 Task: In the  document mountains.txt ,align picture to the 'center'. Insert word art below the picture and give heading  'Mountains in Light Blue'change the shape height to  7.2 in
Action: Mouse moved to (238, 336)
Screenshot: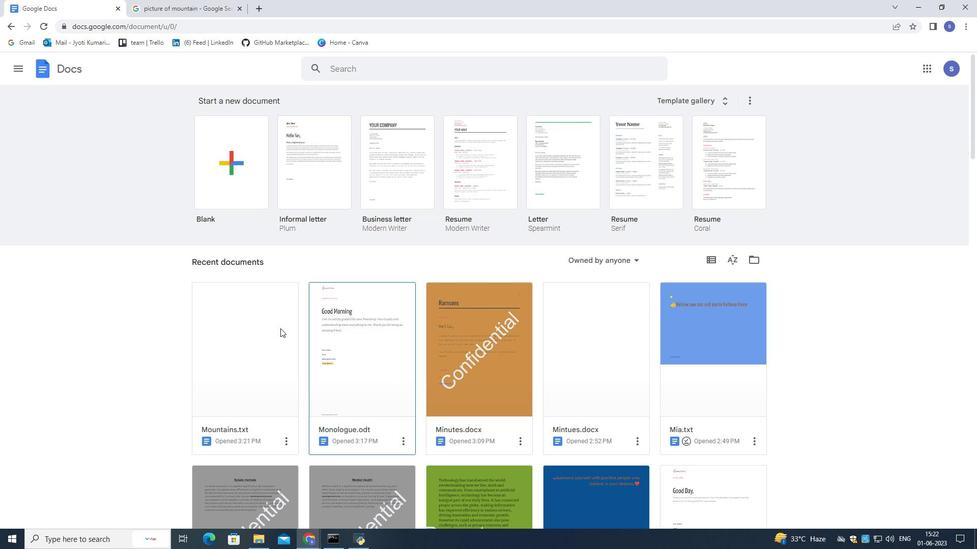 
Action: Mouse pressed left at (238, 336)
Screenshot: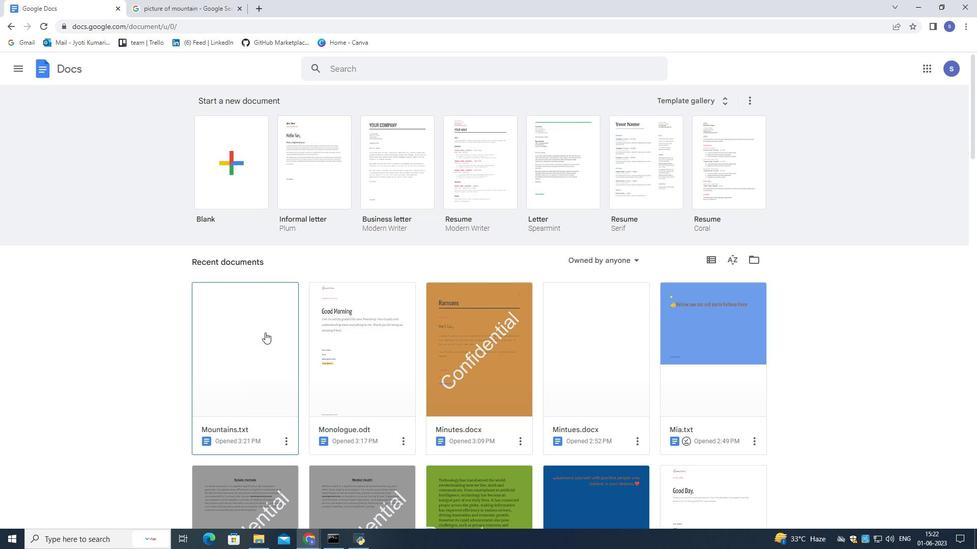 
Action: Mouse moved to (219, 325)
Screenshot: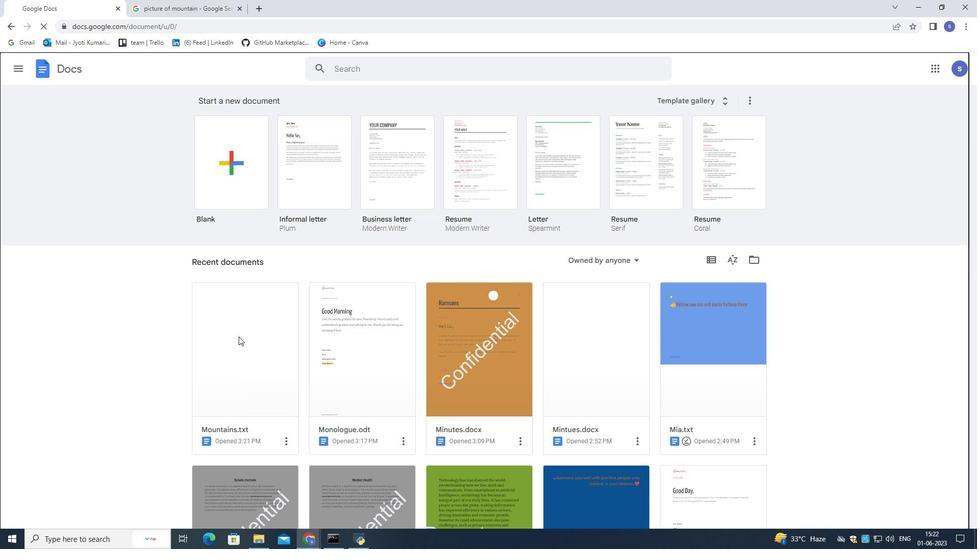
Action: Mouse pressed left at (238, 337)
Screenshot: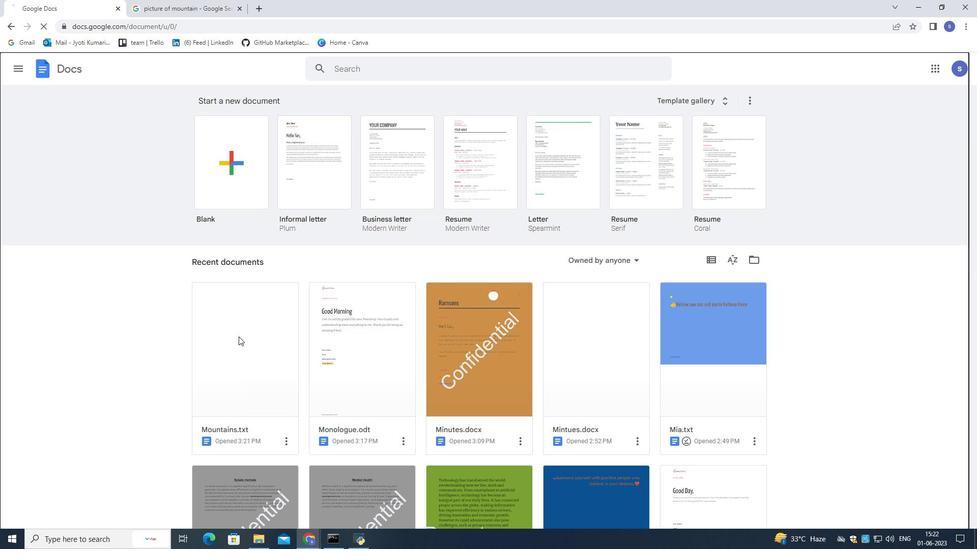 
Action: Mouse moved to (402, 326)
Screenshot: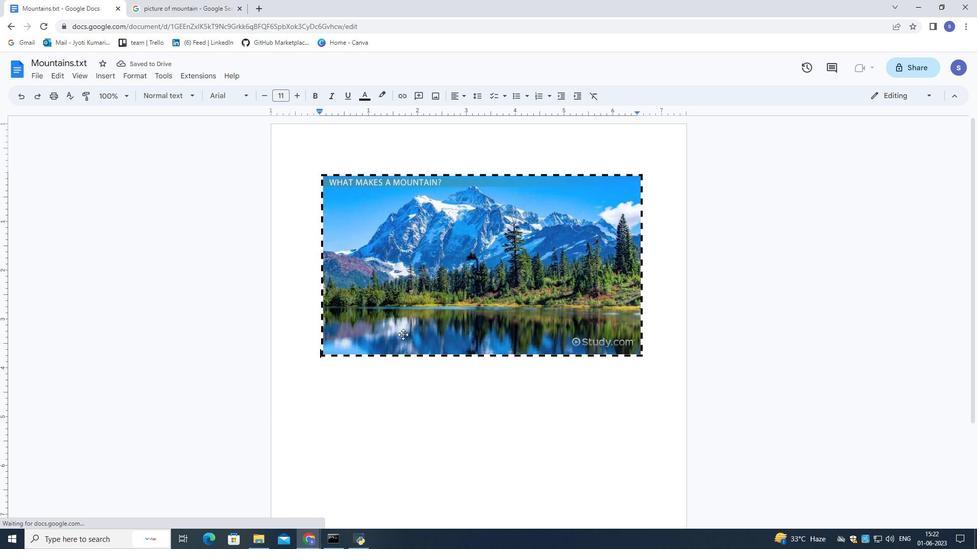 
Action: Mouse pressed left at (402, 326)
Screenshot: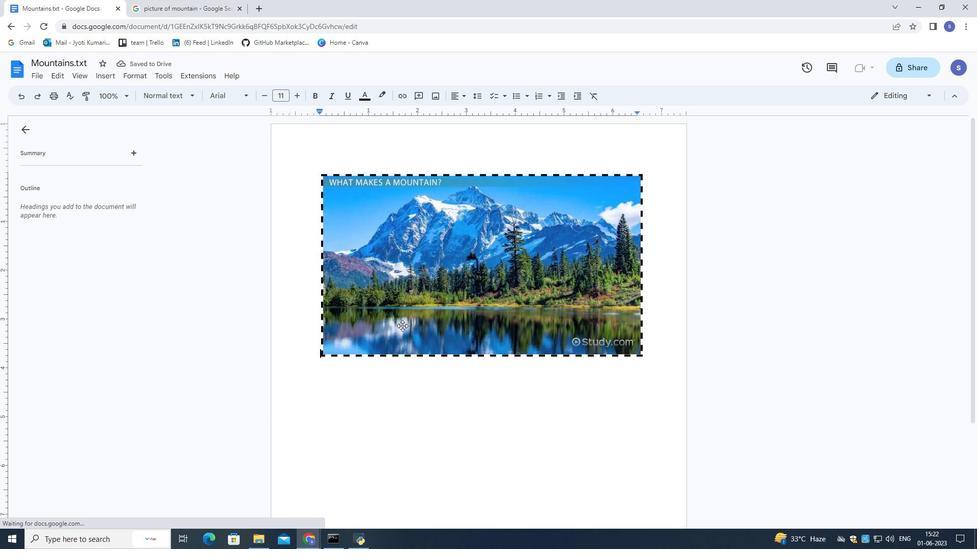 
Action: Mouse moved to (209, 94)
Screenshot: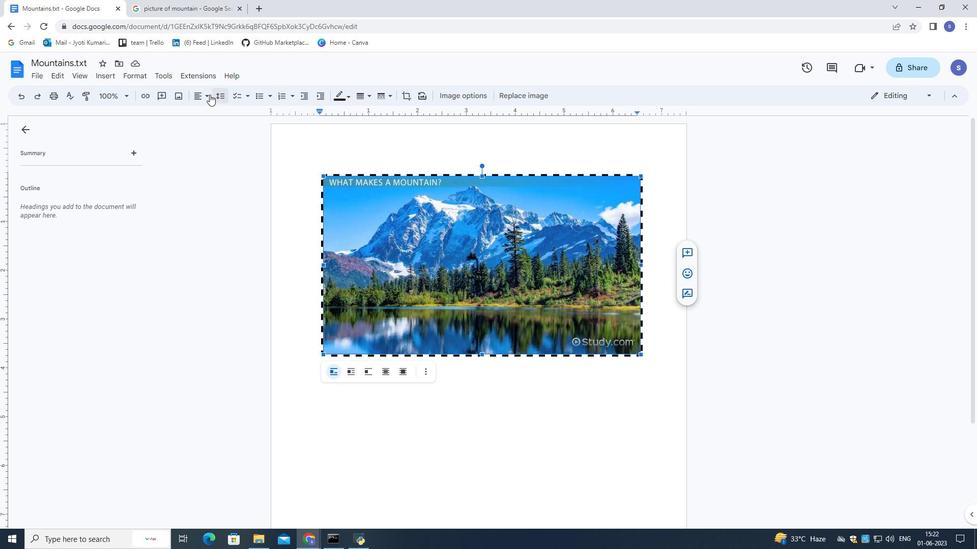 
Action: Mouse pressed left at (209, 94)
Screenshot: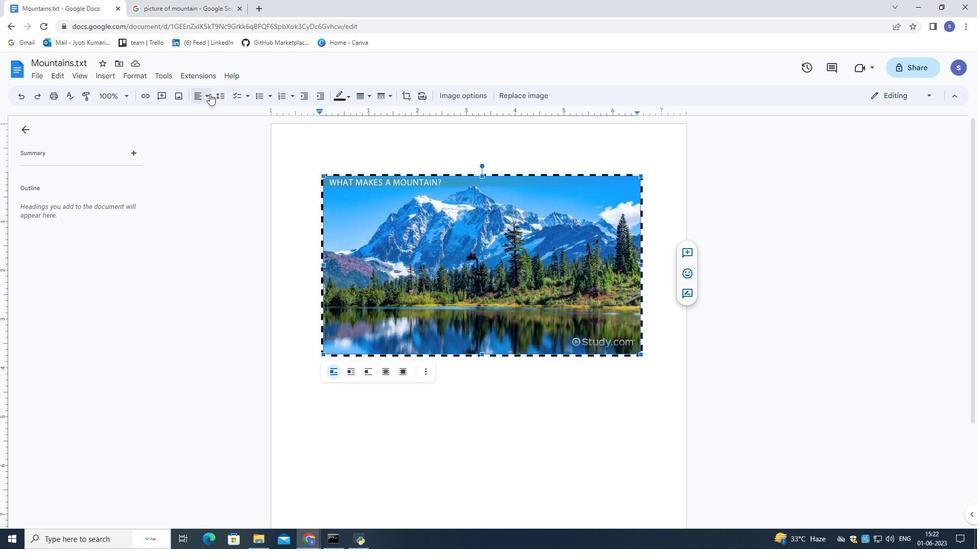 
Action: Mouse moved to (220, 115)
Screenshot: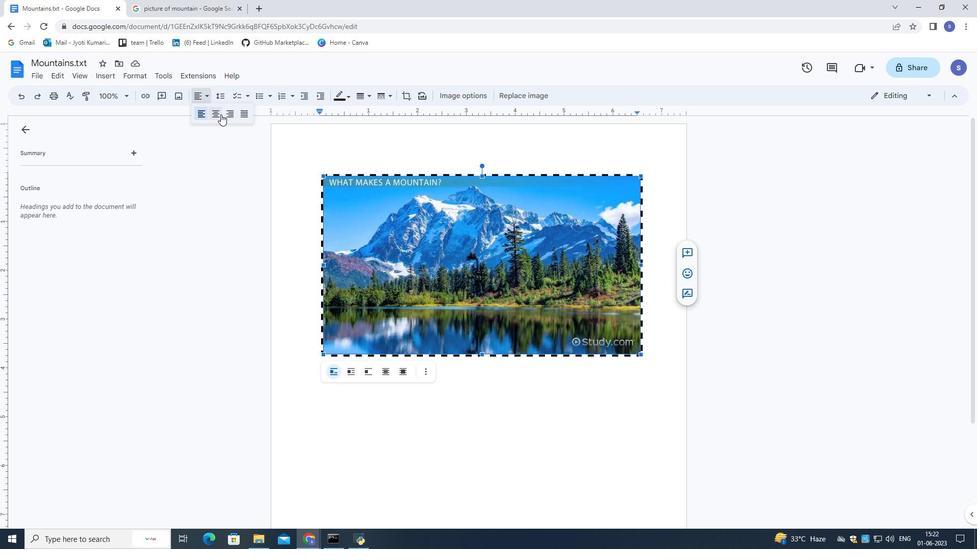 
Action: Mouse pressed left at (220, 115)
Screenshot: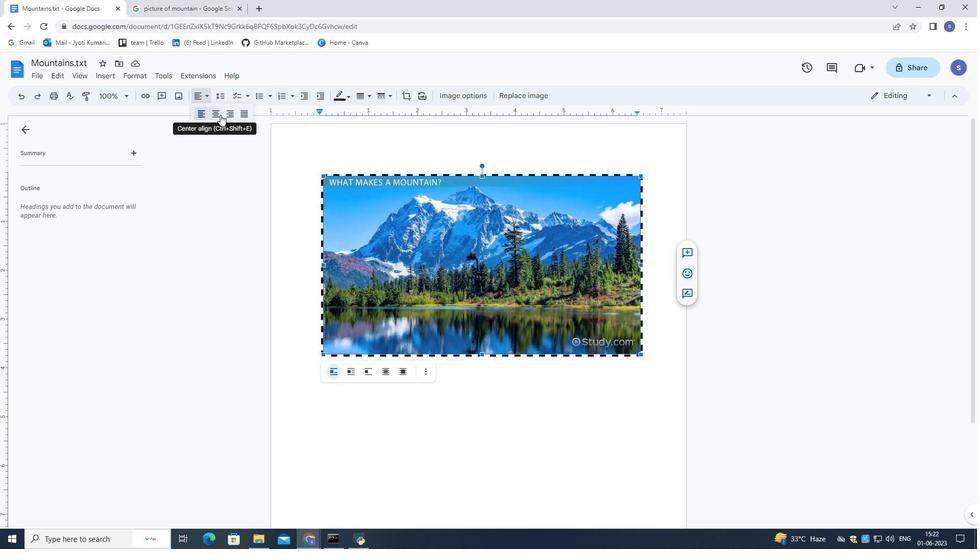 
Action: Mouse moved to (285, 134)
Screenshot: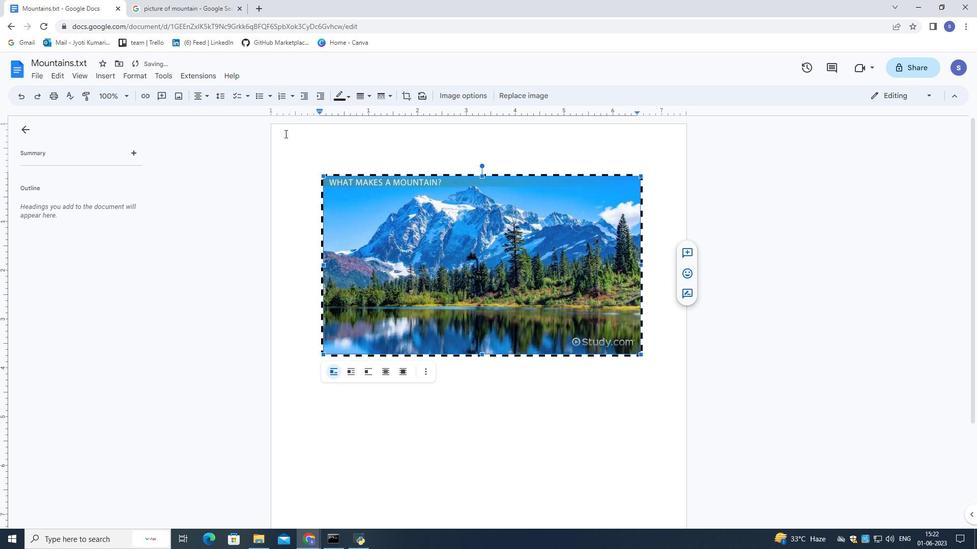 
Action: Mouse pressed left at (285, 134)
Screenshot: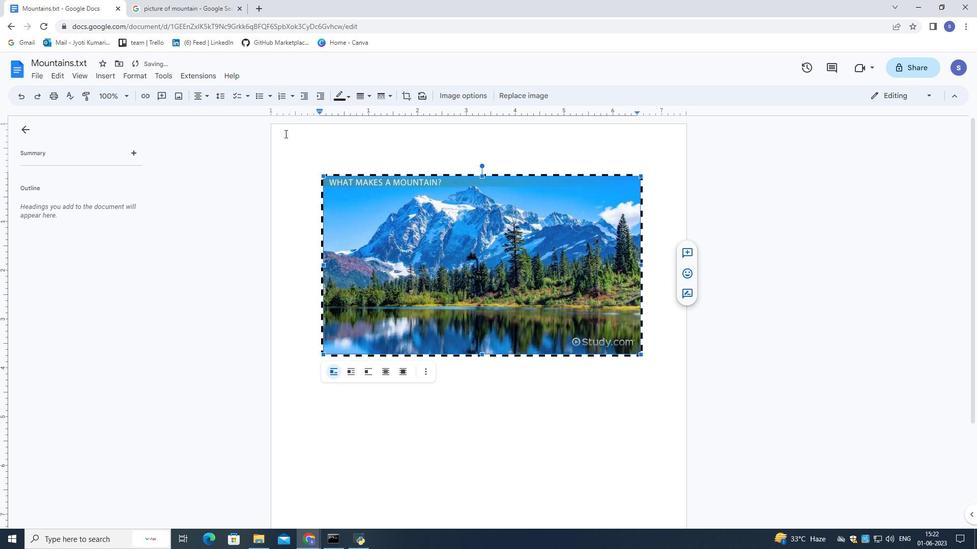 
Action: Mouse moved to (659, 330)
Screenshot: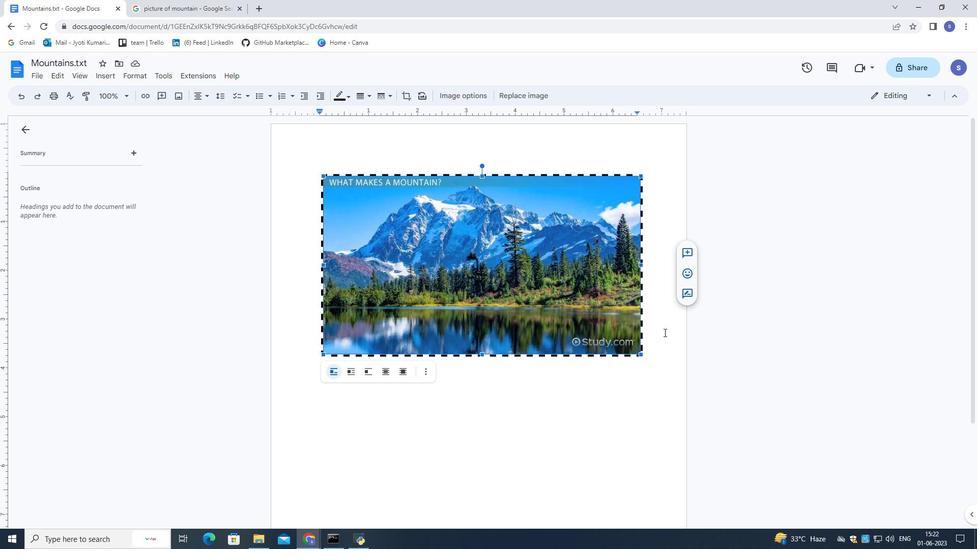 
Action: Mouse pressed left at (659, 330)
Screenshot: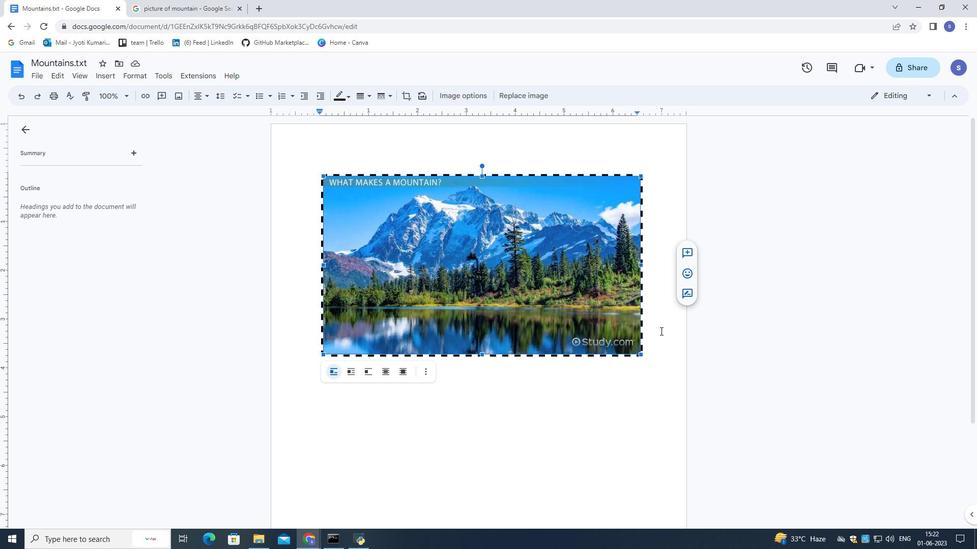 
Action: Mouse moved to (657, 330)
Screenshot: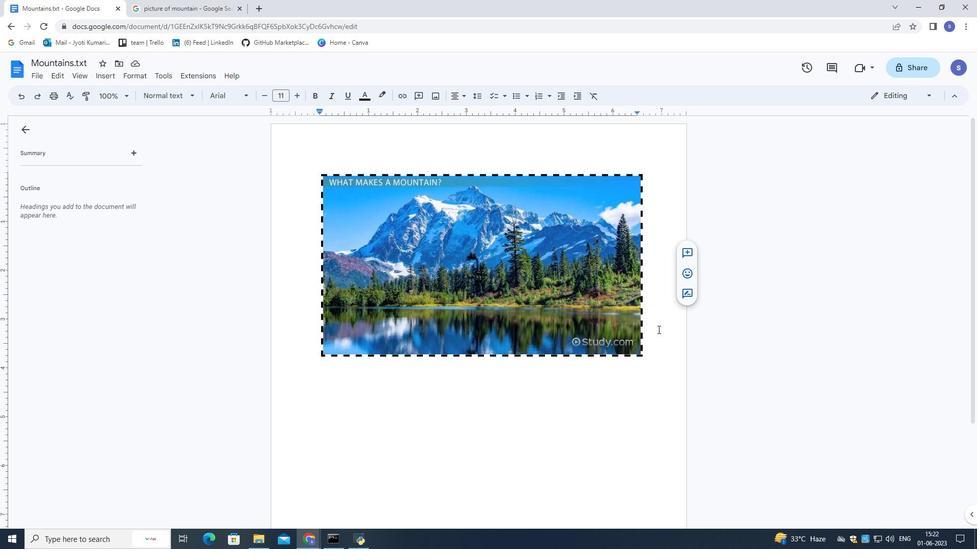 
Action: Key pressed <Key.enter><Key.enter>
Screenshot: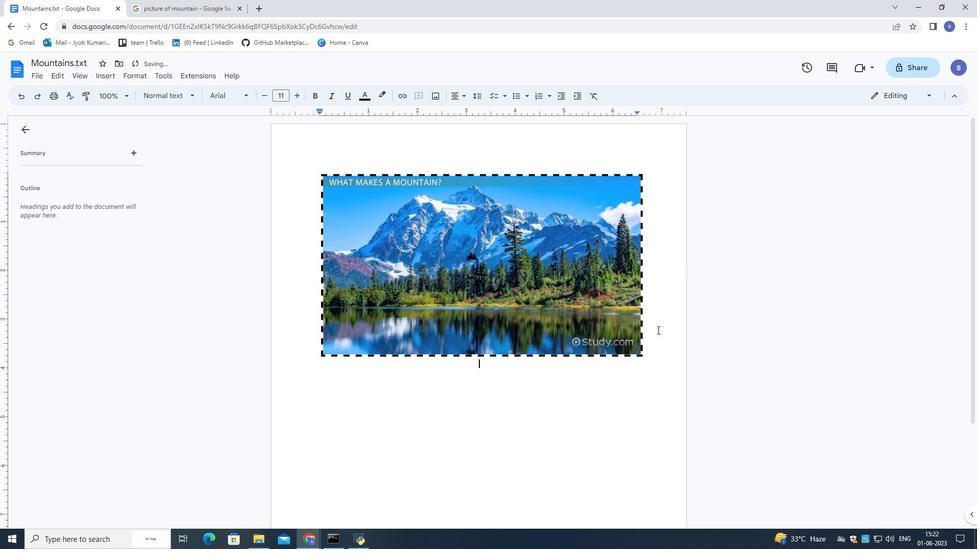 
Action: Mouse moved to (104, 77)
Screenshot: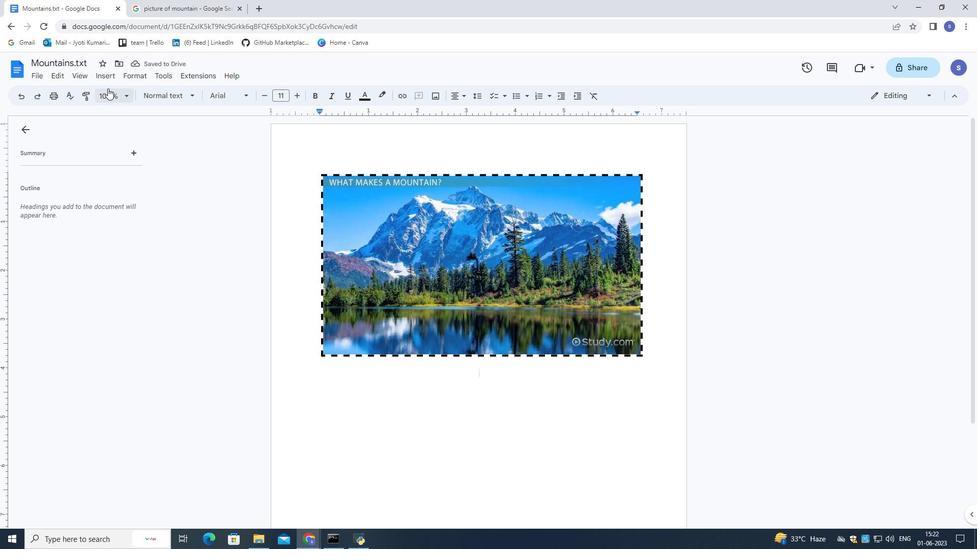
Action: Mouse pressed left at (104, 77)
Screenshot: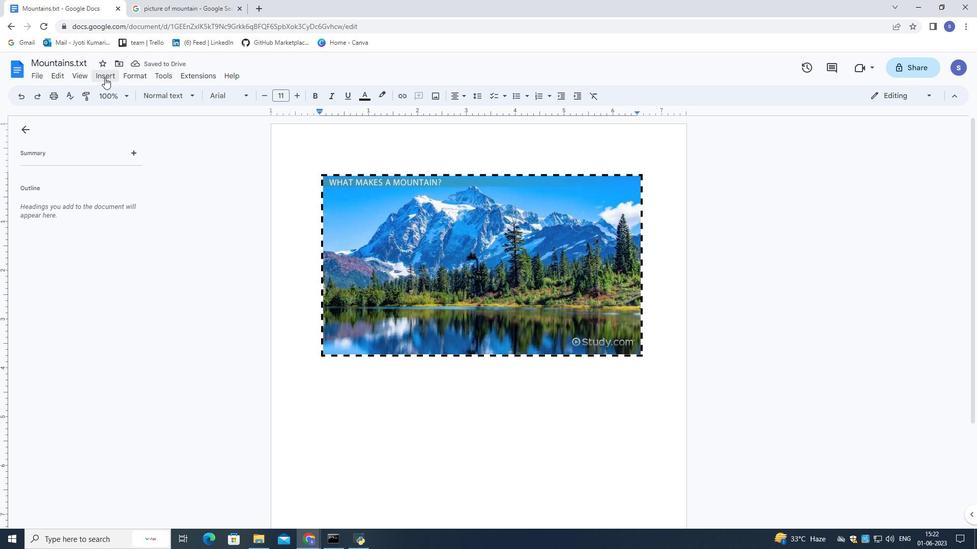 
Action: Mouse moved to (321, 130)
Screenshot: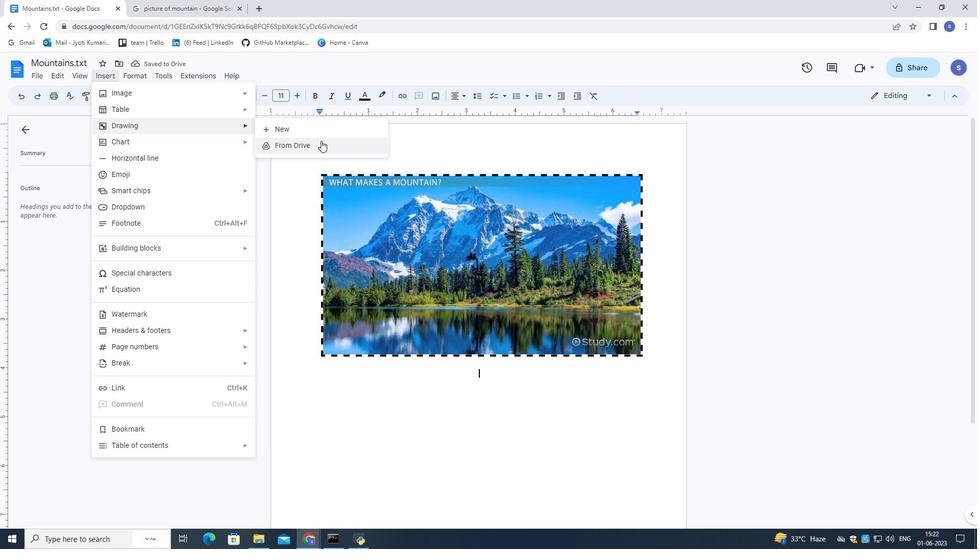 
Action: Mouse pressed left at (321, 130)
Screenshot: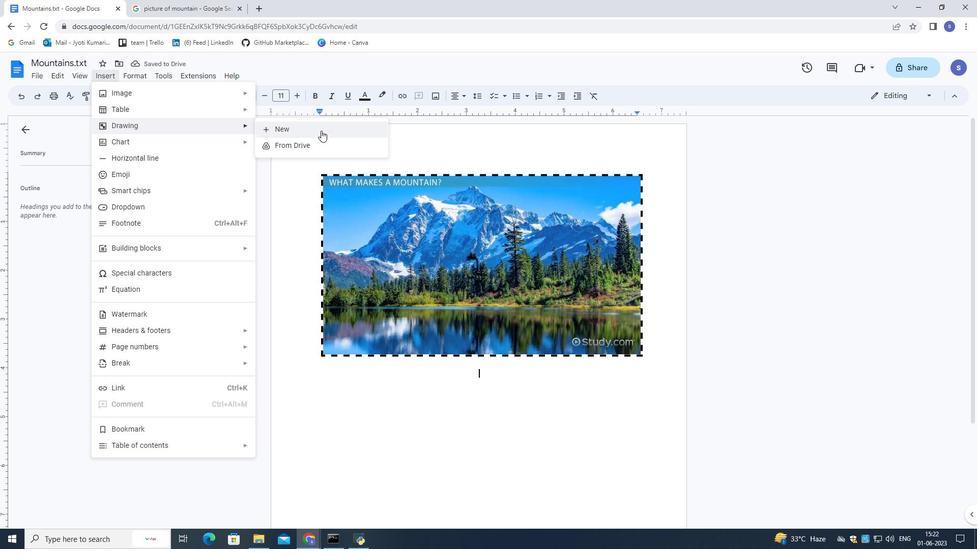
Action: Mouse moved to (260, 114)
Screenshot: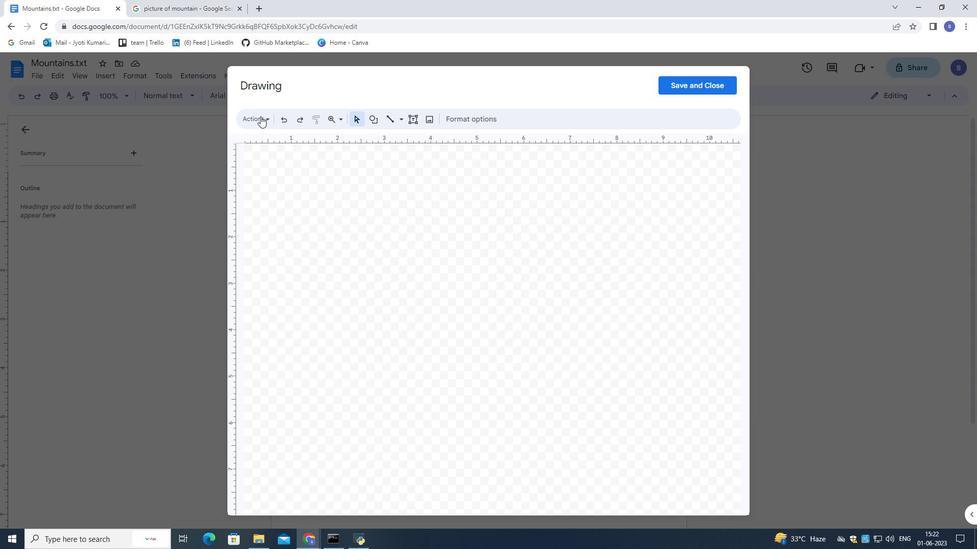 
Action: Mouse pressed left at (260, 114)
Screenshot: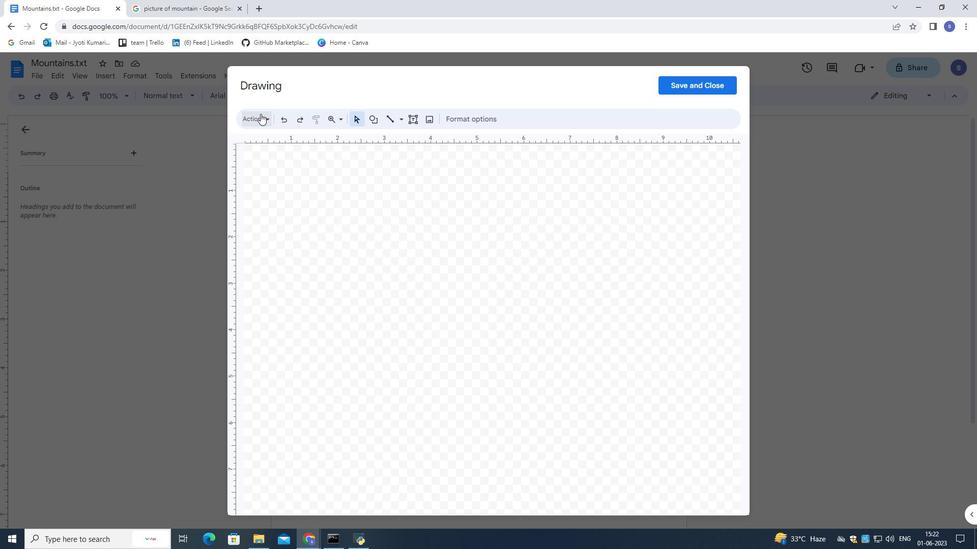 
Action: Mouse moved to (273, 185)
Screenshot: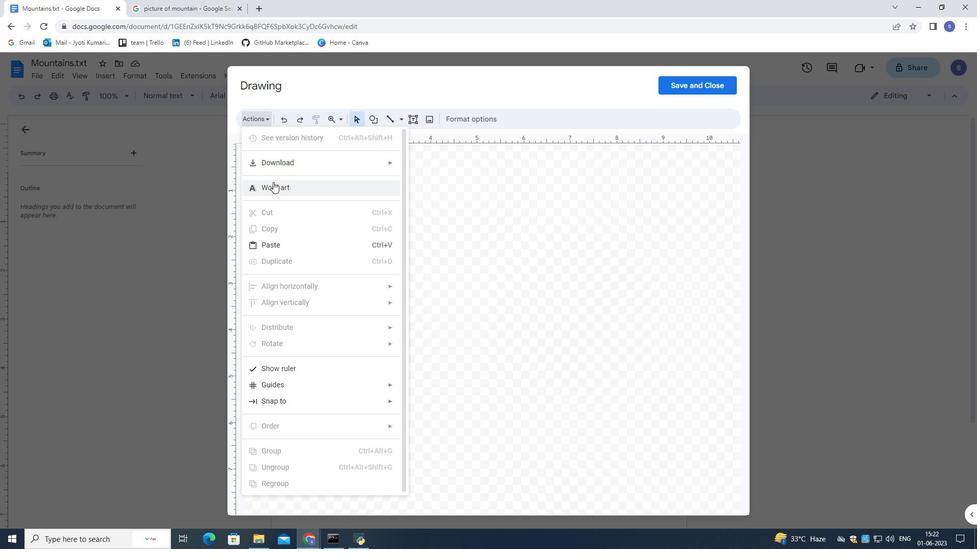 
Action: Mouse pressed left at (273, 185)
Screenshot: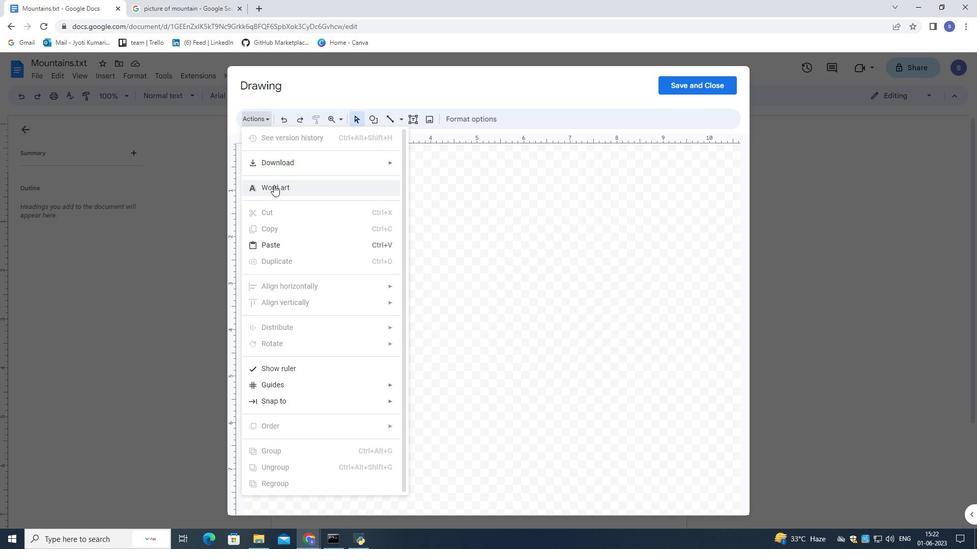 
Action: Key pressed <Key.shift>Mountains<Key.space>in<Key.space><Key.shift><Key.shift><Key.shift><Key.shift><Key.shift><Key.shift><Key.shift><Key.shift><Key.shift>Light<Key.space><Key.shift>Blue<Key.space><Key.enter>
Screenshot: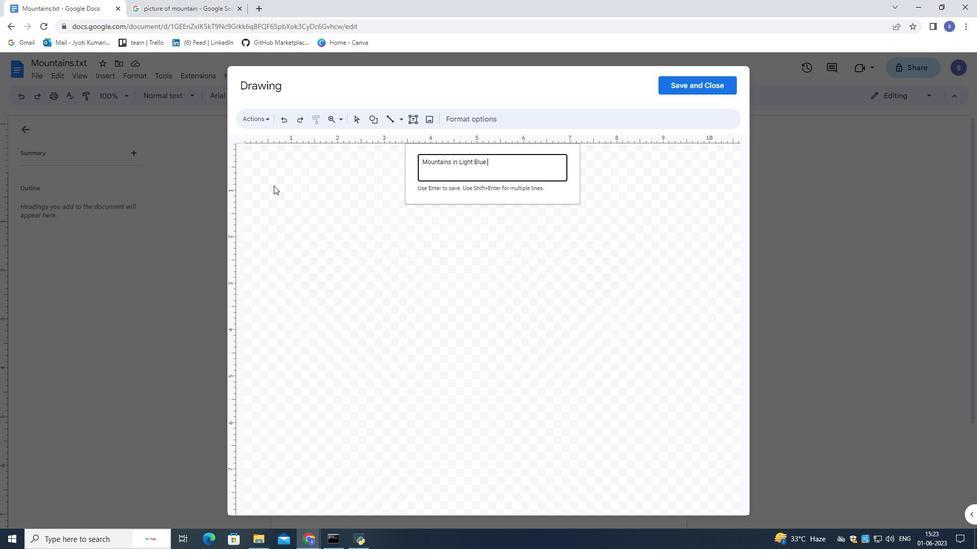 
Action: Mouse moved to (677, 78)
Screenshot: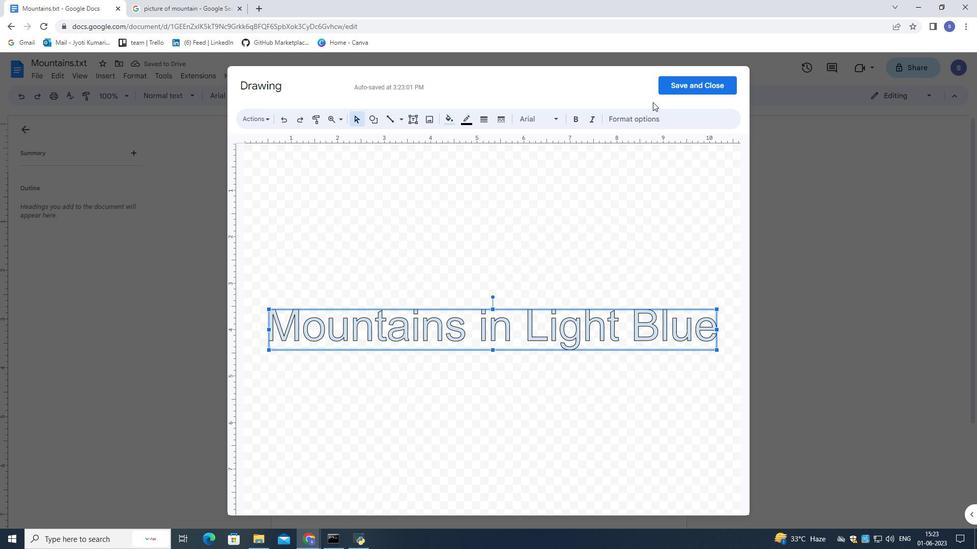
Action: Mouse pressed left at (677, 78)
Screenshot: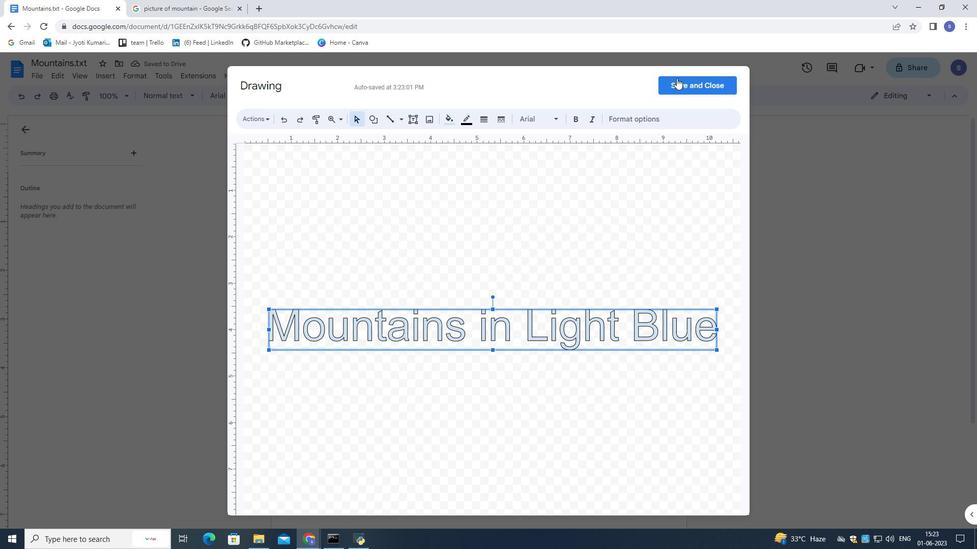 
Action: Mouse moved to (562, 387)
Screenshot: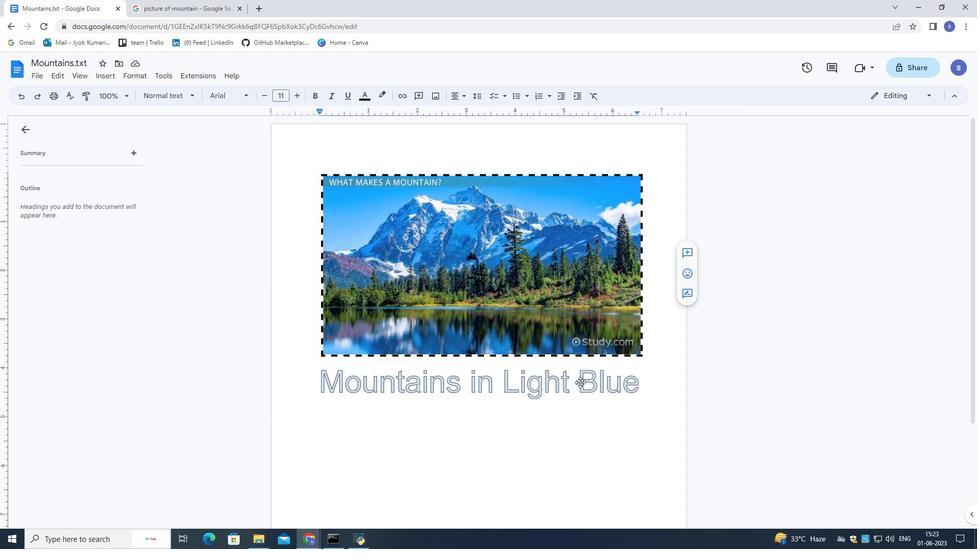 
Action: Mouse pressed left at (562, 387)
Screenshot: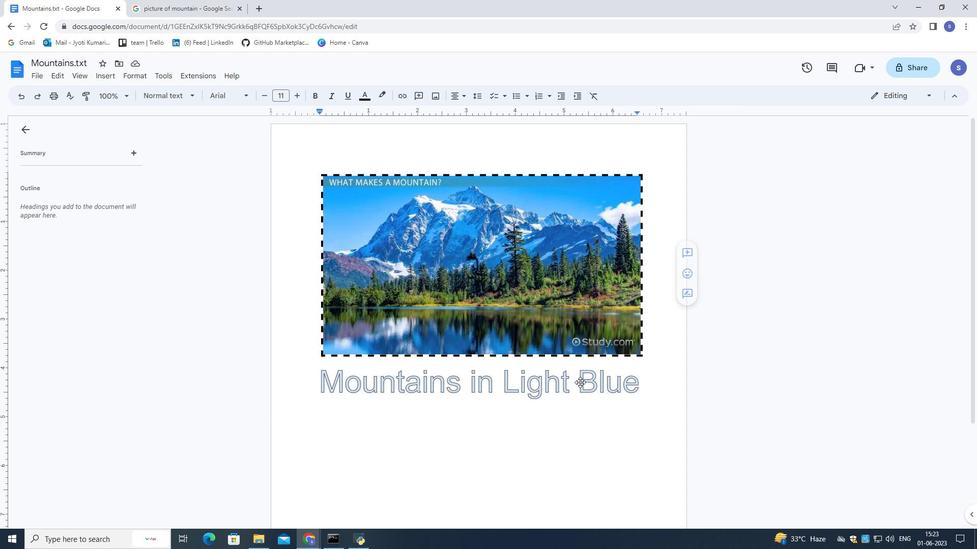 
Action: Mouse pressed left at (562, 387)
Screenshot: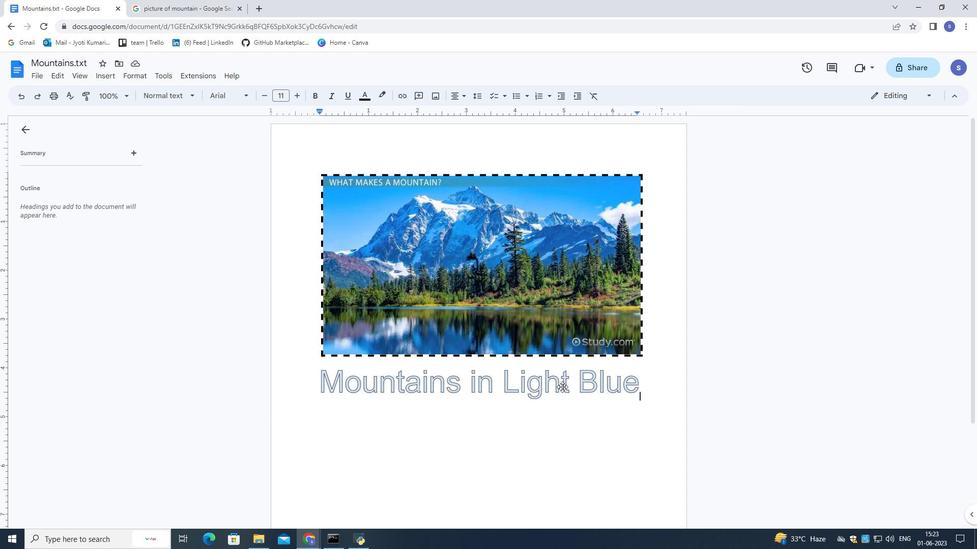 
Action: Mouse moved to (723, 84)
Screenshot: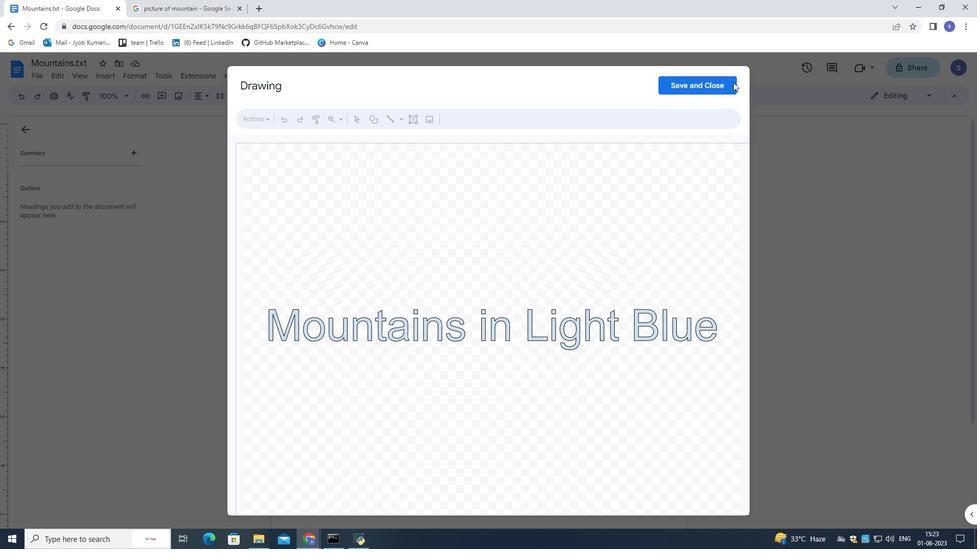 
Action: Mouse pressed left at (723, 84)
Screenshot: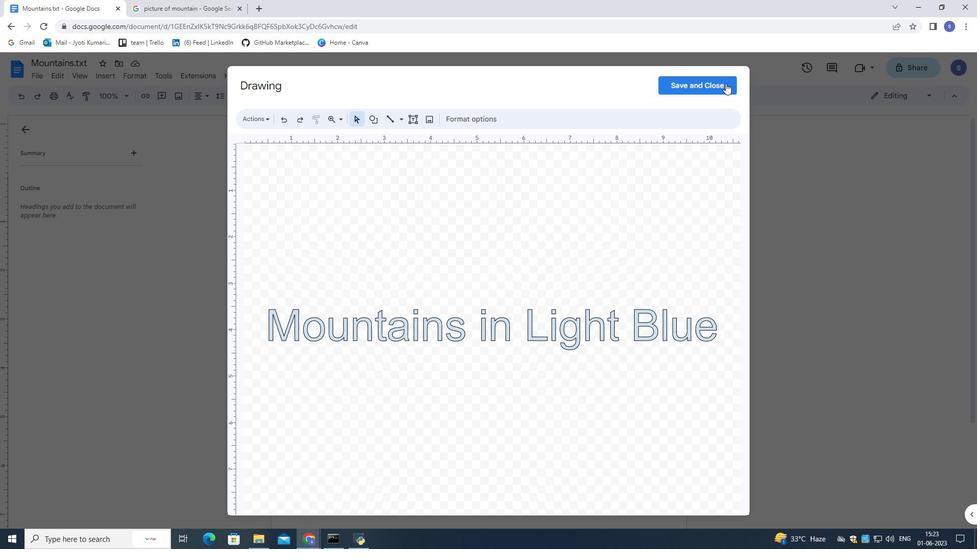 
Action: Mouse moved to (466, 413)
Screenshot: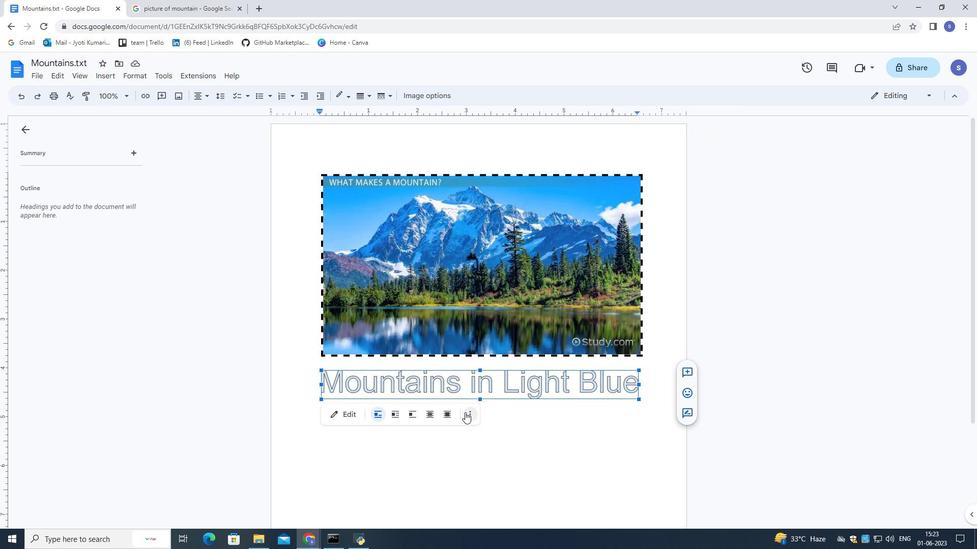 
Action: Mouse pressed left at (466, 413)
Screenshot: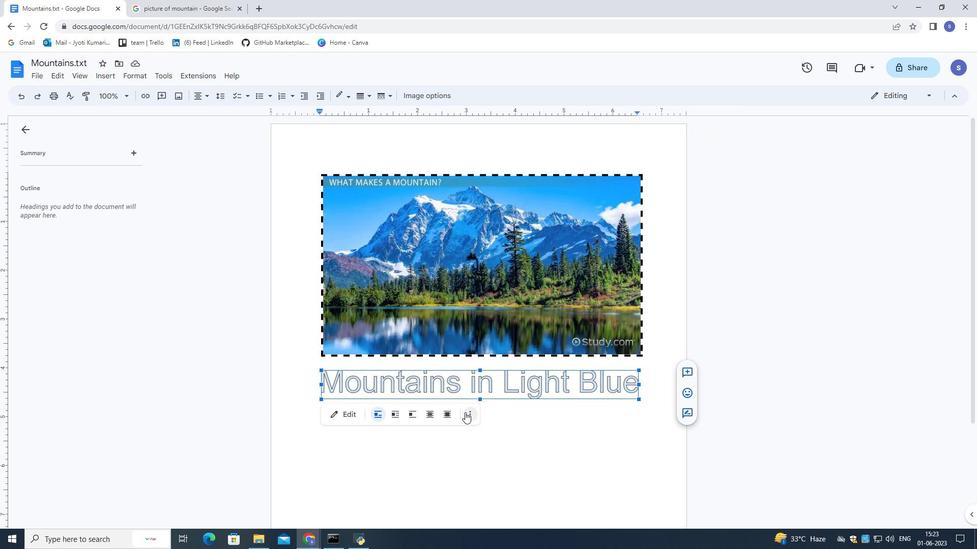 
Action: Mouse moved to (481, 429)
Screenshot: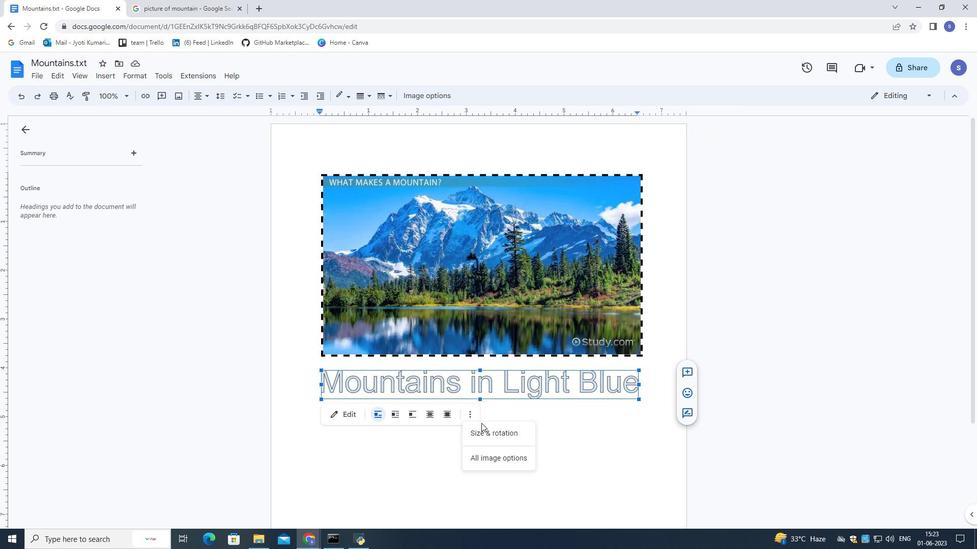 
Action: Mouse pressed left at (481, 429)
Screenshot: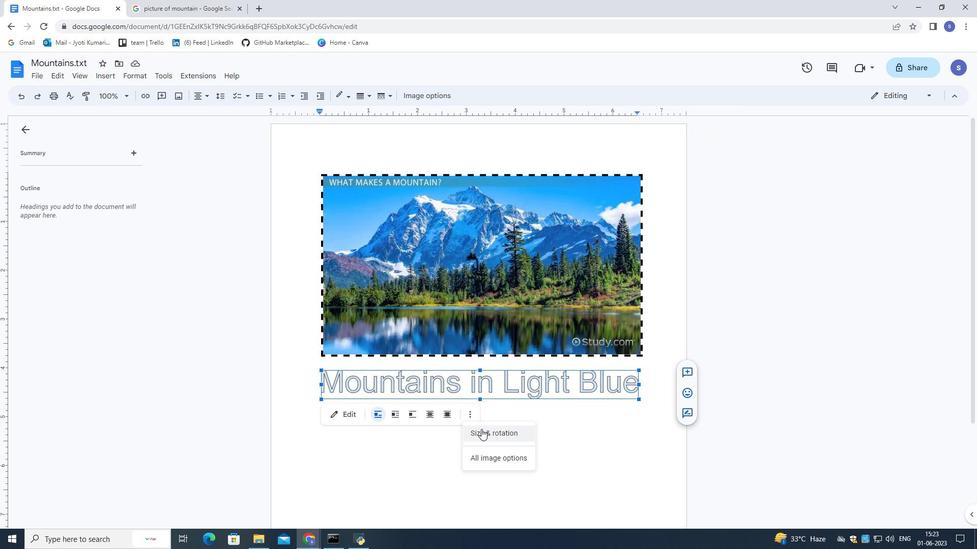 
Action: Mouse moved to (436, 334)
Screenshot: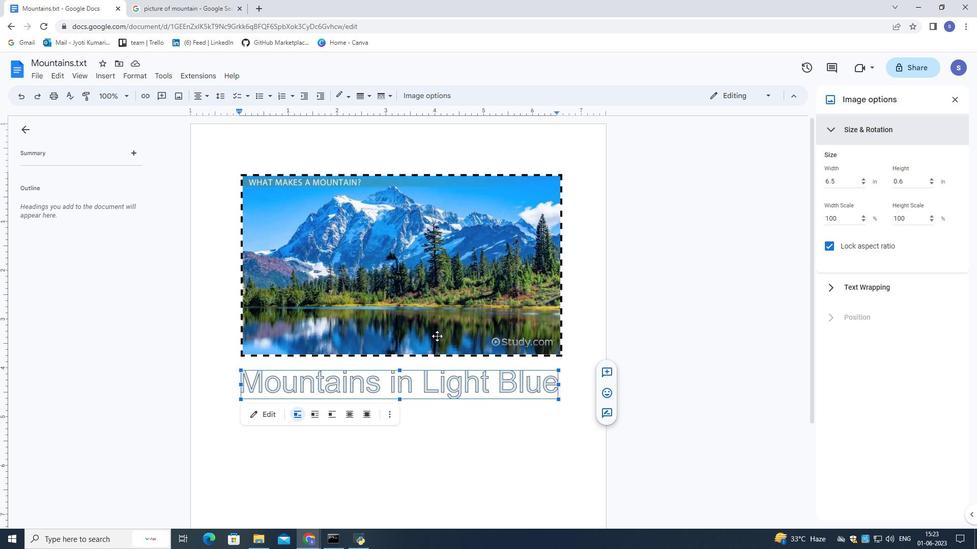 
Action: Mouse pressed left at (436, 334)
Screenshot: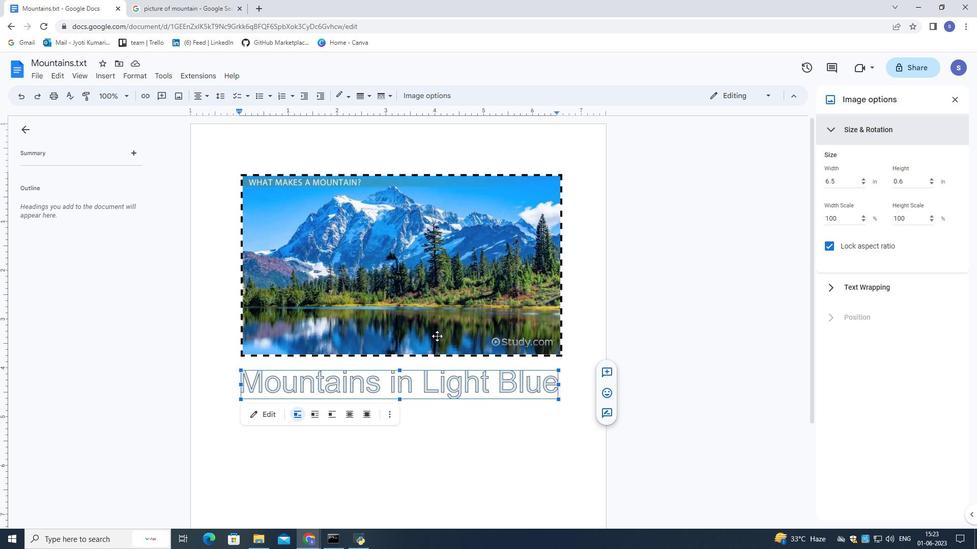 
Action: Mouse pressed left at (436, 334)
Screenshot: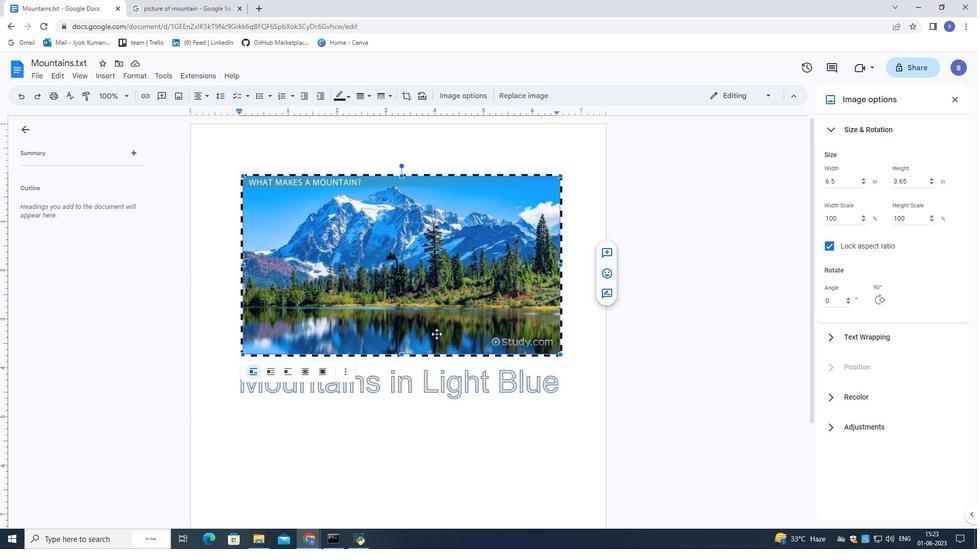 
Action: Mouse moved to (341, 372)
Screenshot: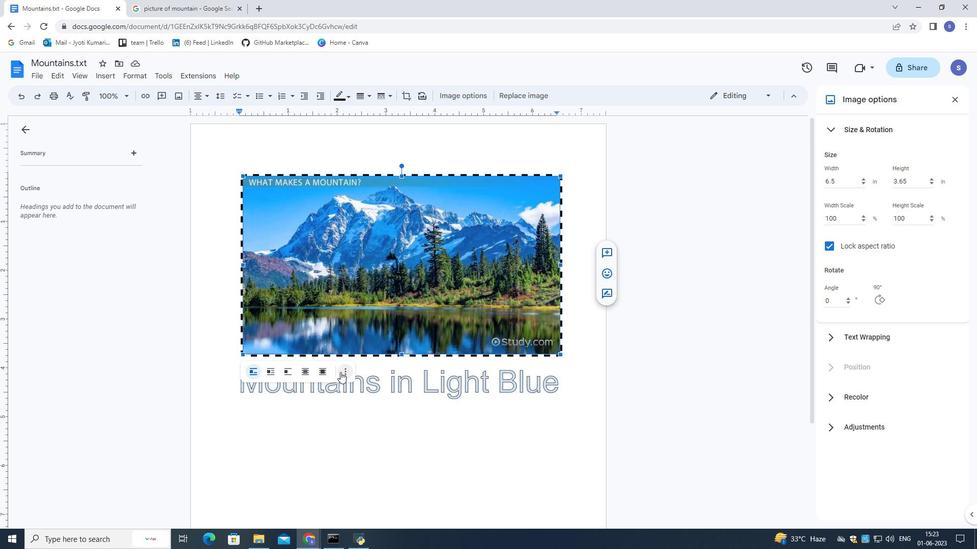 
Action: Mouse pressed left at (341, 372)
Screenshot: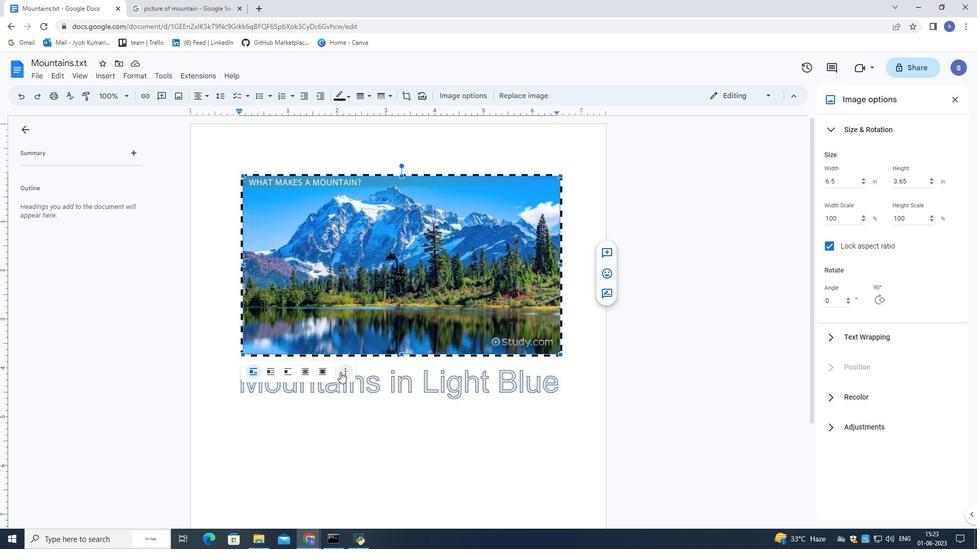 
Action: Mouse moved to (360, 391)
Screenshot: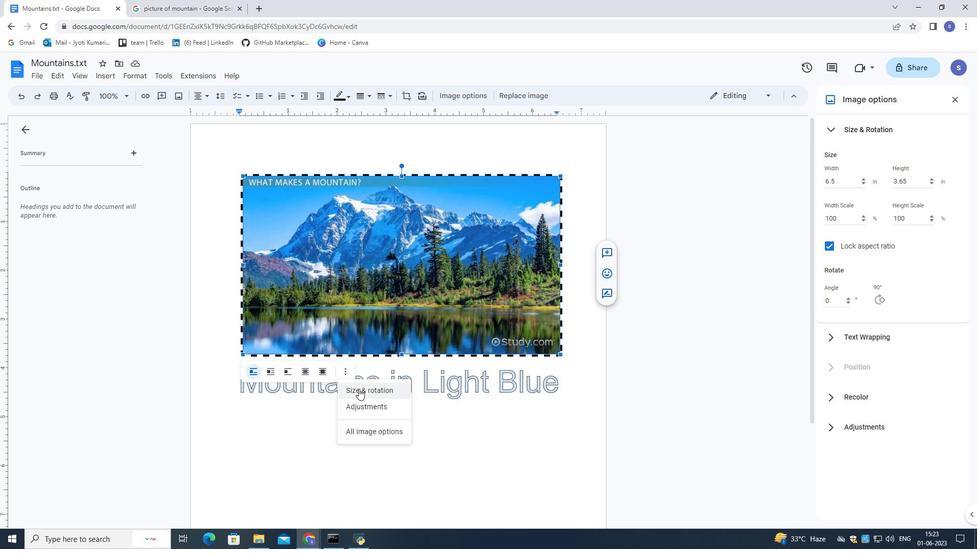 
Action: Mouse pressed left at (360, 391)
Screenshot: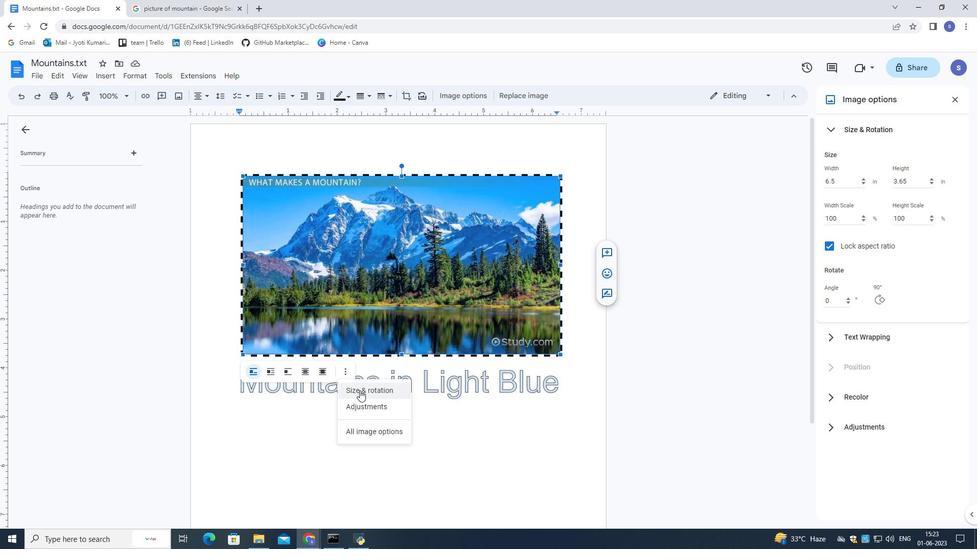 
Action: Mouse moved to (933, 178)
Screenshot: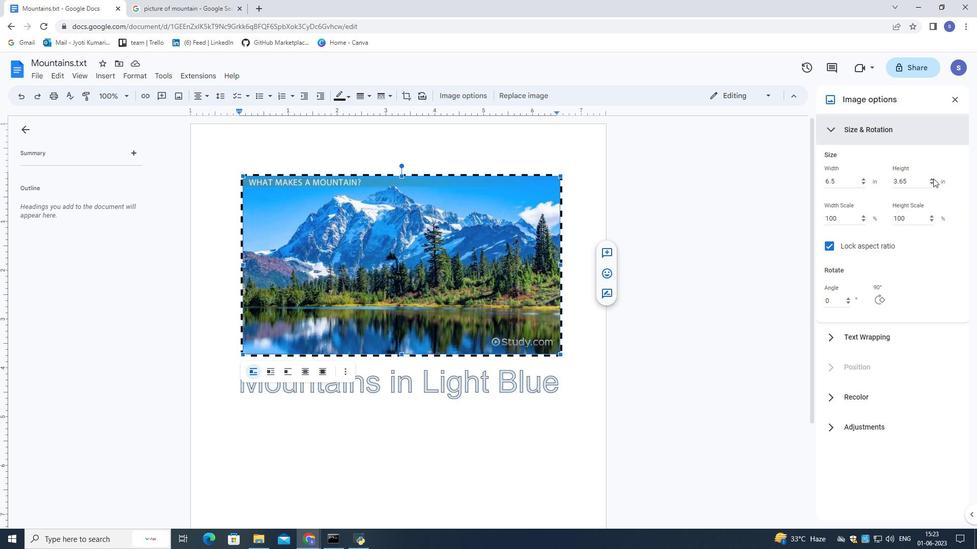 
Action: Mouse pressed left at (933, 178)
Screenshot: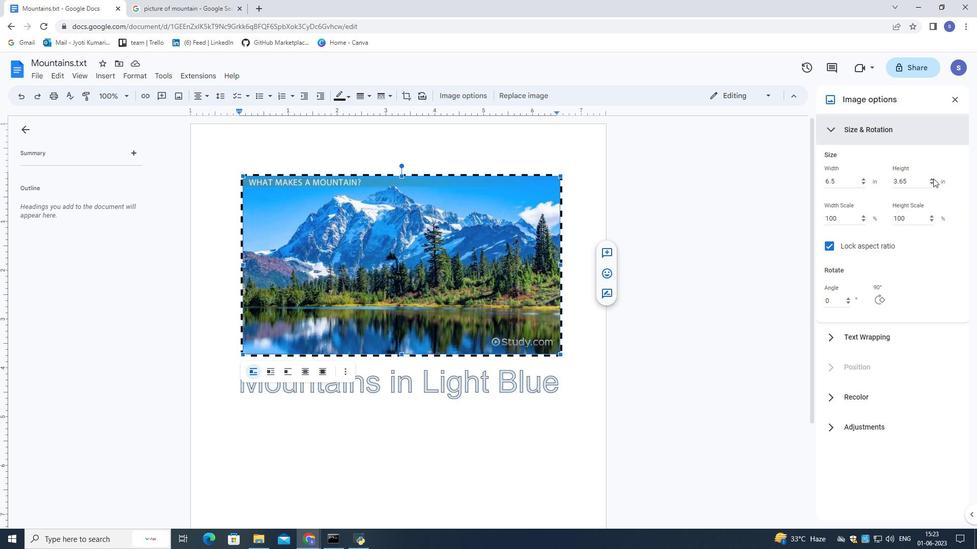 
Action: Mouse pressed left at (933, 178)
Screenshot: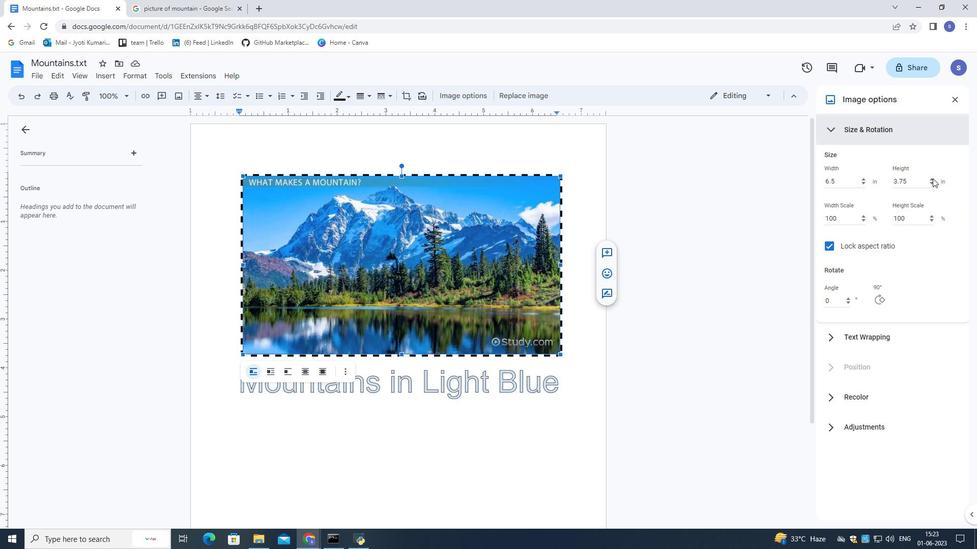 
Action: Mouse pressed left at (933, 178)
Screenshot: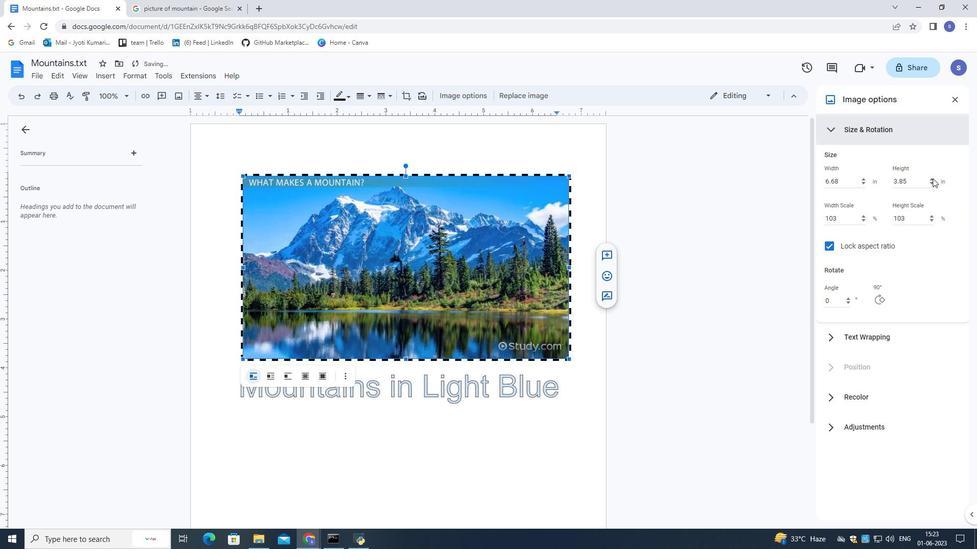 
Action: Mouse pressed left at (933, 178)
Screenshot: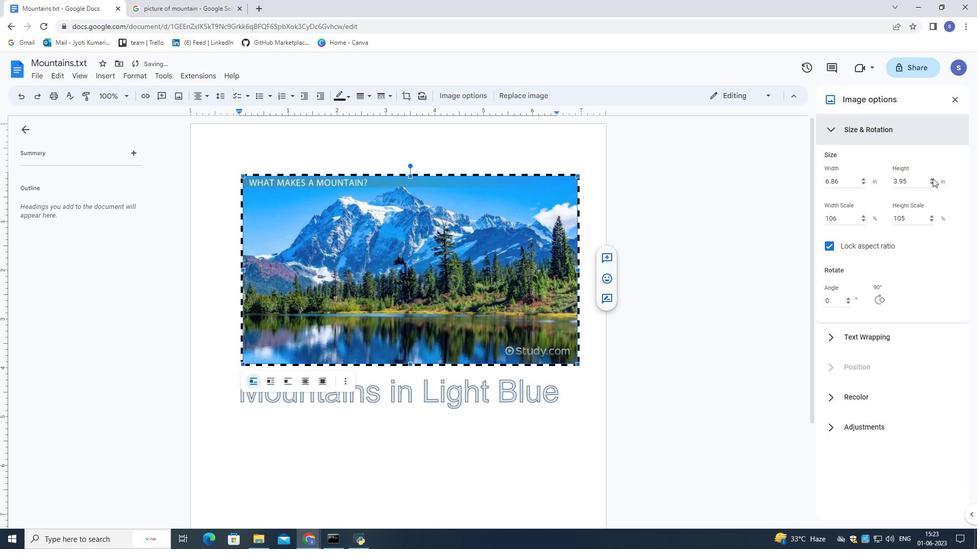 
Action: Mouse pressed left at (933, 178)
Screenshot: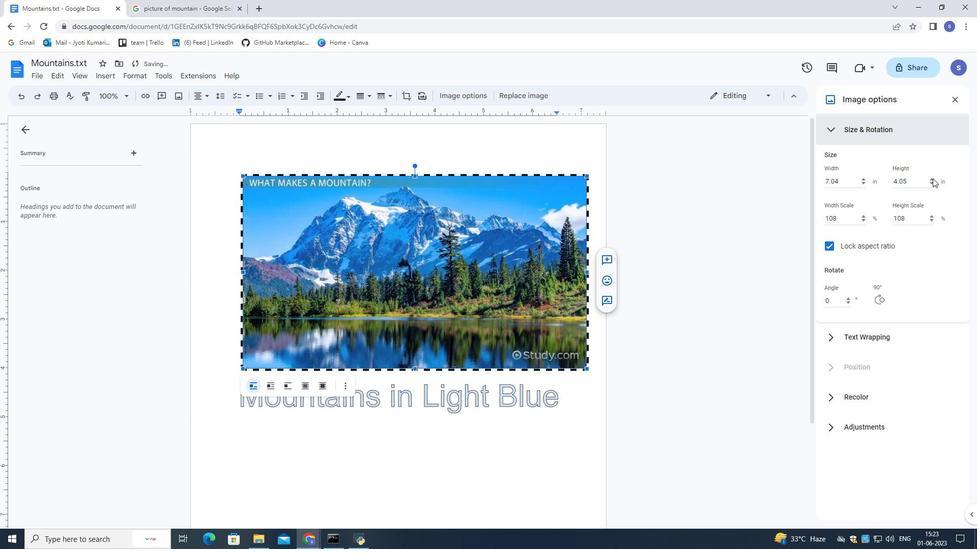 
Action: Mouse pressed left at (933, 178)
Screenshot: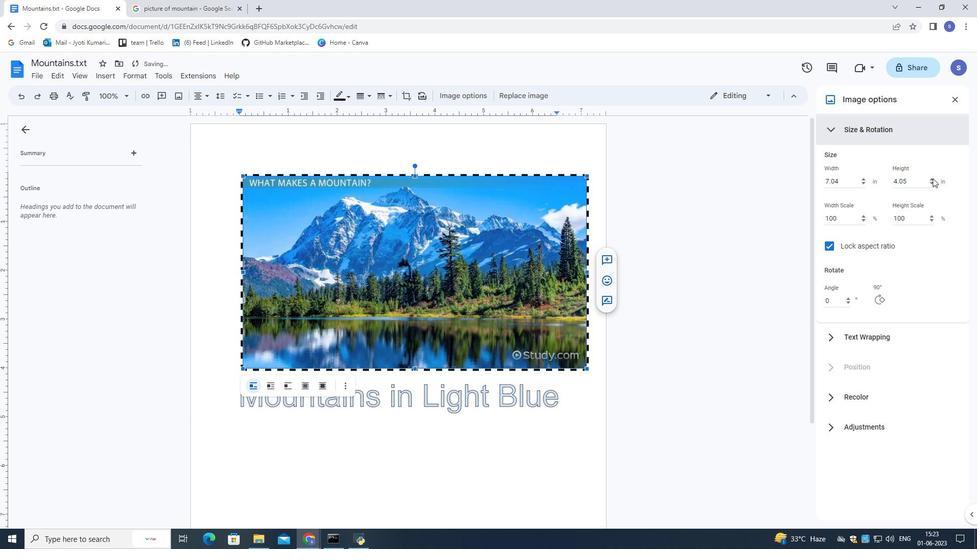 
Action: Mouse pressed left at (933, 178)
Screenshot: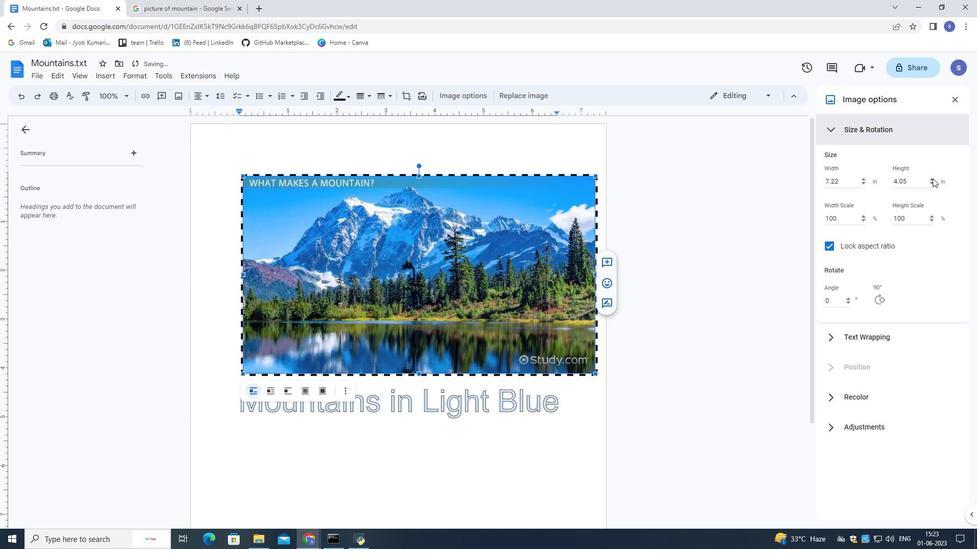 
Action: Mouse pressed left at (933, 178)
Screenshot: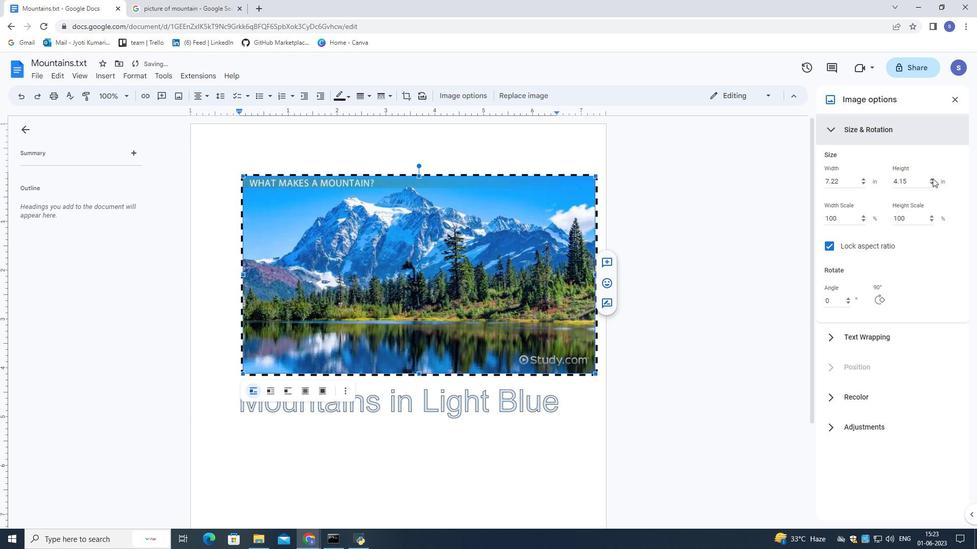 
Action: Mouse pressed left at (933, 178)
Screenshot: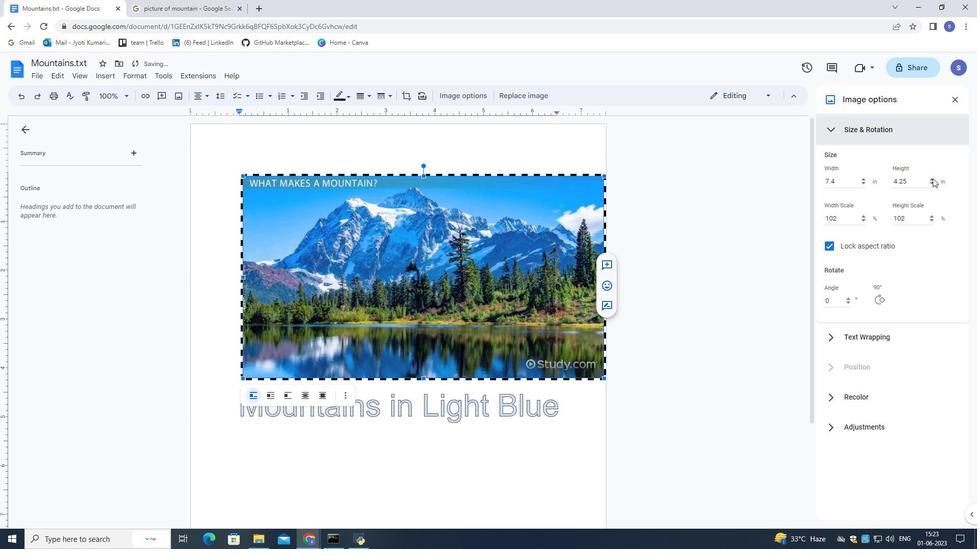 
Action: Mouse pressed left at (933, 178)
Screenshot: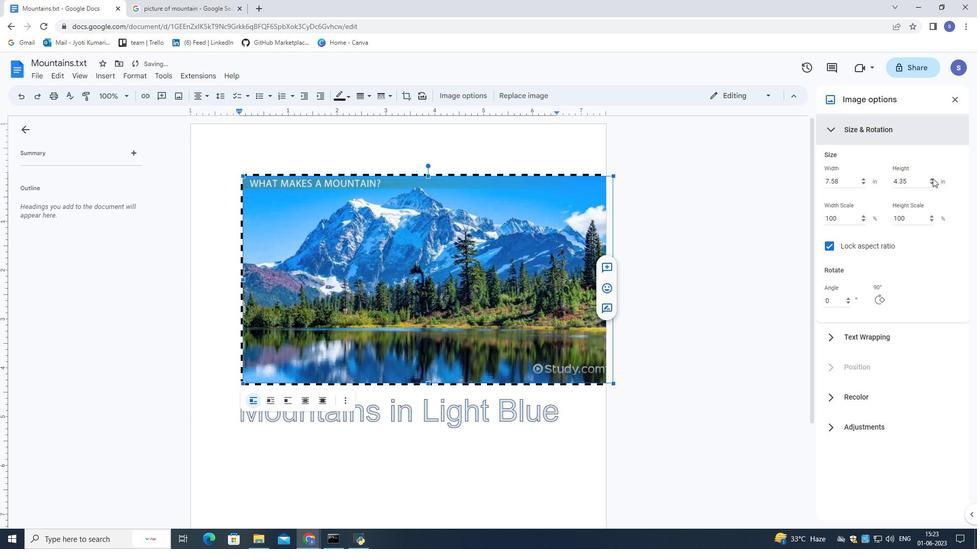 
Action: Mouse pressed left at (933, 178)
Screenshot: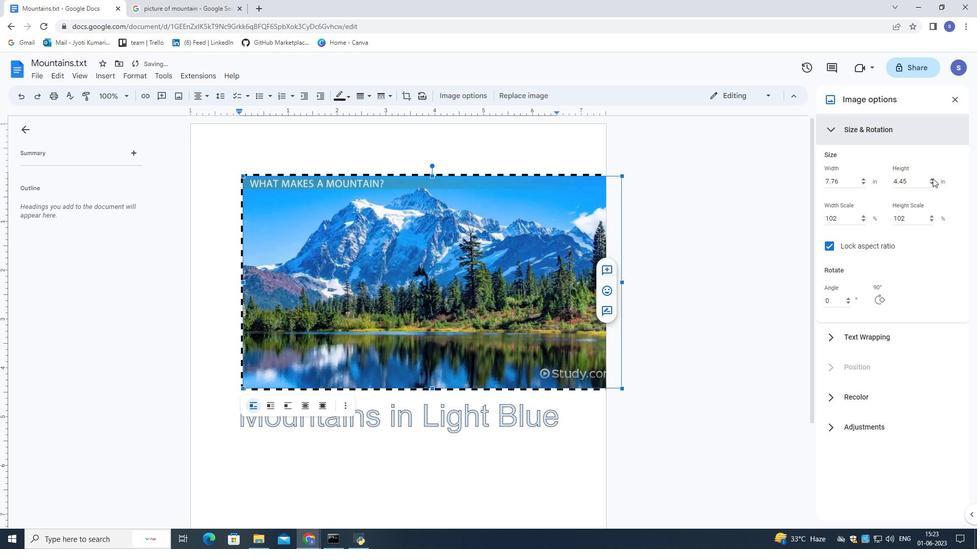 
Action: Mouse pressed left at (933, 178)
Screenshot: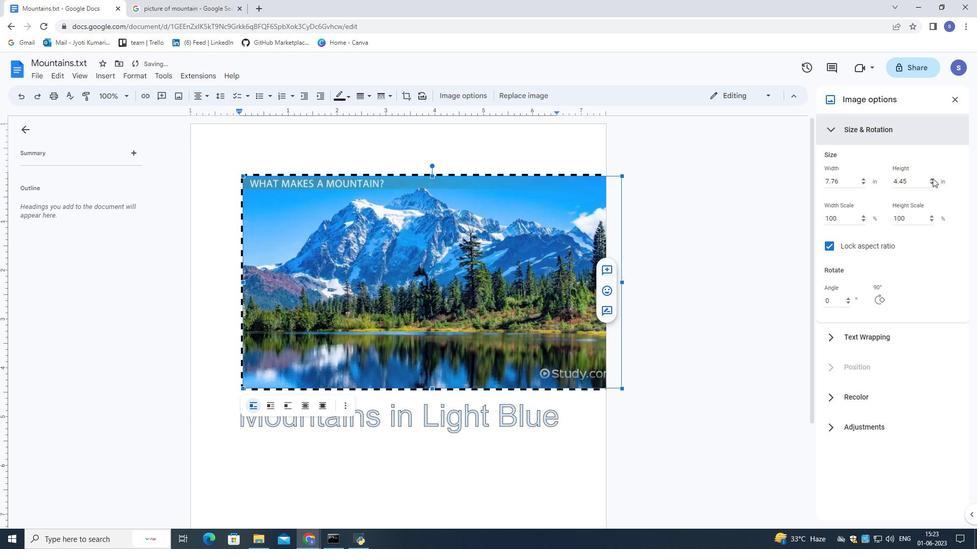 
Action: Mouse pressed left at (933, 178)
Screenshot: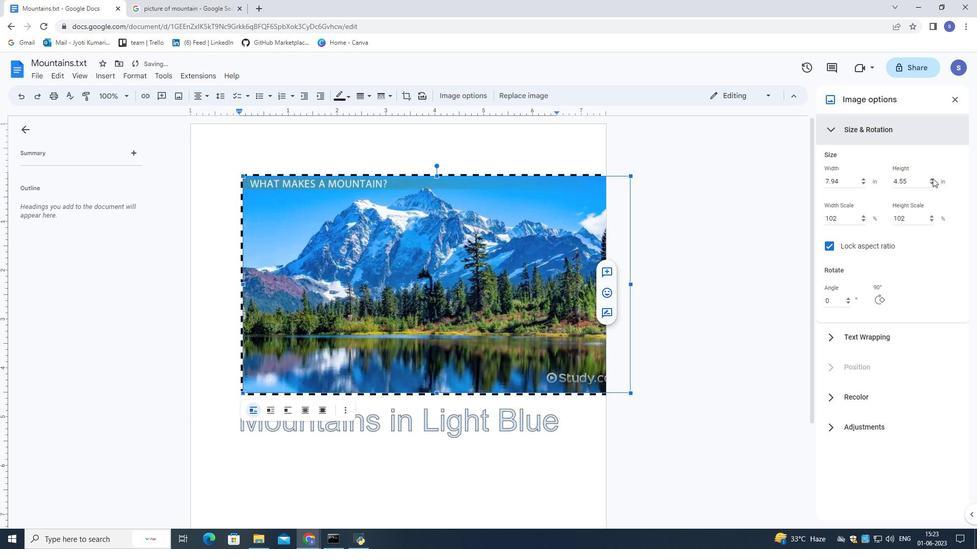 
Action: Mouse pressed left at (933, 178)
Screenshot: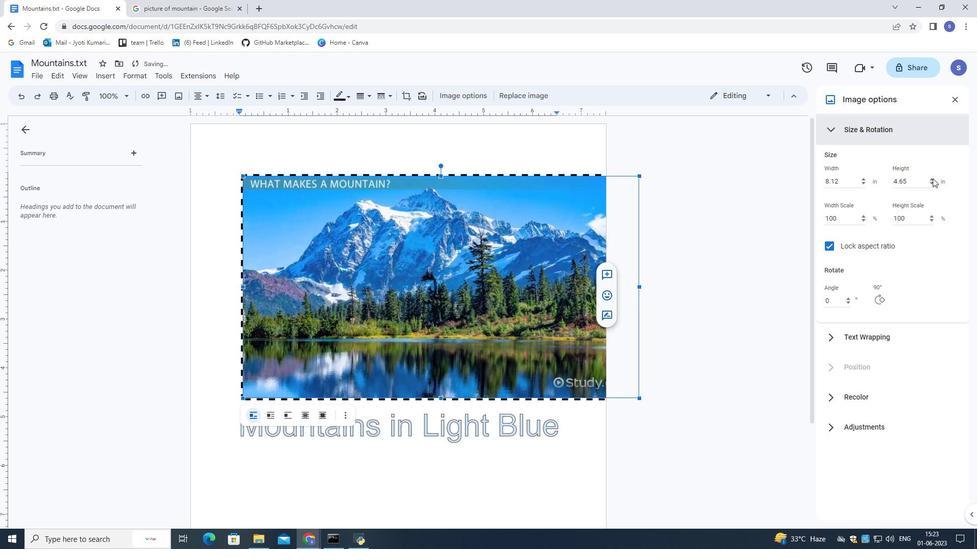 
Action: Mouse pressed left at (933, 178)
Screenshot: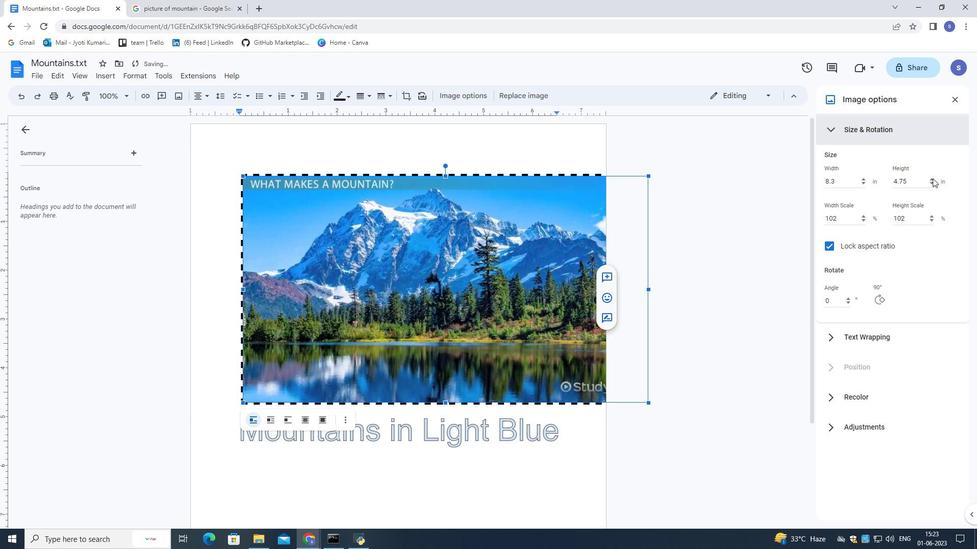 
Action: Mouse pressed left at (933, 178)
Screenshot: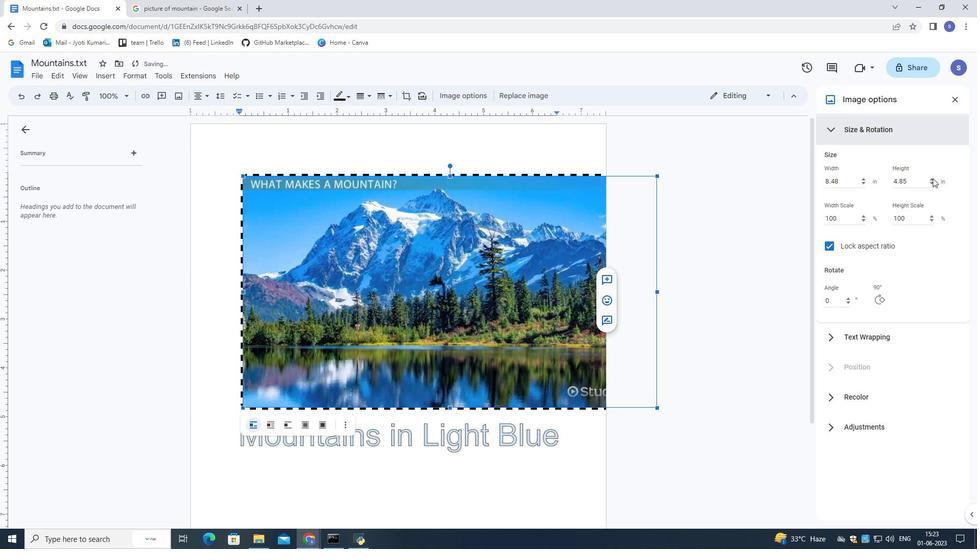 
Action: Mouse pressed left at (933, 178)
Screenshot: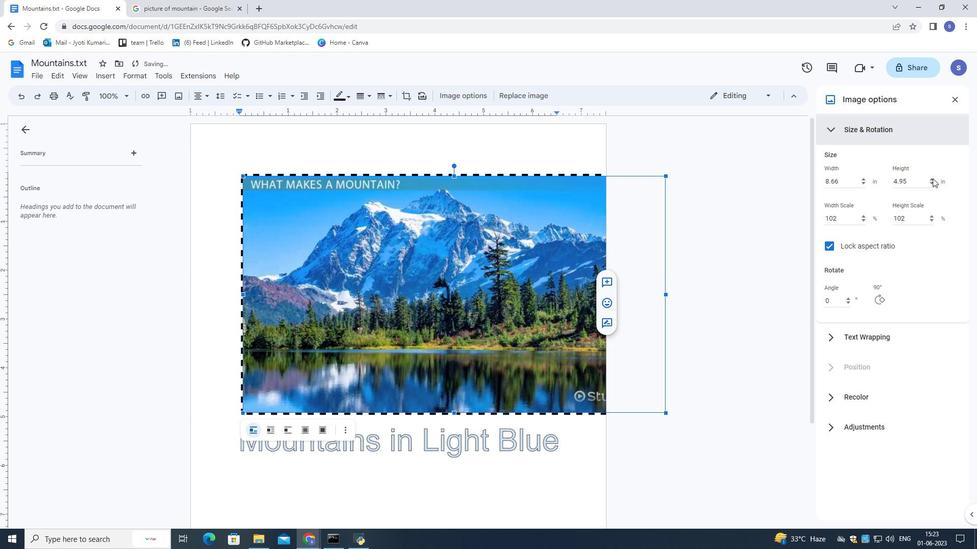 
Action: Mouse pressed left at (933, 178)
Screenshot: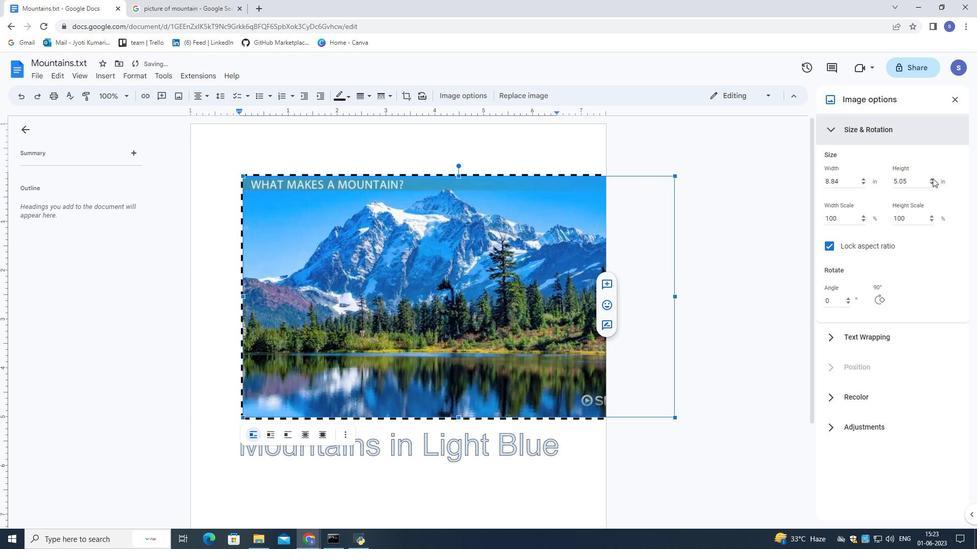 
Action: Mouse pressed left at (933, 178)
Screenshot: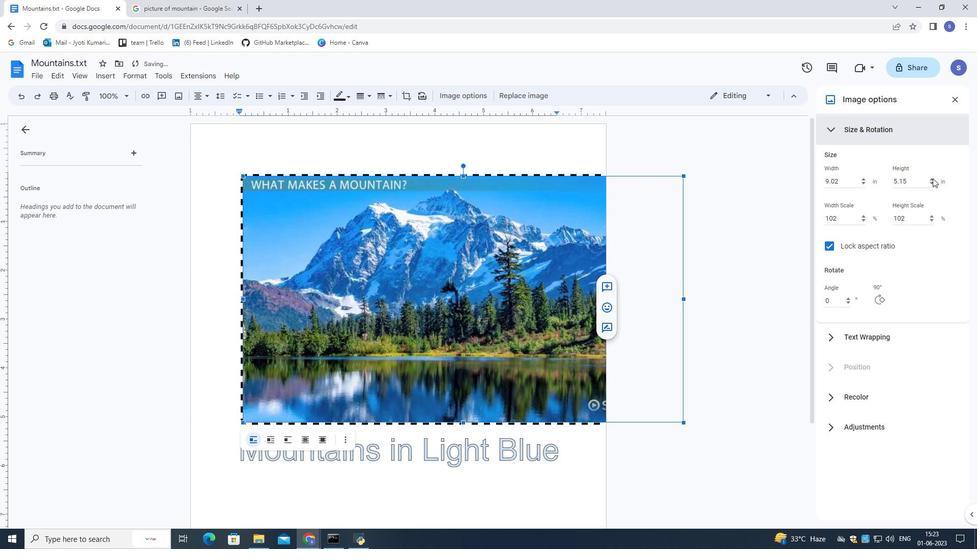 
Action: Mouse pressed left at (933, 178)
Screenshot: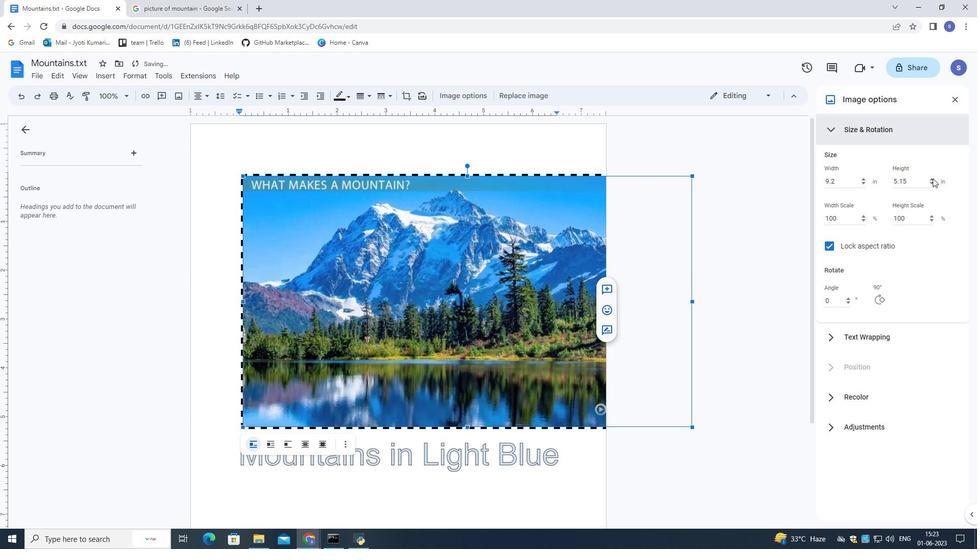 
Action: Mouse pressed left at (933, 178)
Screenshot: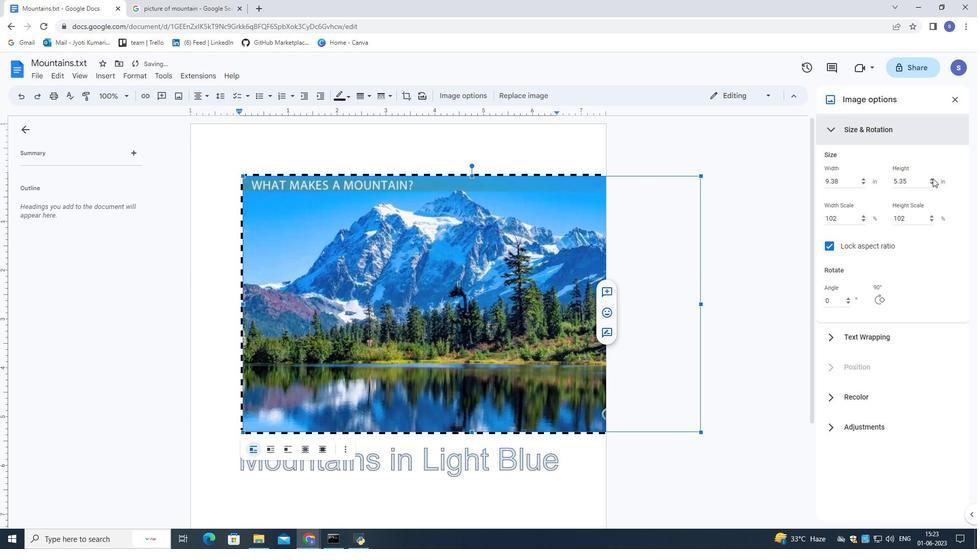 
Action: Mouse pressed left at (933, 178)
Screenshot: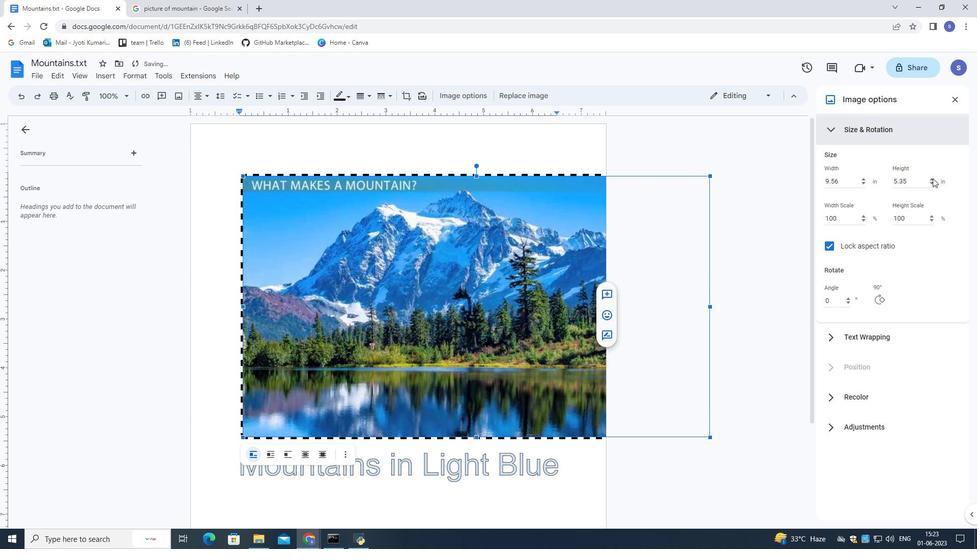 
Action: Mouse pressed left at (933, 178)
Screenshot: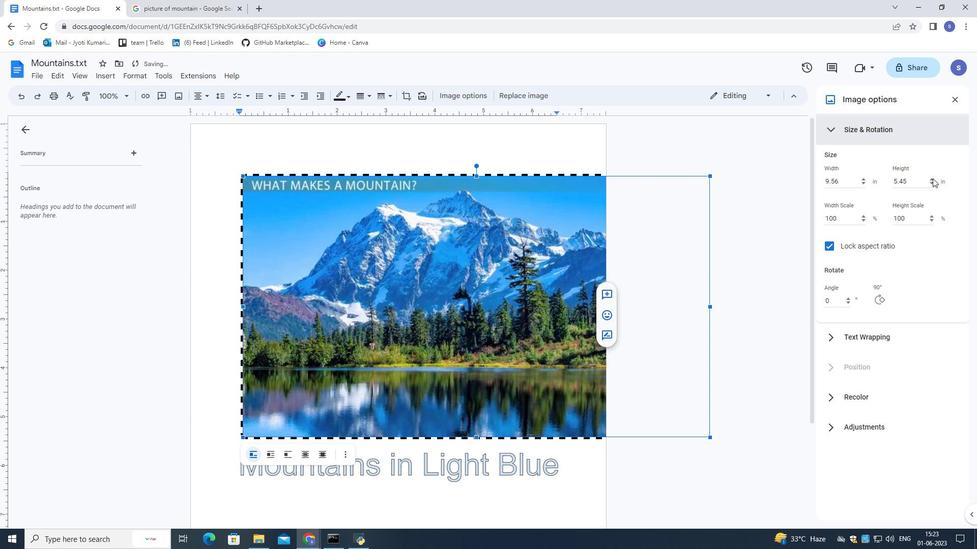 
Action: Mouse pressed left at (933, 178)
Screenshot: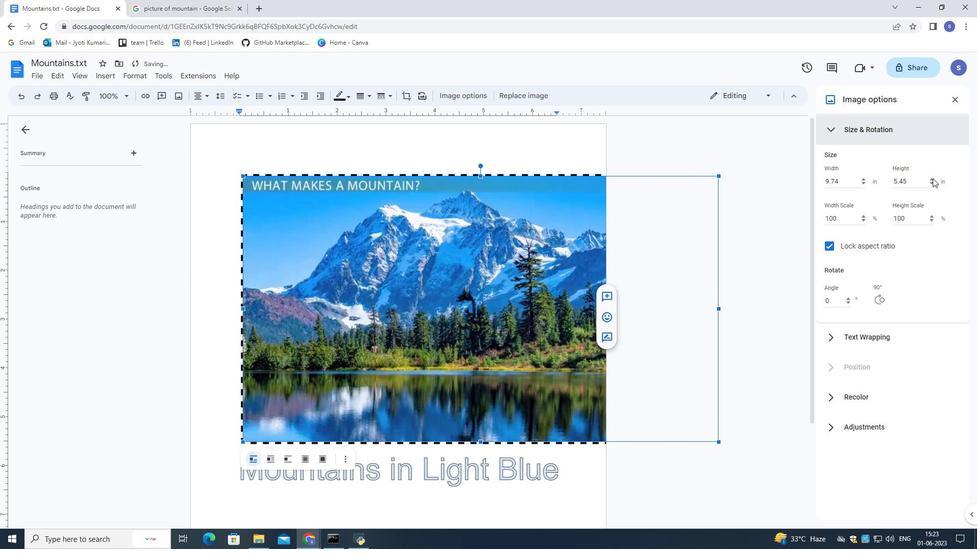 
Action: Mouse pressed left at (933, 178)
Screenshot: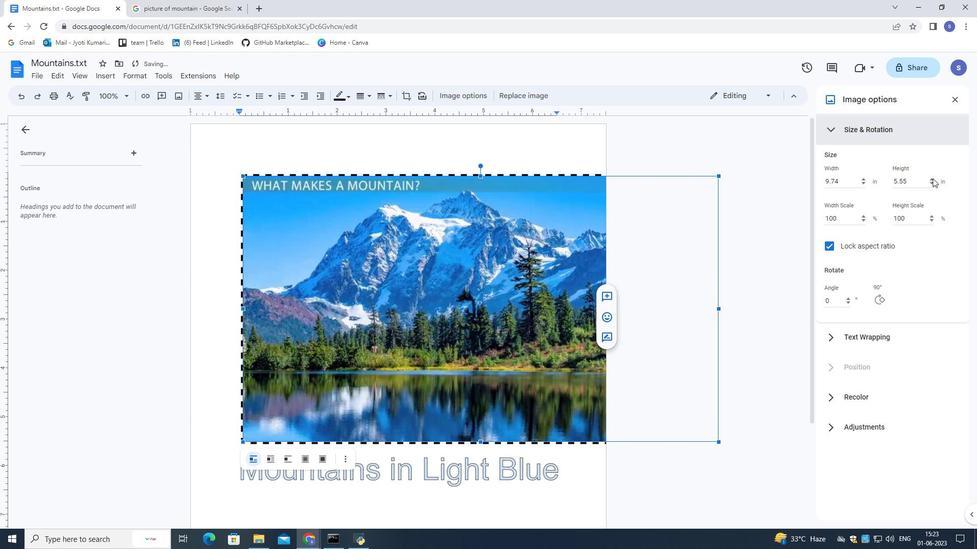 
Action: Mouse pressed left at (933, 178)
Screenshot: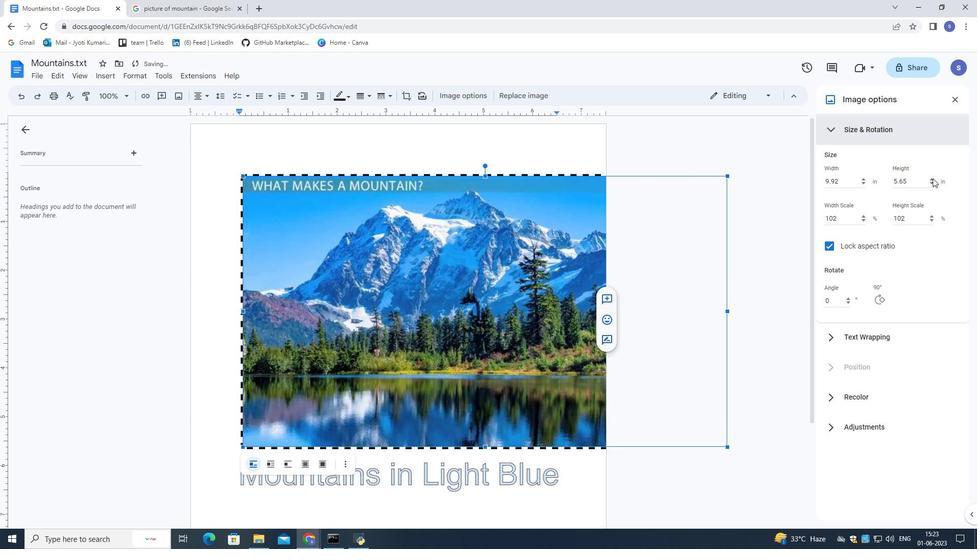 
Action: Mouse pressed left at (933, 178)
Screenshot: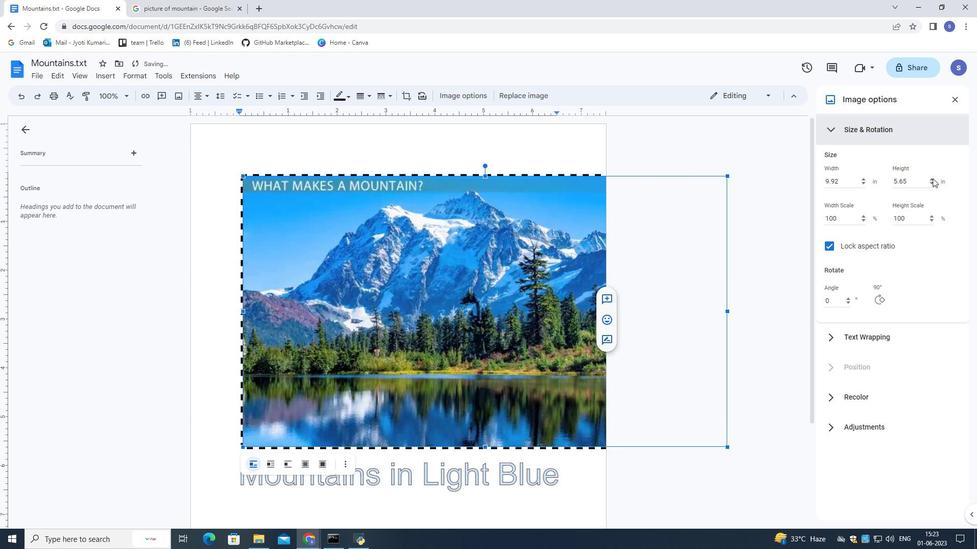
Action: Mouse pressed left at (933, 178)
Screenshot: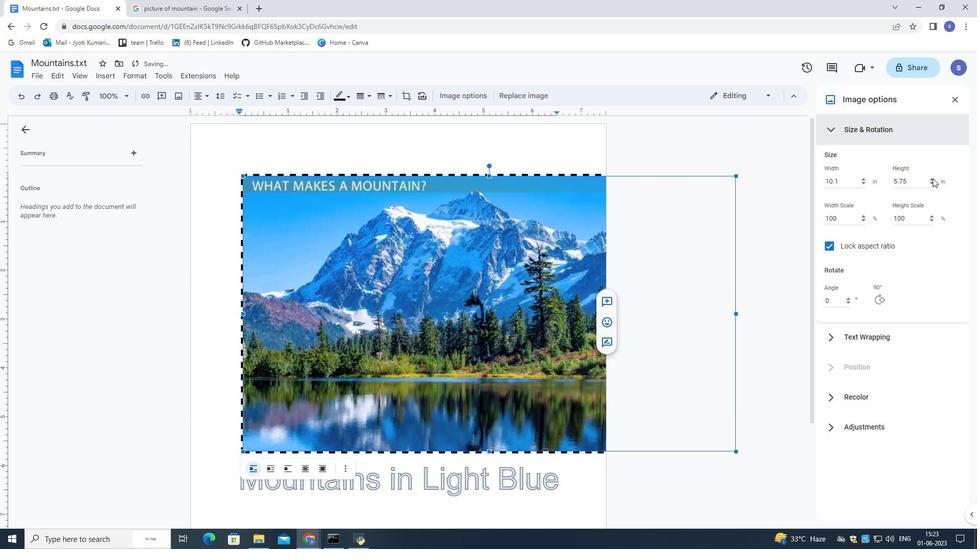 
Action: Mouse pressed left at (933, 178)
Screenshot: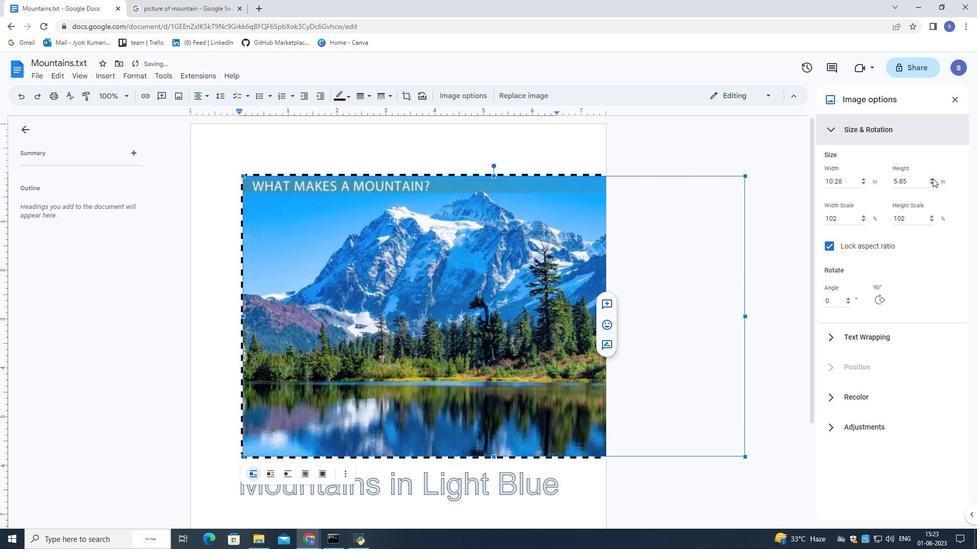 
Action: Mouse pressed left at (933, 178)
Screenshot: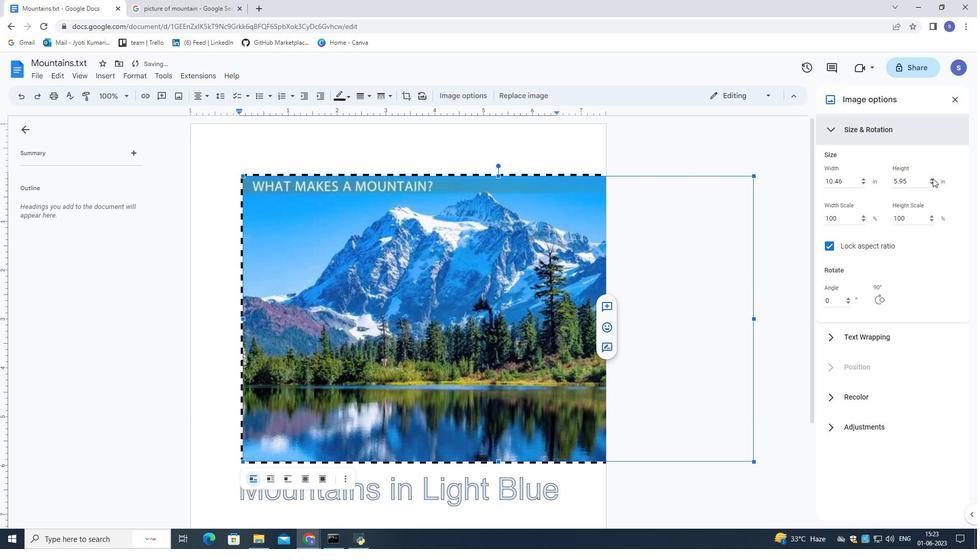 
Action: Mouse pressed left at (933, 178)
Screenshot: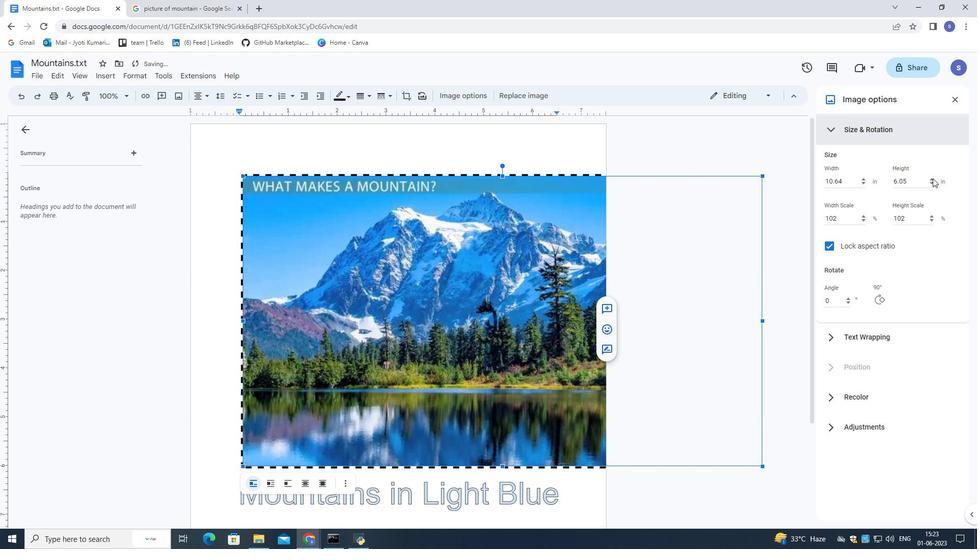 
Action: Mouse pressed left at (933, 178)
Screenshot: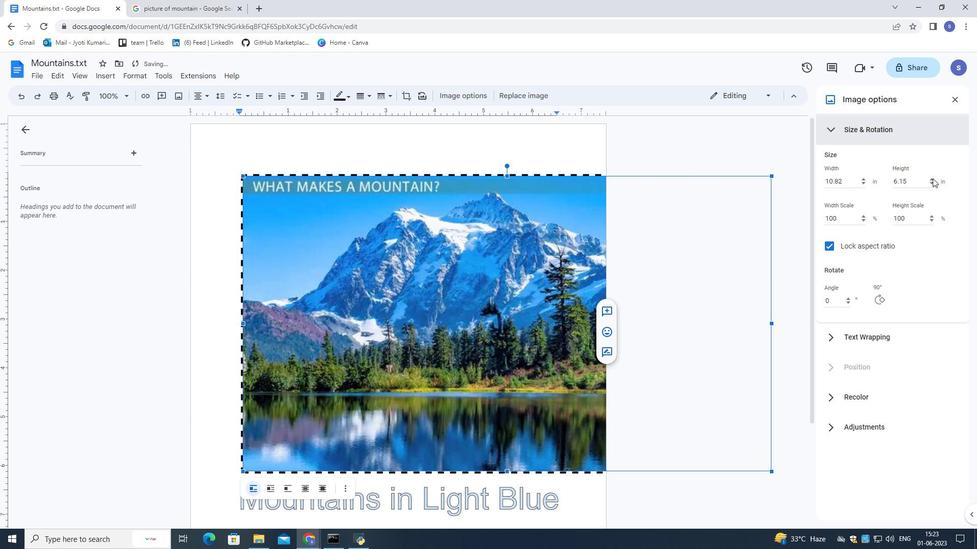 
Action: Mouse pressed left at (933, 178)
Screenshot: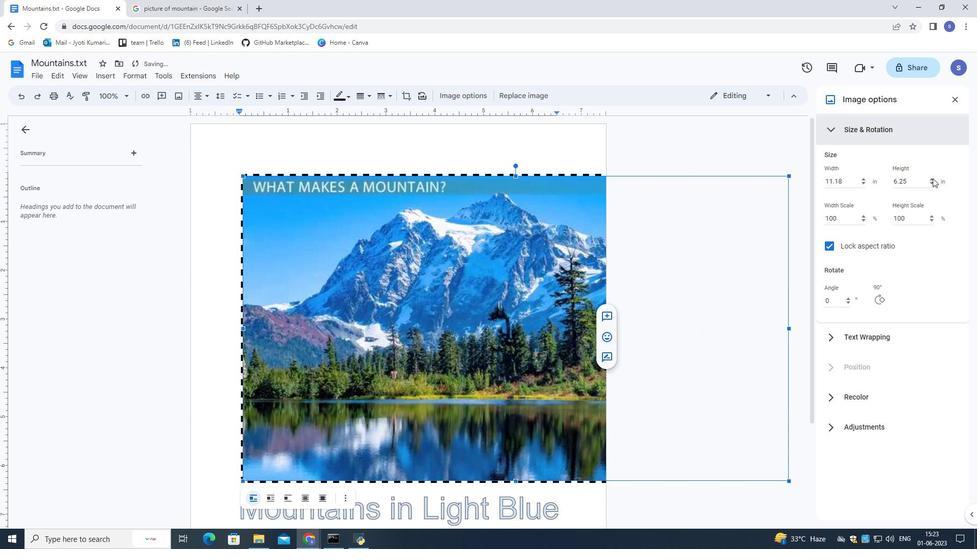 
Action: Mouse pressed left at (933, 178)
Screenshot: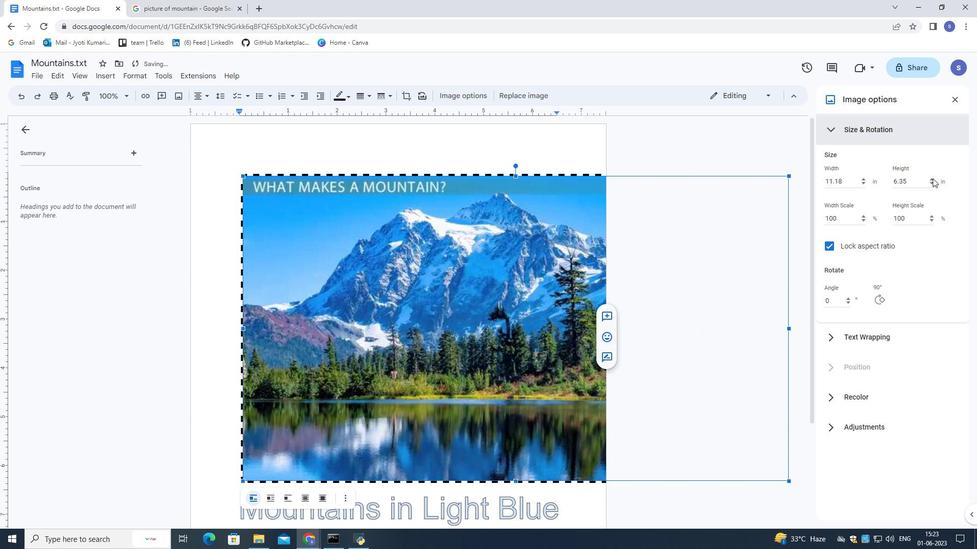 
Action: Mouse pressed left at (933, 178)
Screenshot: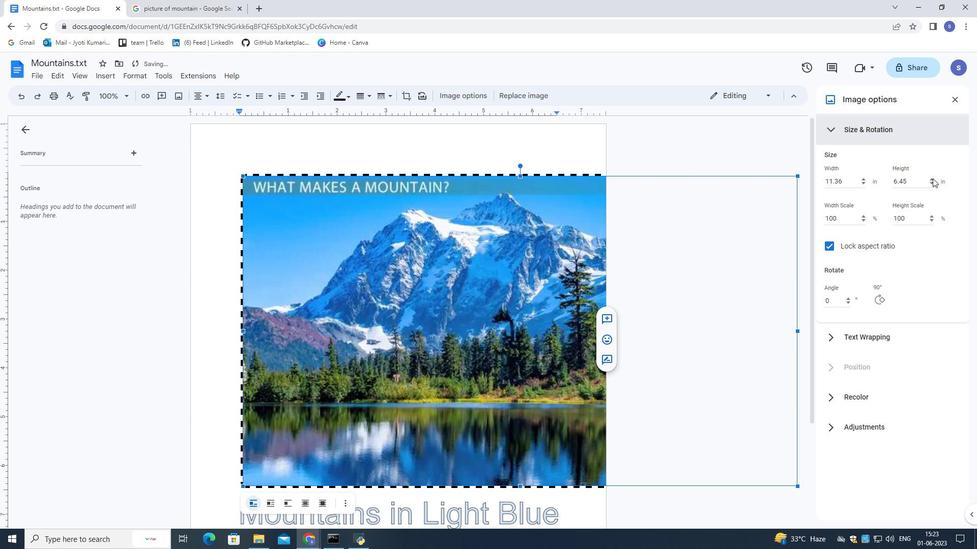 
Action: Mouse pressed left at (933, 178)
Screenshot: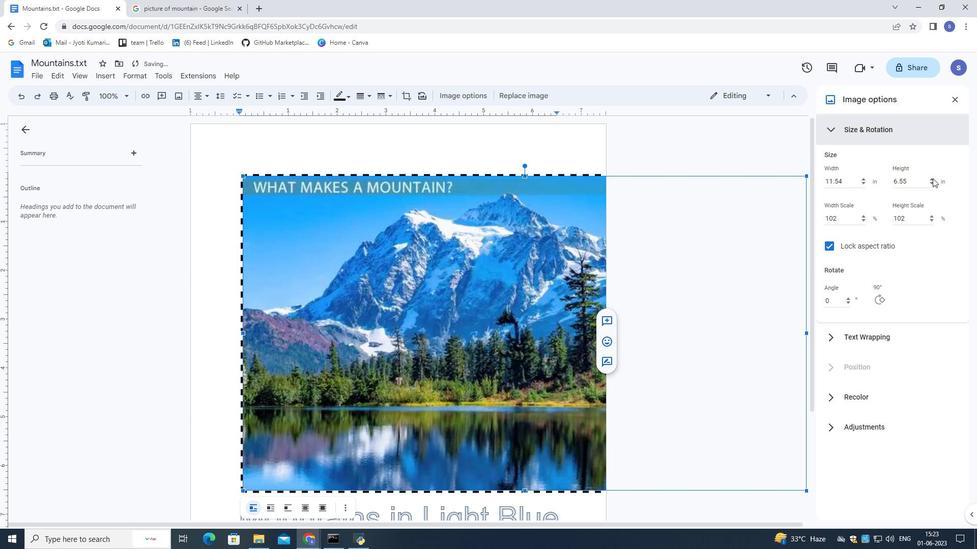 
Action: Mouse pressed left at (933, 178)
Screenshot: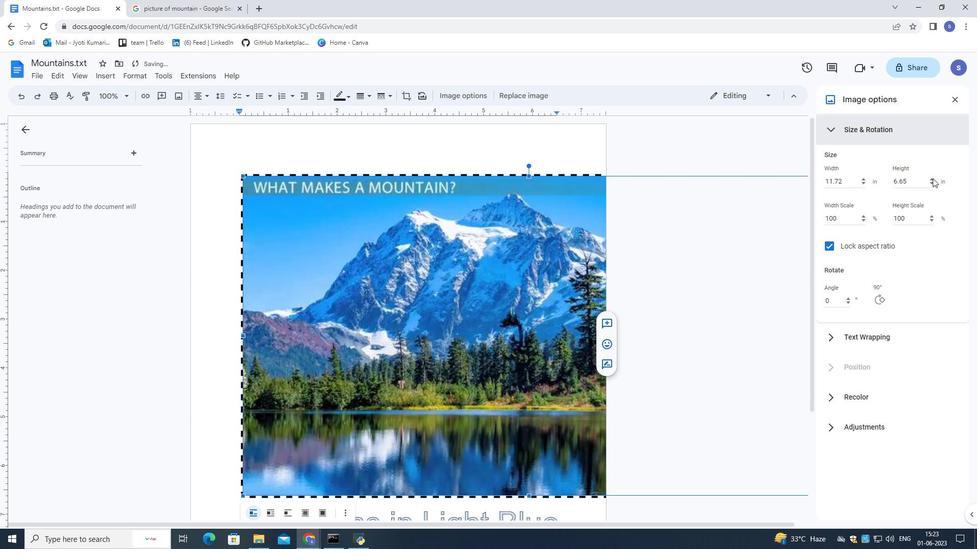 
Action: Mouse pressed left at (933, 178)
Screenshot: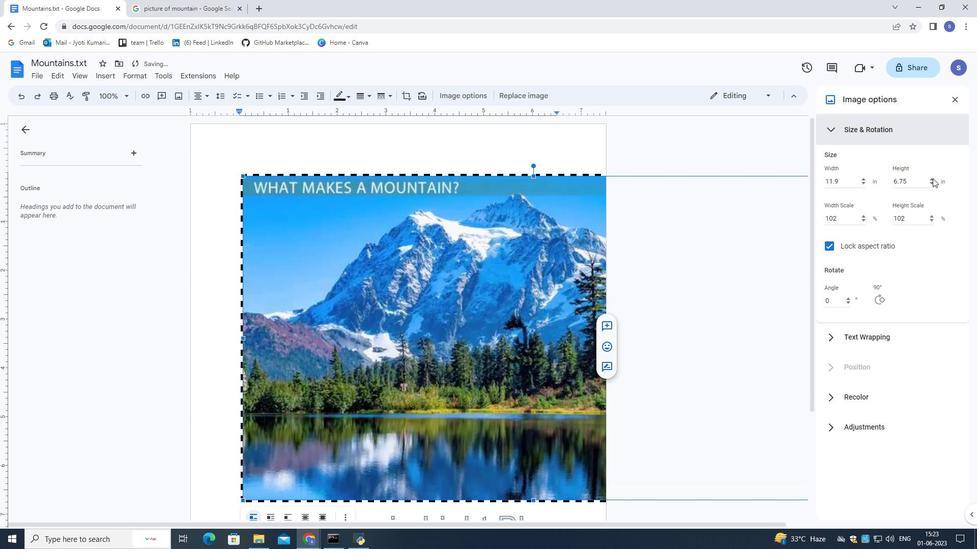 
Action: Mouse pressed left at (933, 178)
Screenshot: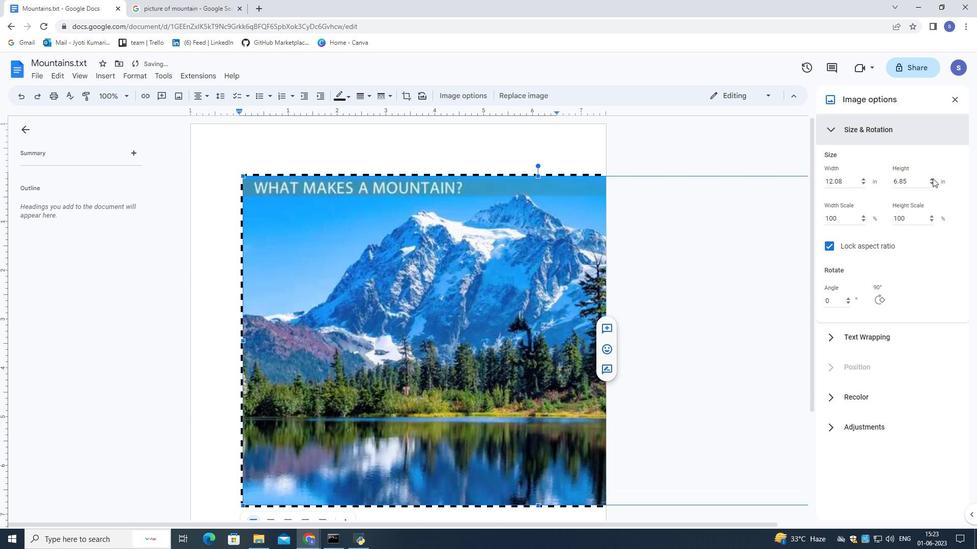 
Action: Mouse pressed left at (933, 178)
Screenshot: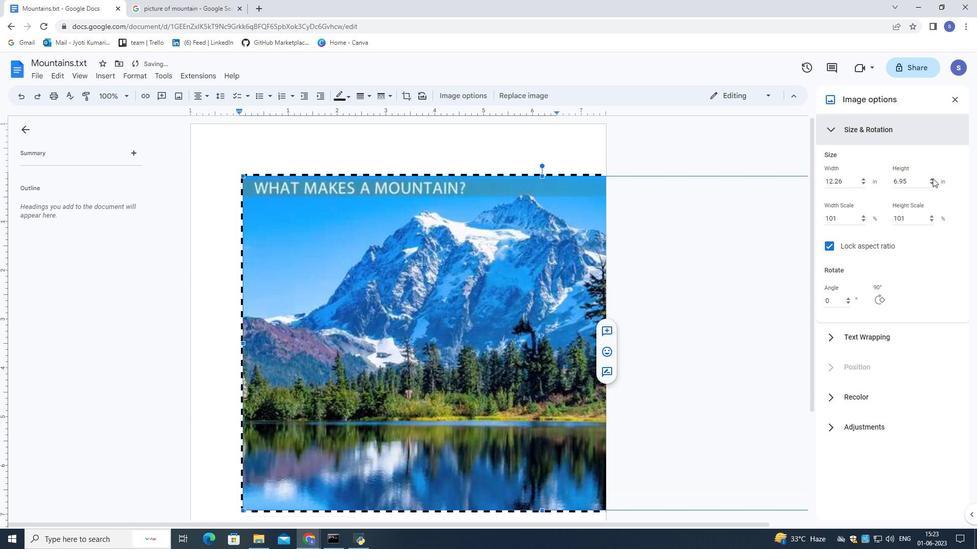 
Action: Mouse pressed left at (933, 178)
Screenshot: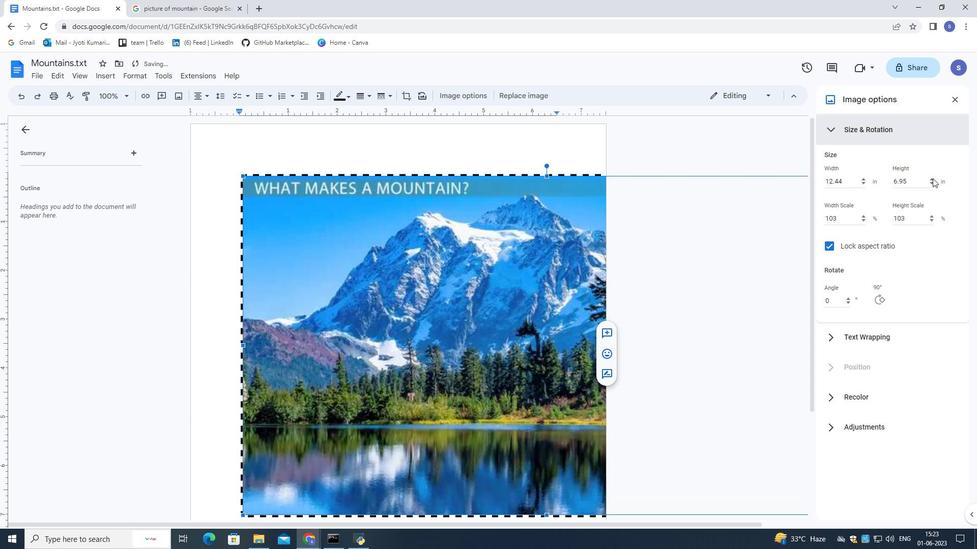 
Action: Mouse moved to (934, 182)
Screenshot: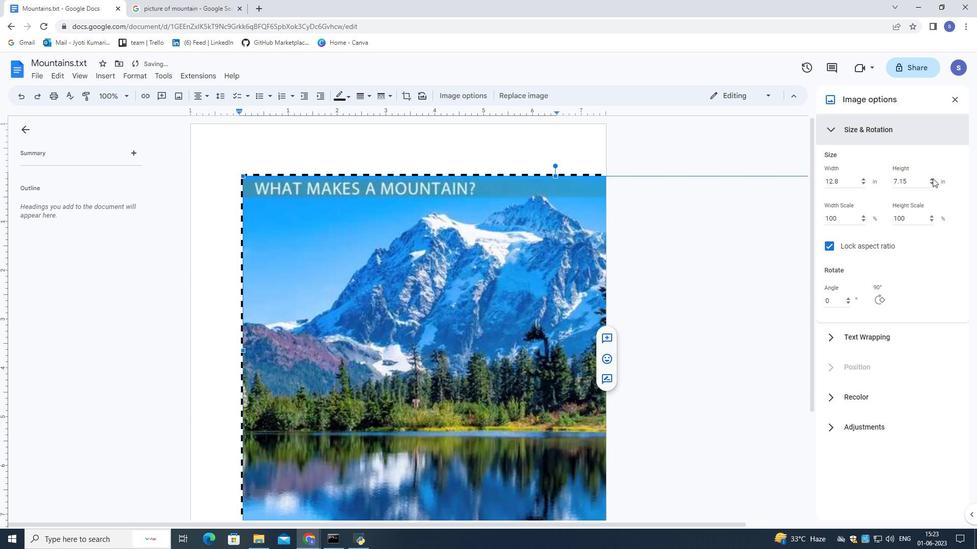 
Action: Mouse pressed left at (934, 182)
Screenshot: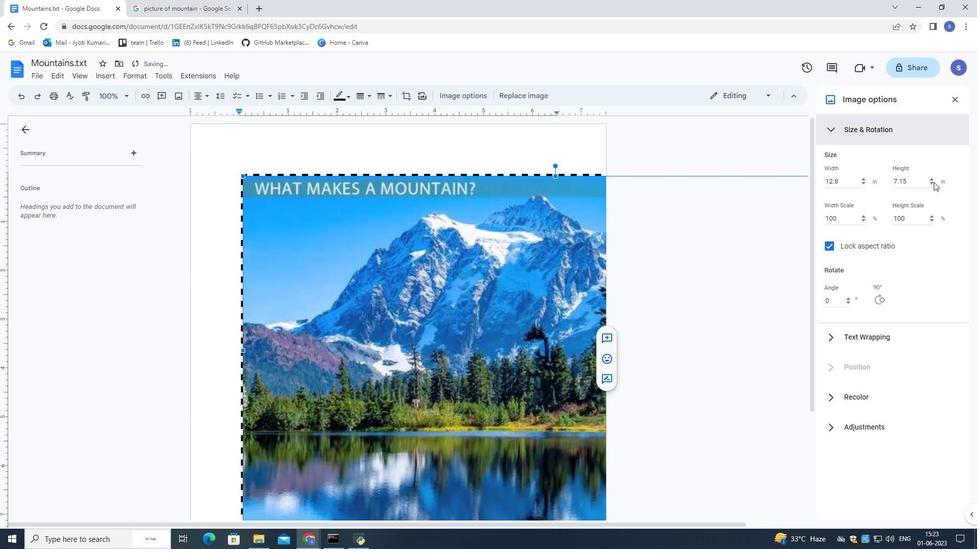 
Action: Mouse pressed left at (934, 182)
Screenshot: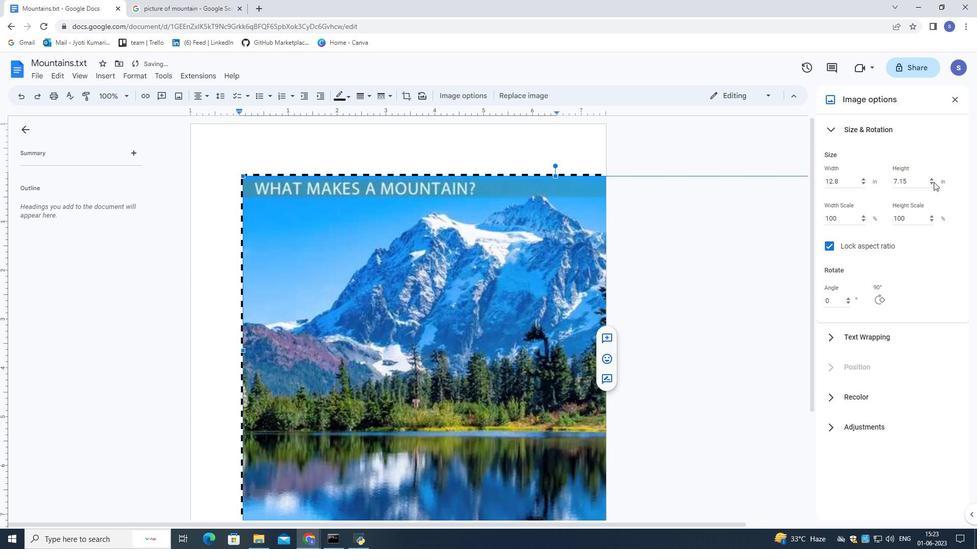 
Action: Mouse pressed left at (934, 182)
Screenshot: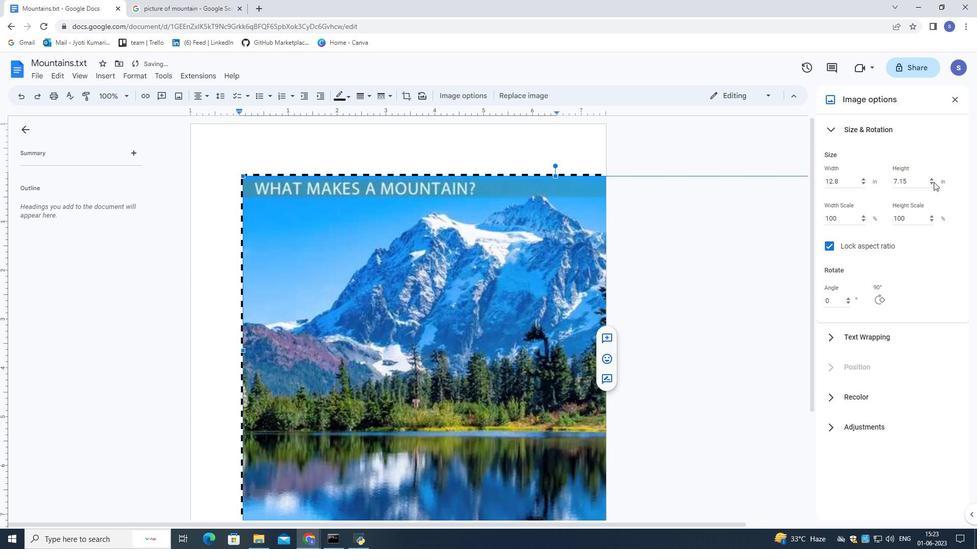 
Action: Mouse moved to (933, 182)
Screenshot: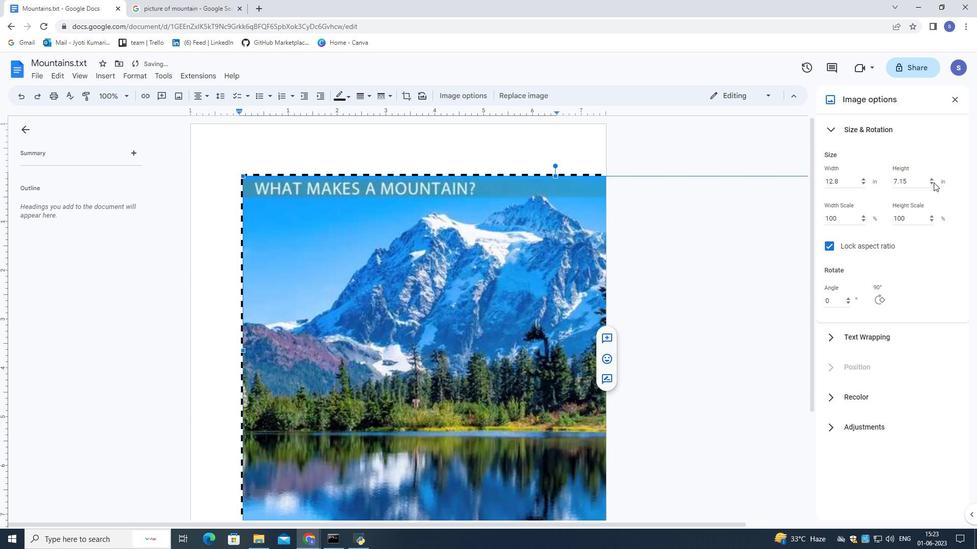 
Action: Mouse pressed left at (933, 182)
Screenshot: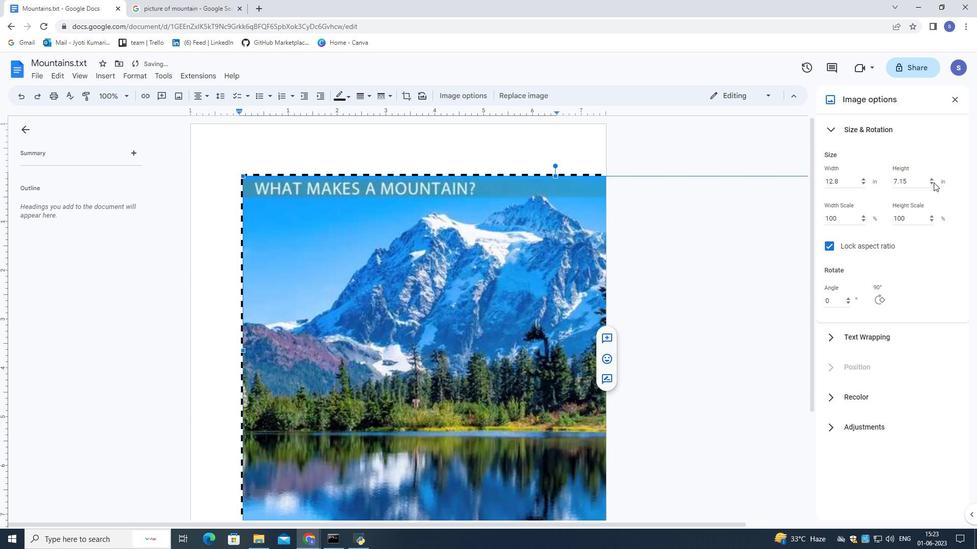 
Action: Mouse moved to (932, 182)
Screenshot: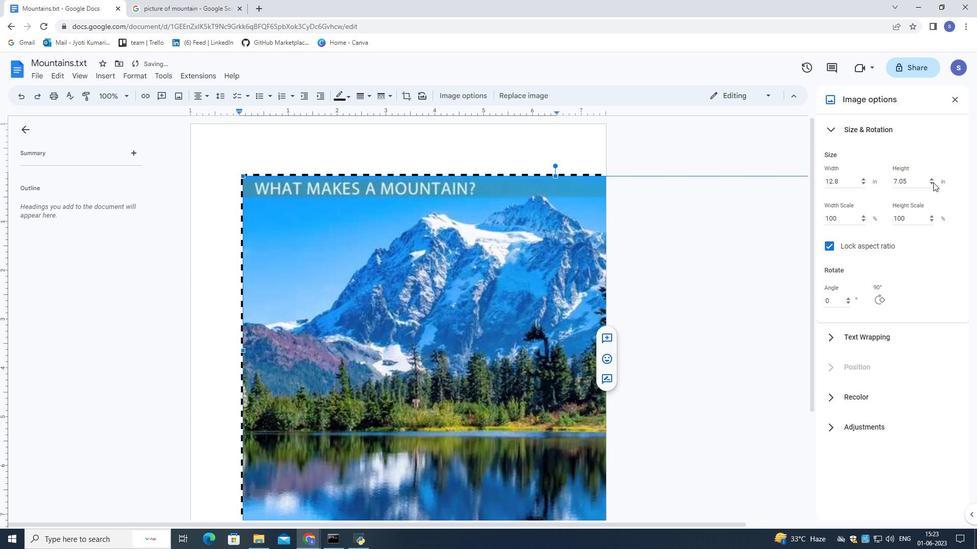 
Action: Mouse pressed left at (932, 182)
Screenshot: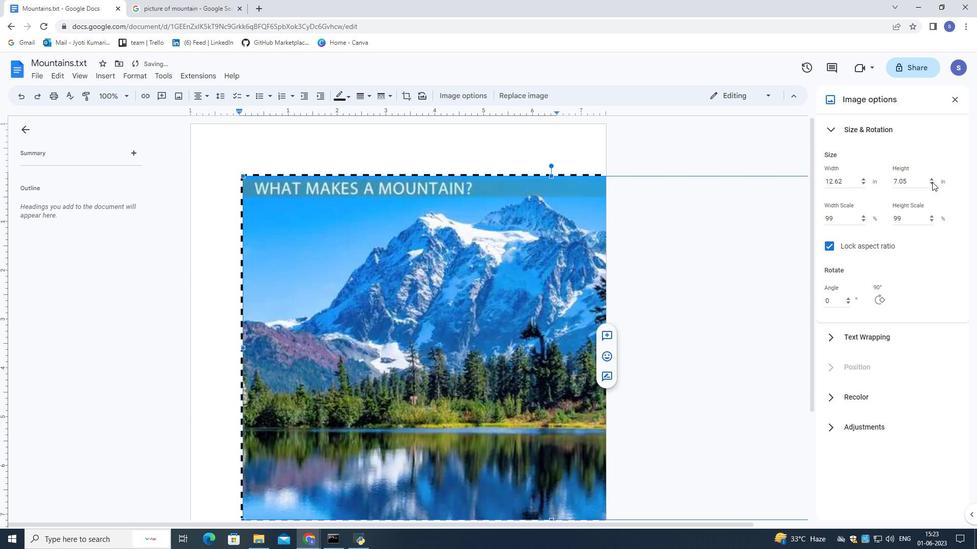 
Action: Mouse moved to (930, 177)
Screenshot: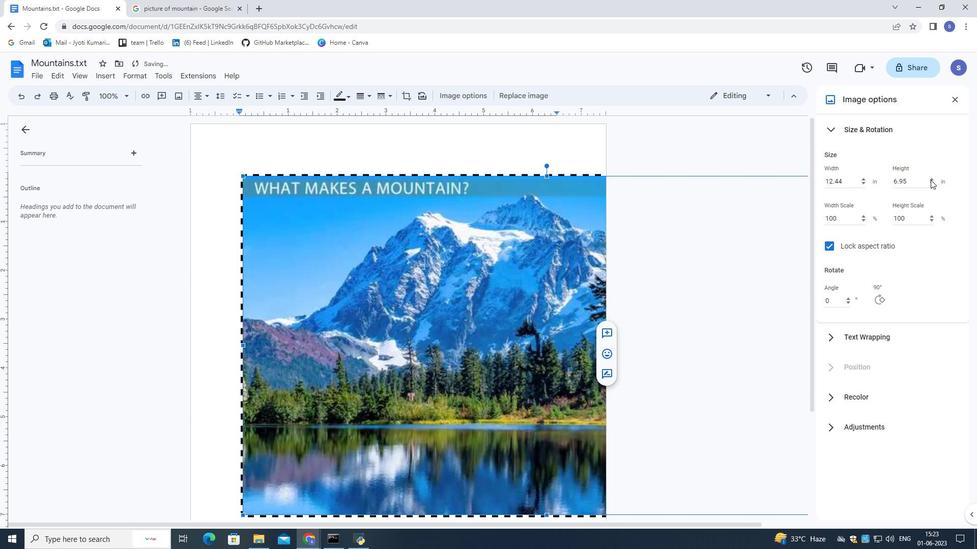 
Action: Mouse pressed left at (930, 177)
Screenshot: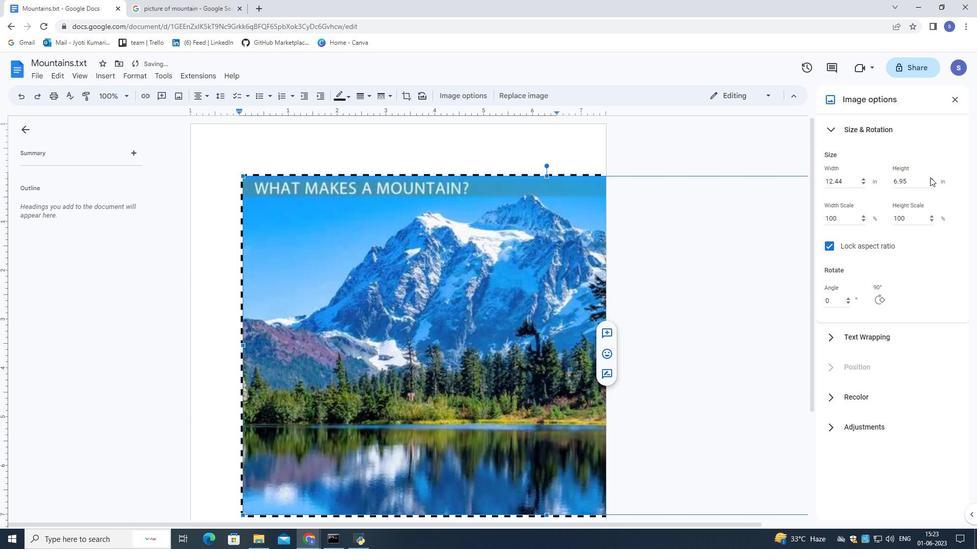 
Action: Mouse pressed left at (930, 177)
Screenshot: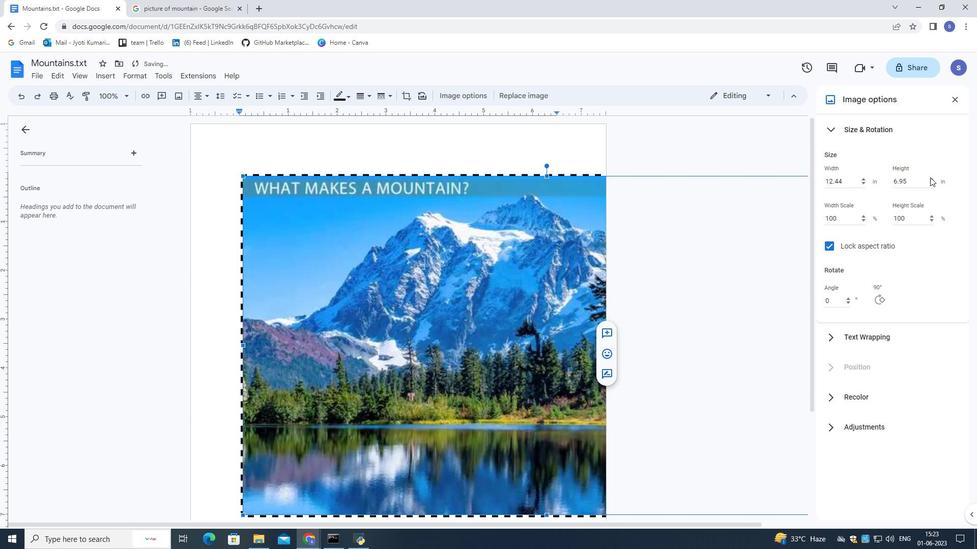 
Action: Mouse moved to (952, 96)
Screenshot: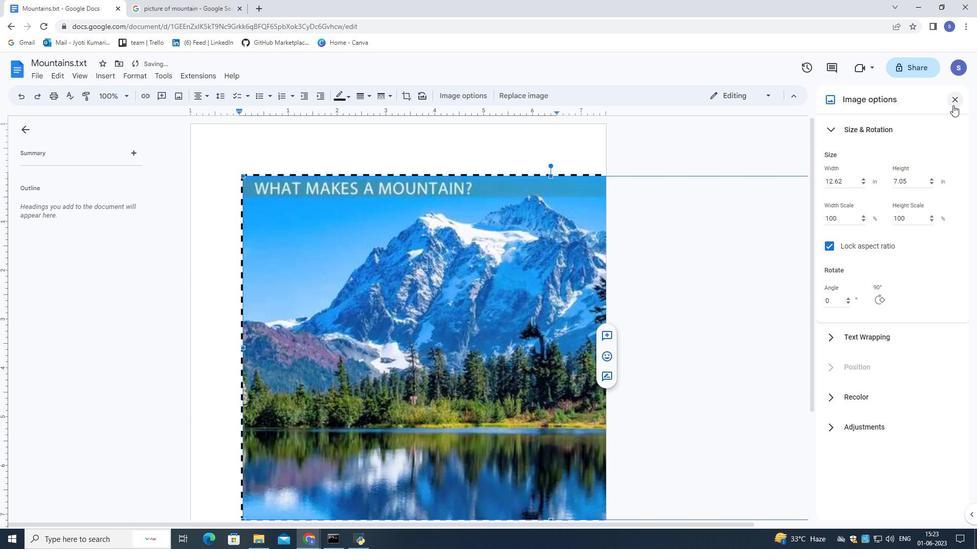 
Action: Mouse pressed left at (952, 96)
Screenshot: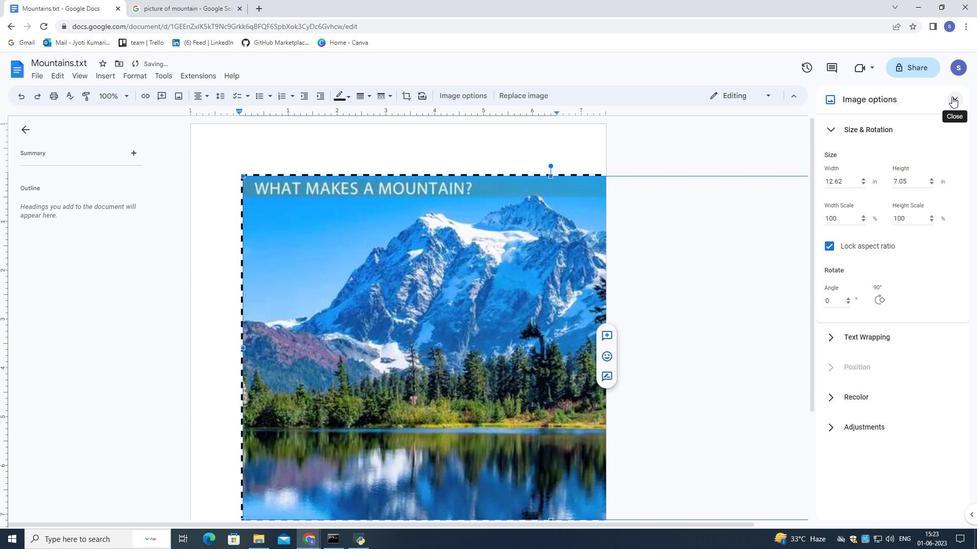 
Action: Mouse moved to (462, 317)
Screenshot: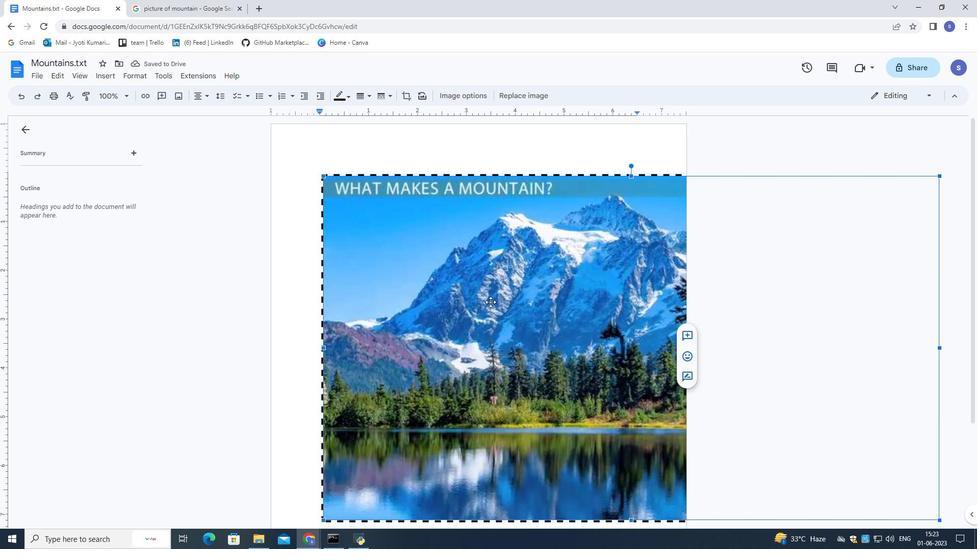 
Action: Mouse scrolled (462, 317) with delta (0, 0)
Screenshot: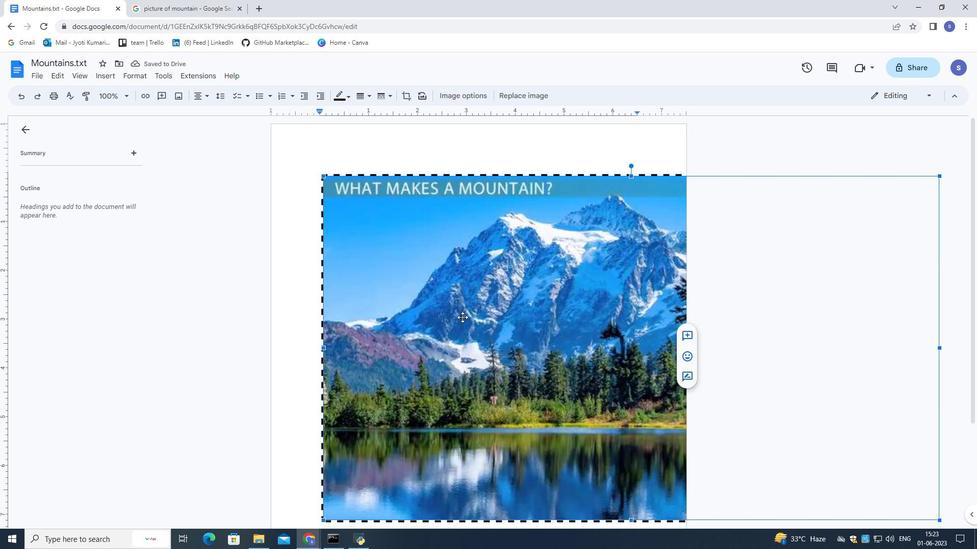 
Action: Mouse scrolled (462, 317) with delta (0, 0)
Screenshot: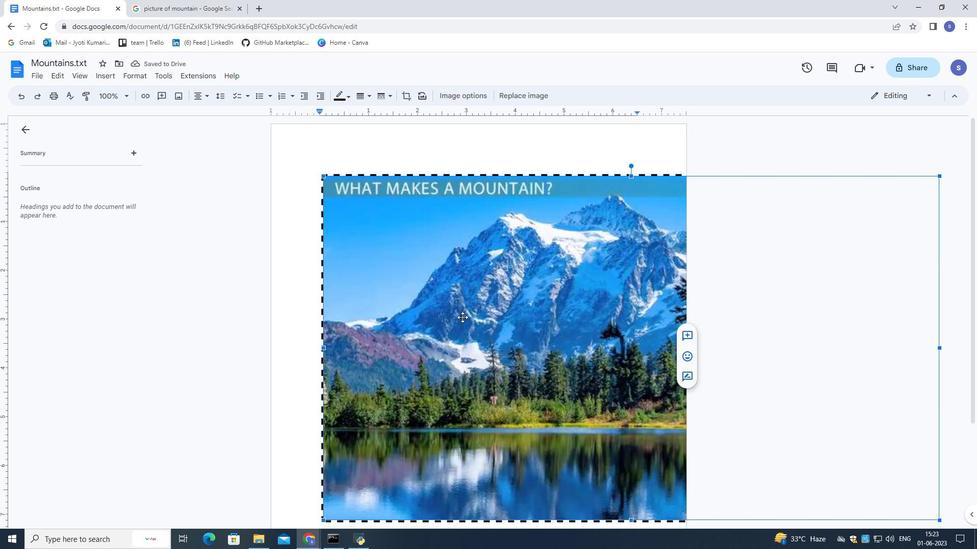 
Action: Mouse scrolled (462, 317) with delta (0, 0)
Screenshot: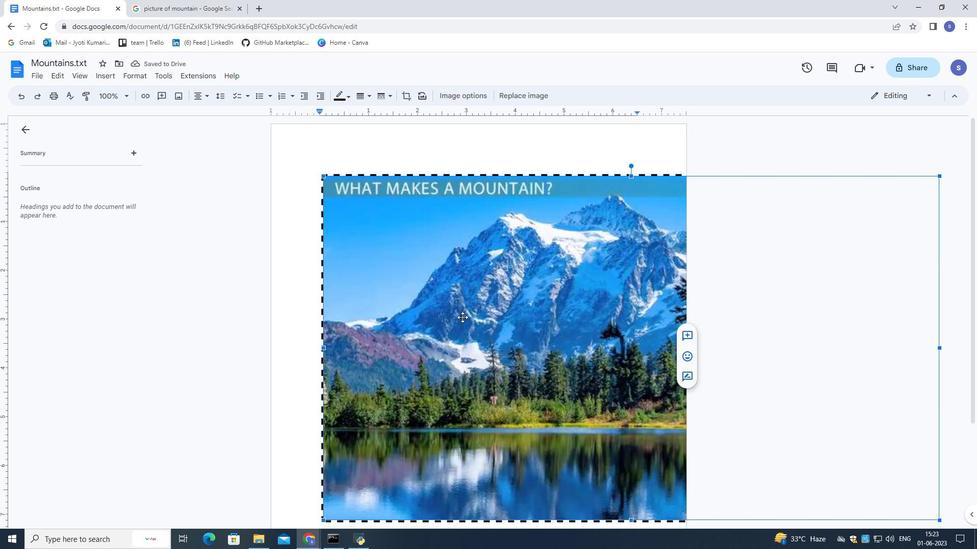 
Action: Mouse scrolled (462, 317) with delta (0, 0)
Screenshot: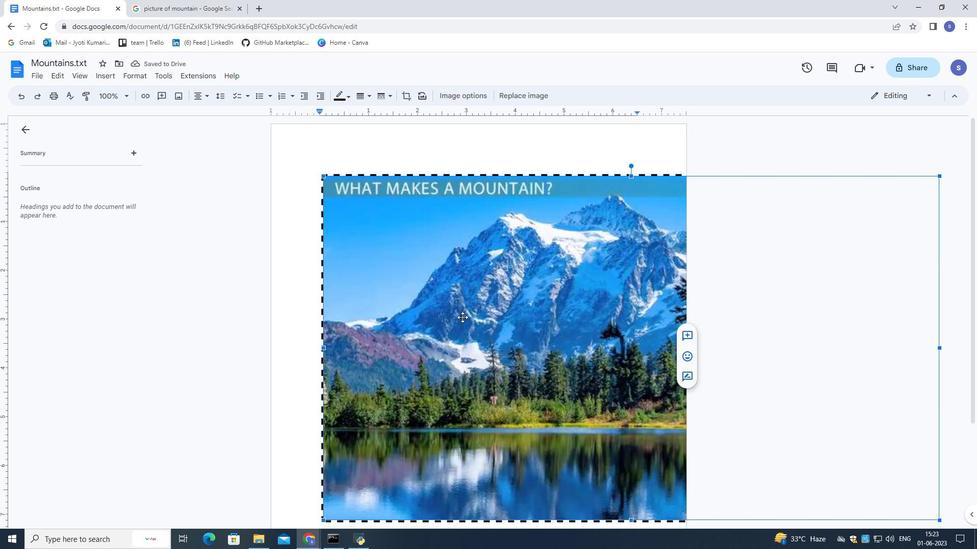 
Action: Mouse moved to (462, 316)
Screenshot: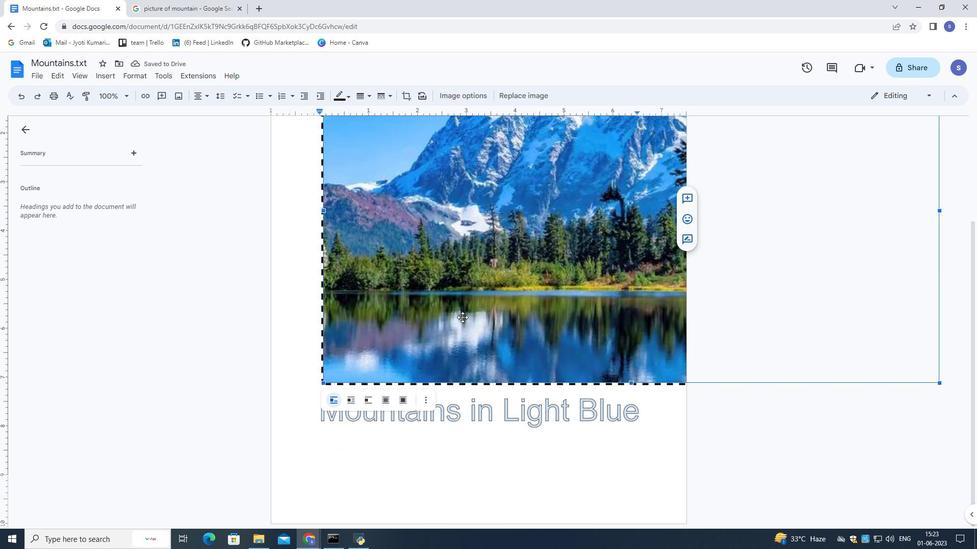 
Action: Mouse scrolled (462, 316) with delta (0, 0)
Screenshot: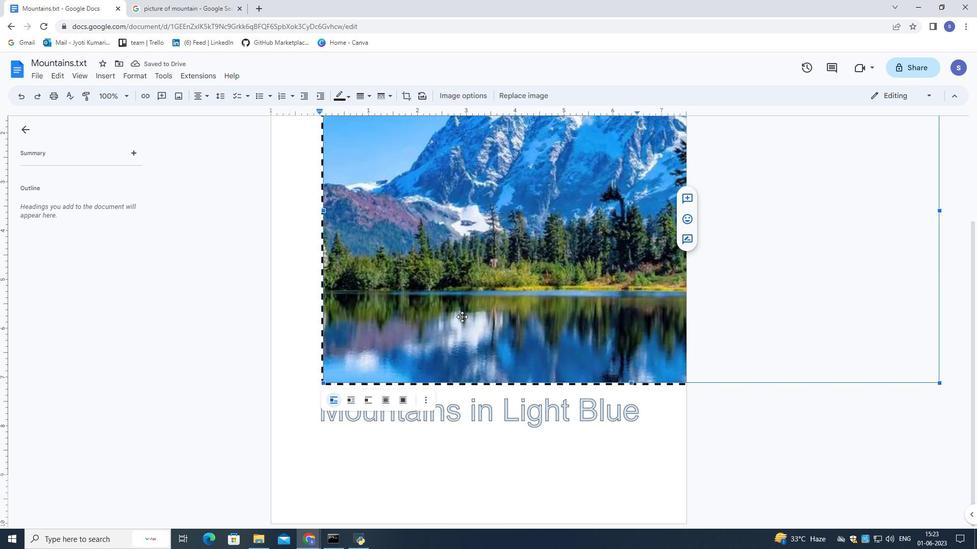 
Action: Mouse scrolled (462, 316) with delta (0, 0)
Screenshot: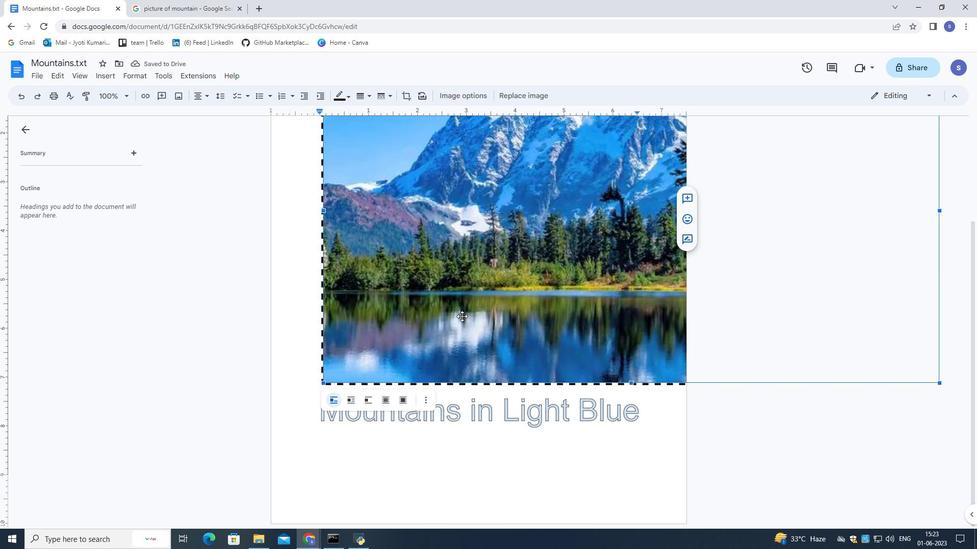 
Action: Mouse moved to (462, 316)
Screenshot: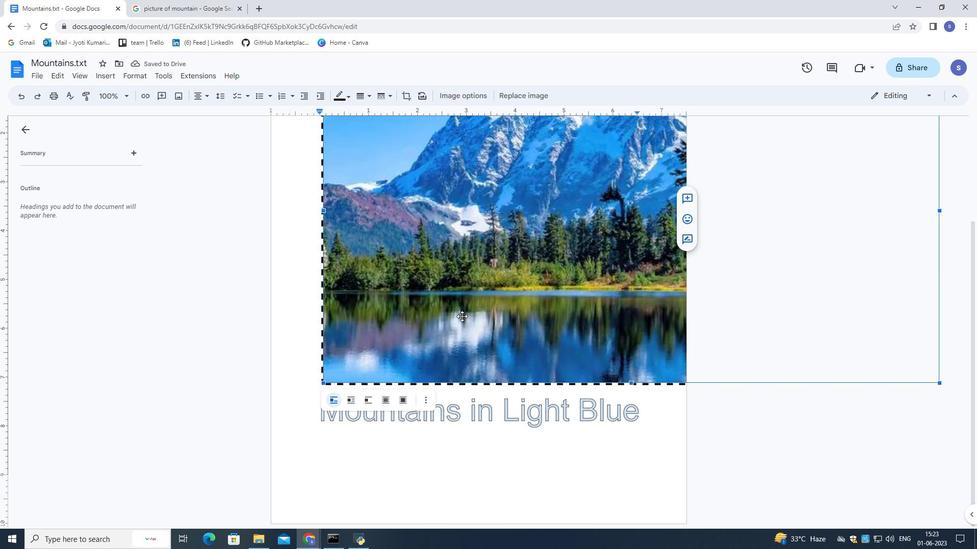 
Action: Mouse scrolled (462, 317) with delta (0, 0)
Screenshot: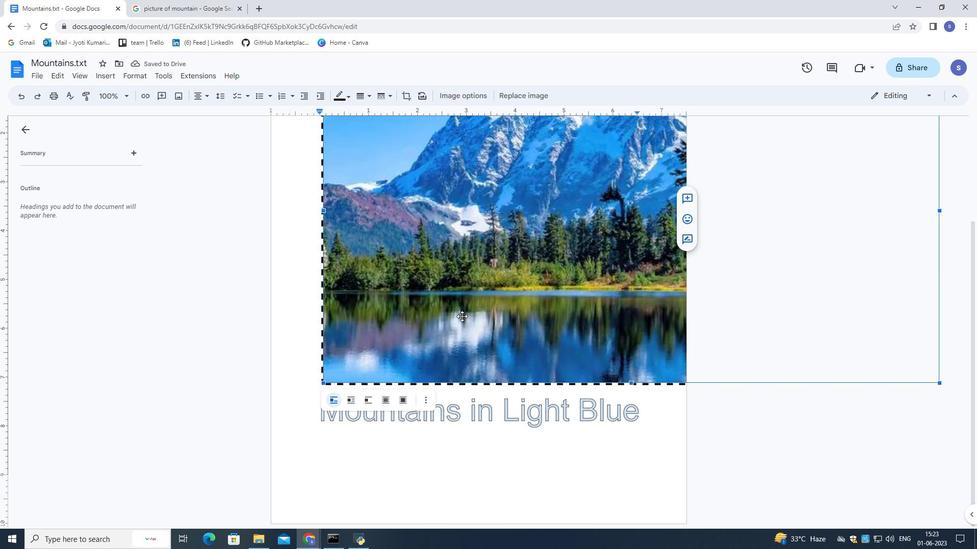 
Action: Mouse scrolled (462, 317) with delta (0, 0)
Screenshot: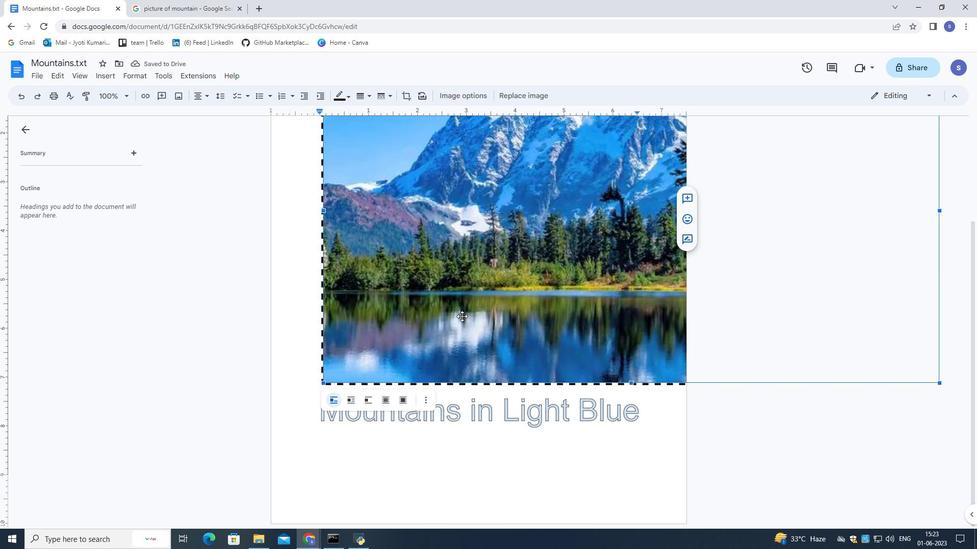 
Action: Mouse scrolled (462, 317) with delta (0, 0)
Screenshot: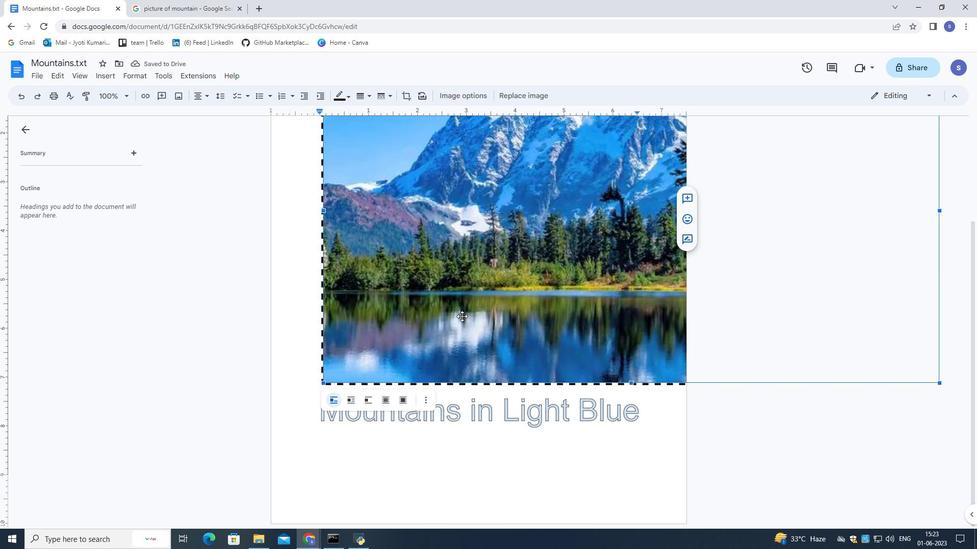 
Action: Mouse moved to (461, 295)
Screenshot: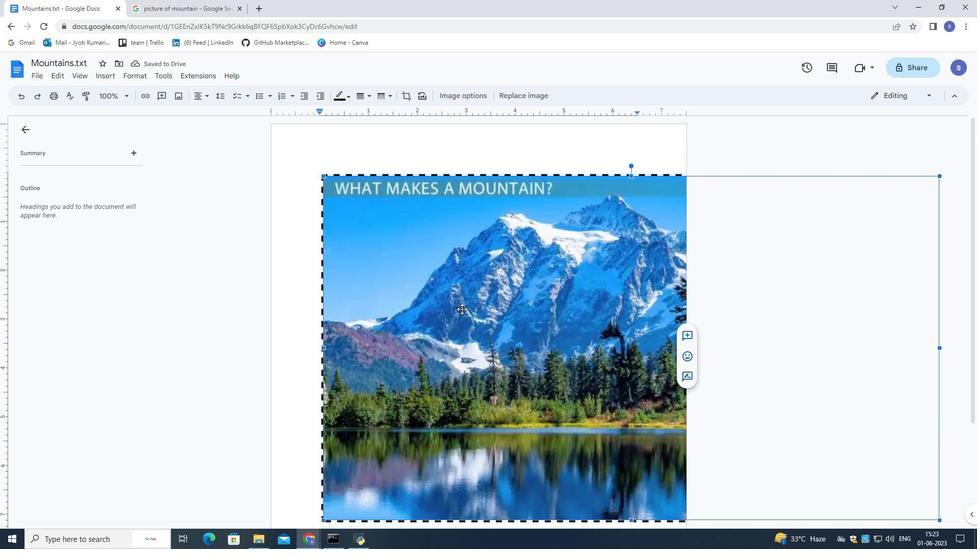 
Action: Mouse pressed left at (461, 295)
Screenshot: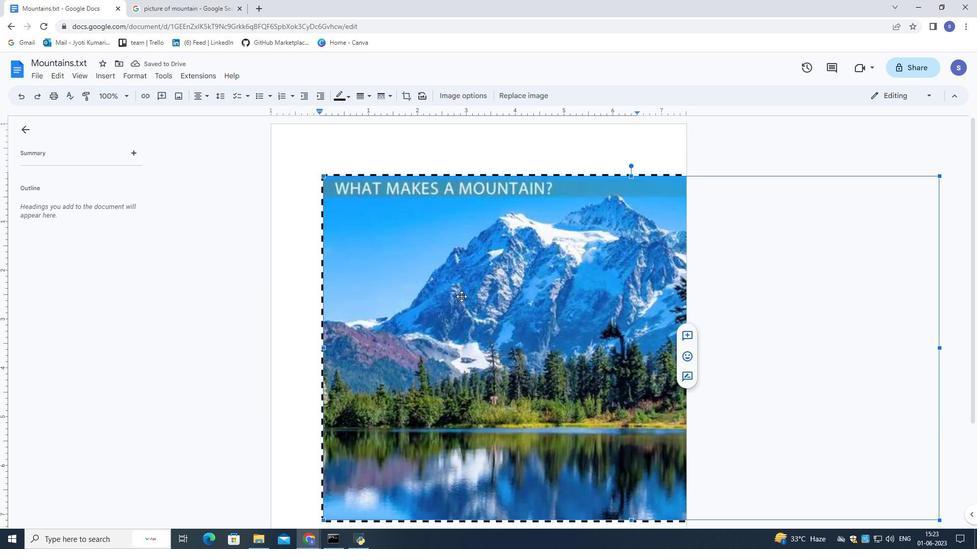 
Action: Mouse moved to (488, 175)
Screenshot: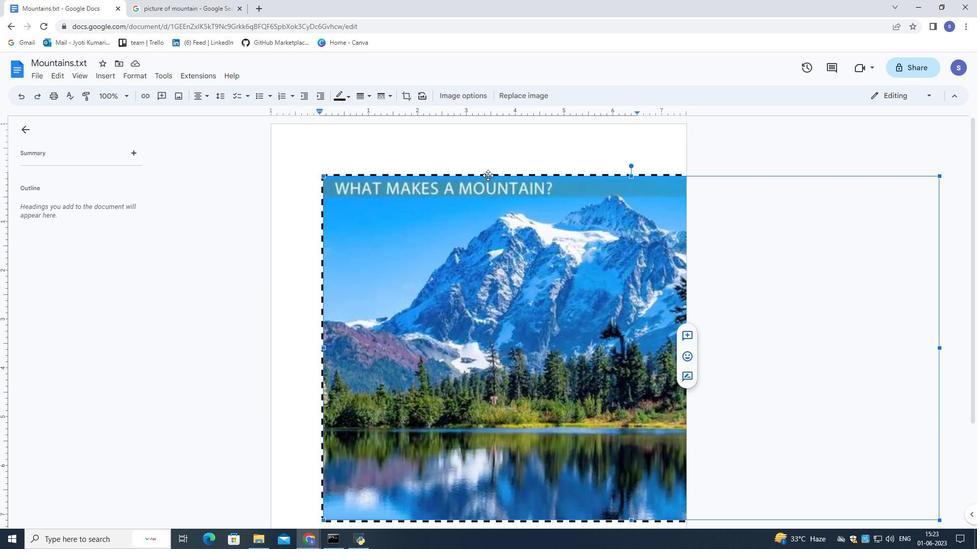 
Action: Mouse pressed left at (488, 175)
Screenshot: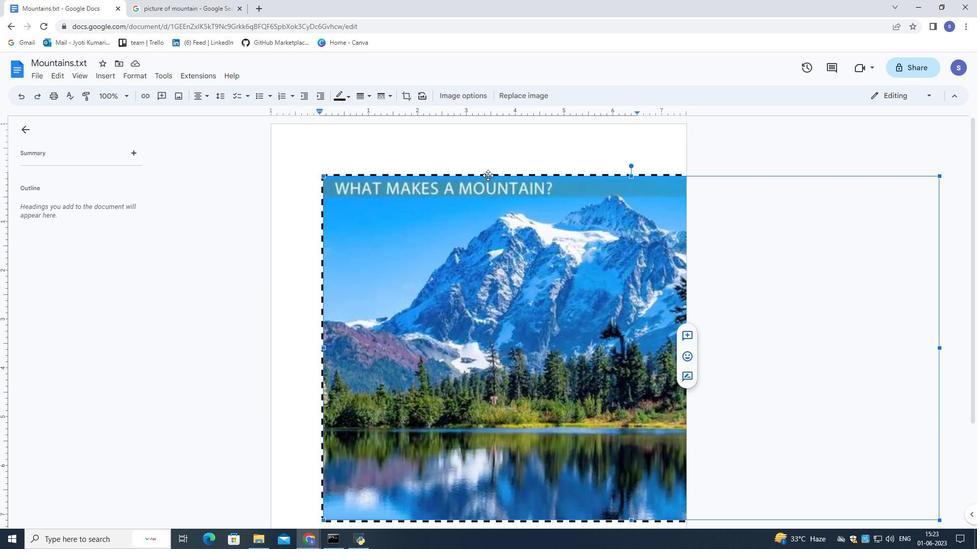 
Action: Mouse moved to (489, 179)
Screenshot: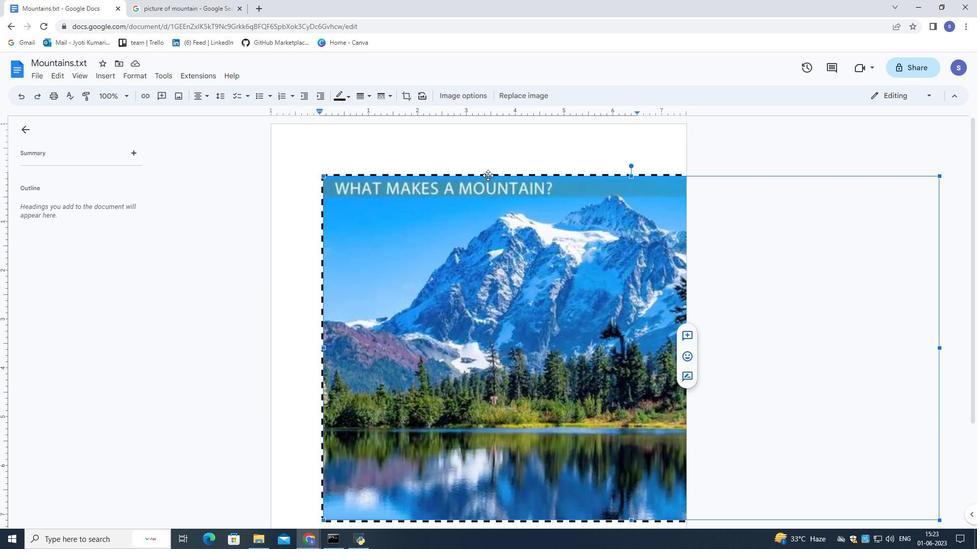 
Action: Mouse pressed left at (489, 179)
Screenshot: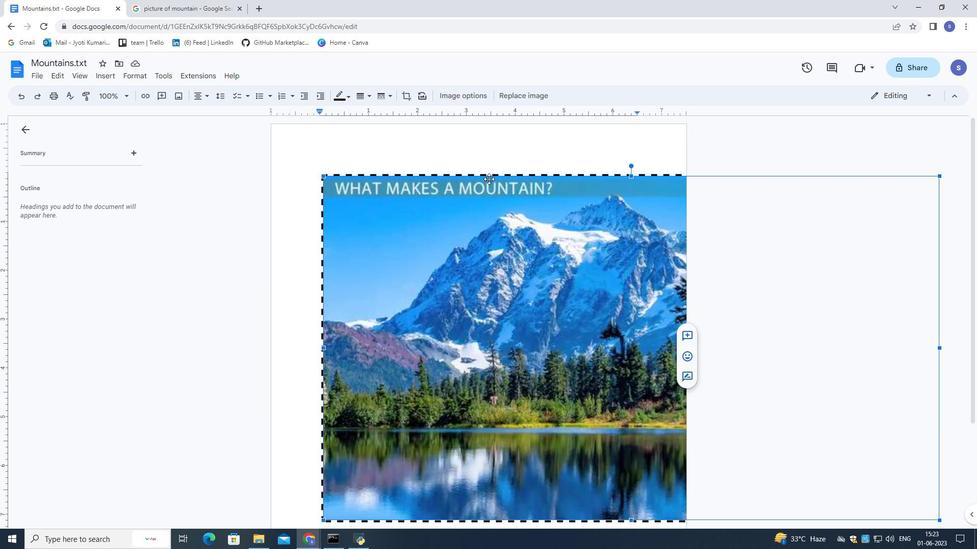 
Action: Mouse moved to (520, 268)
Screenshot: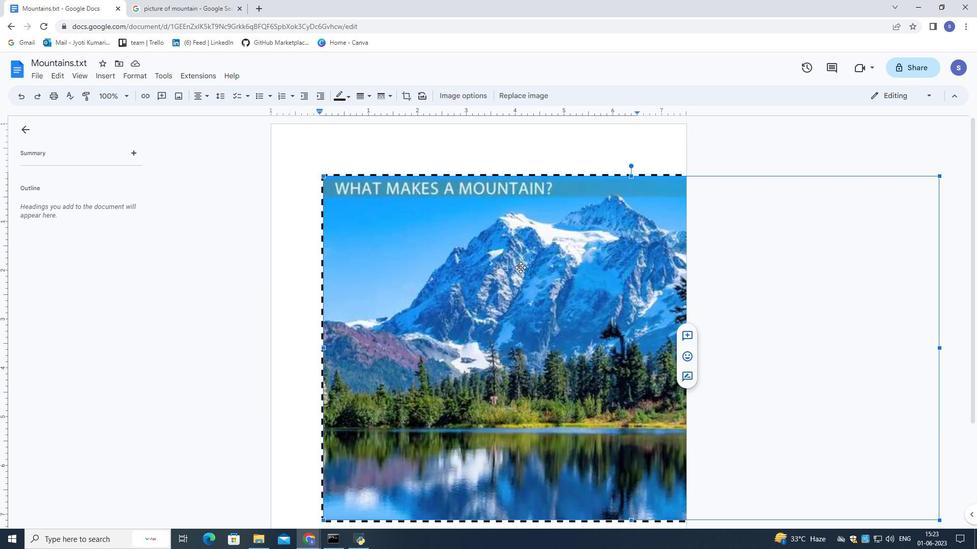 
Action: Mouse scrolled (520, 267) with delta (0, 0)
Screenshot: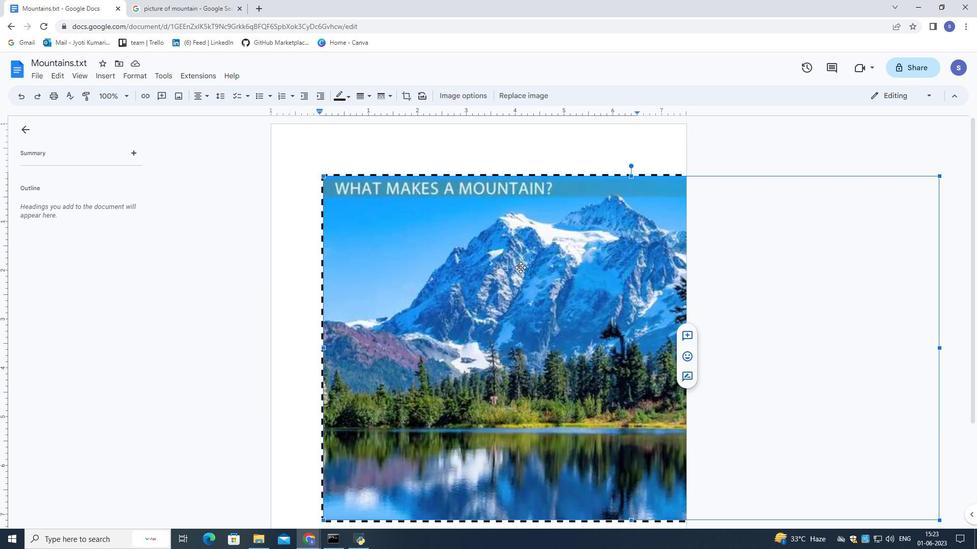 
Action: Mouse scrolled (520, 267) with delta (0, 0)
Screenshot: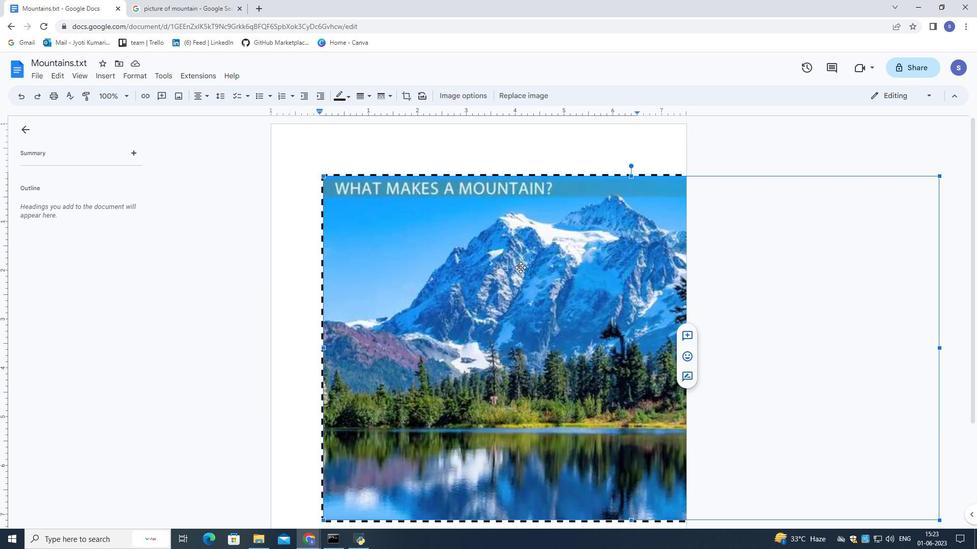 
Action: Mouse scrolled (520, 267) with delta (0, 0)
Screenshot: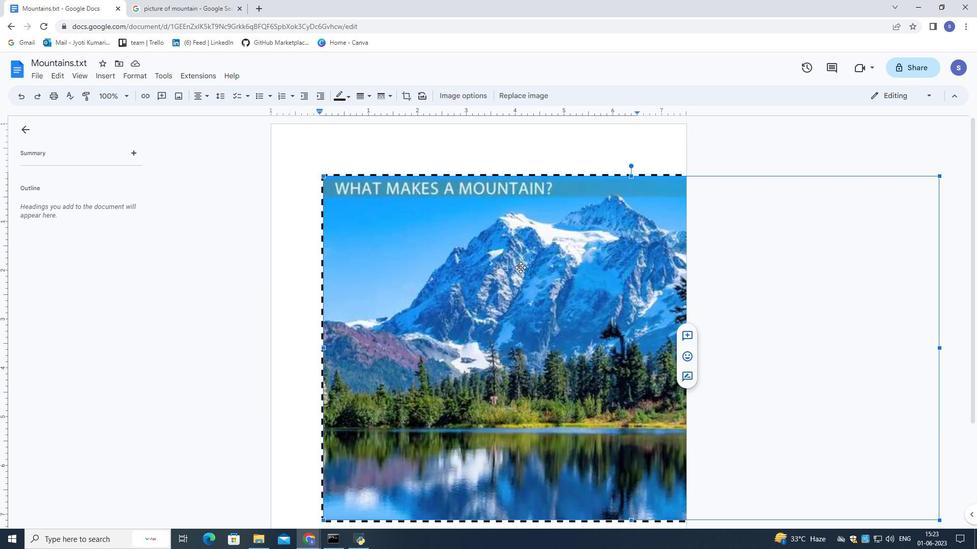 
Action: Mouse scrolled (520, 267) with delta (0, 0)
Screenshot: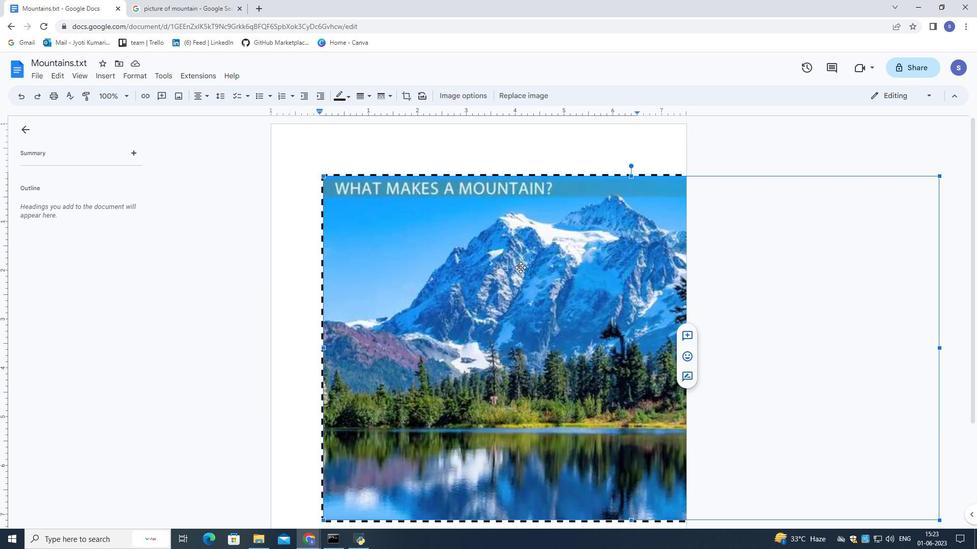 
Action: Mouse scrolled (520, 267) with delta (0, 0)
Screenshot: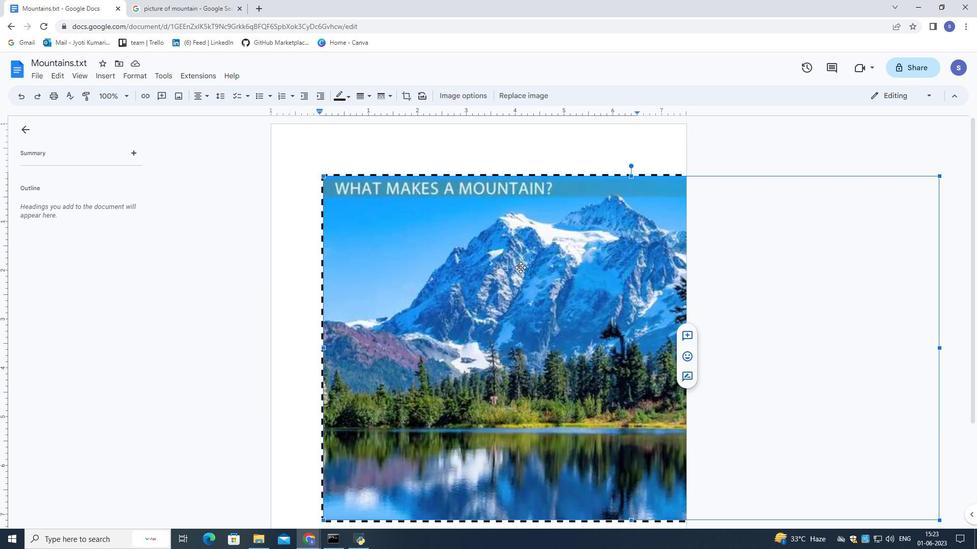 
Action: Mouse scrolled (520, 268) with delta (0, 0)
Screenshot: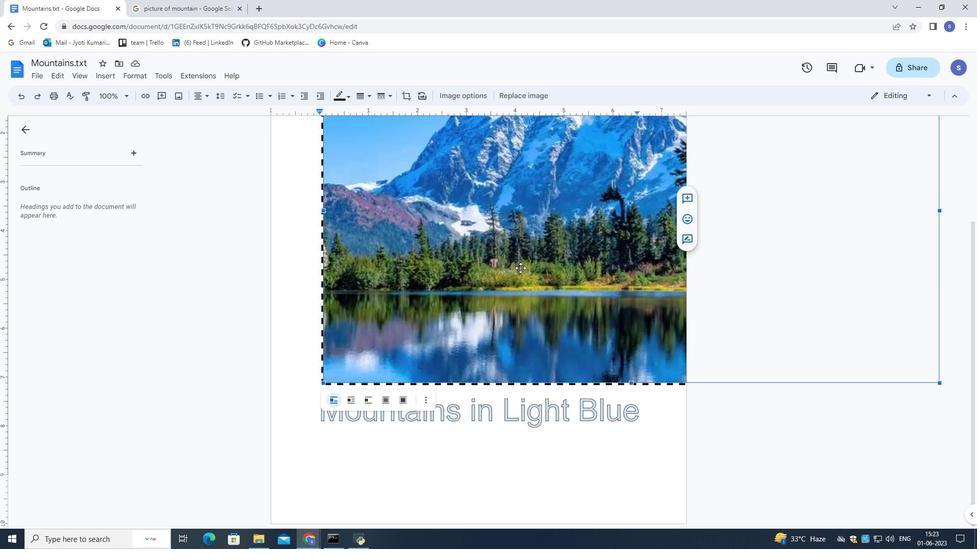 
Action: Mouse scrolled (520, 268) with delta (0, 0)
Screenshot: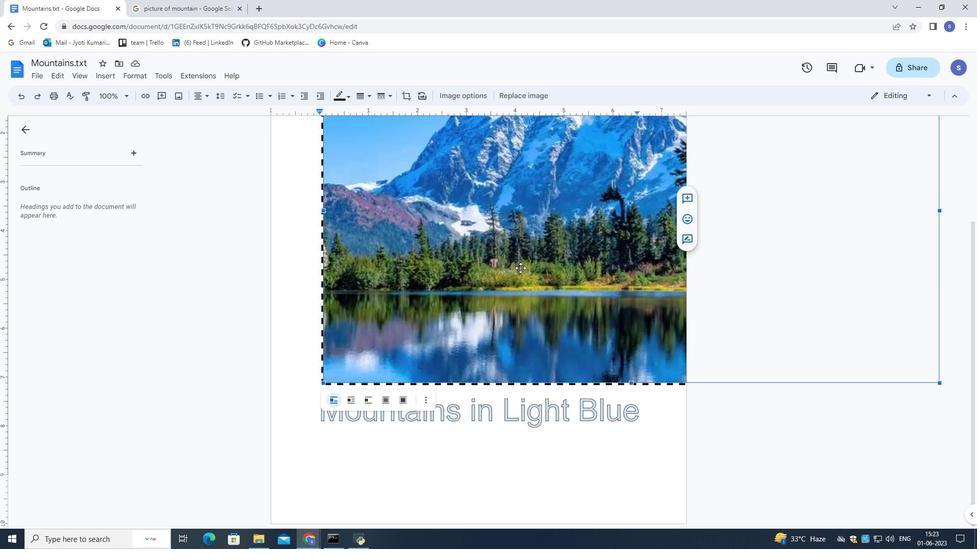 
Action: Mouse scrolled (520, 268) with delta (0, 0)
Screenshot: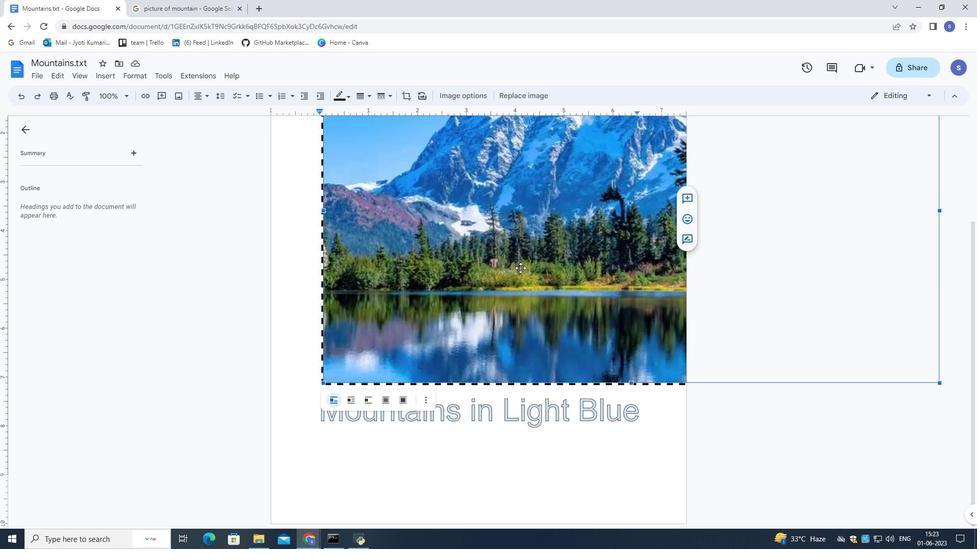 
Action: Mouse scrolled (520, 268) with delta (0, 0)
Screenshot: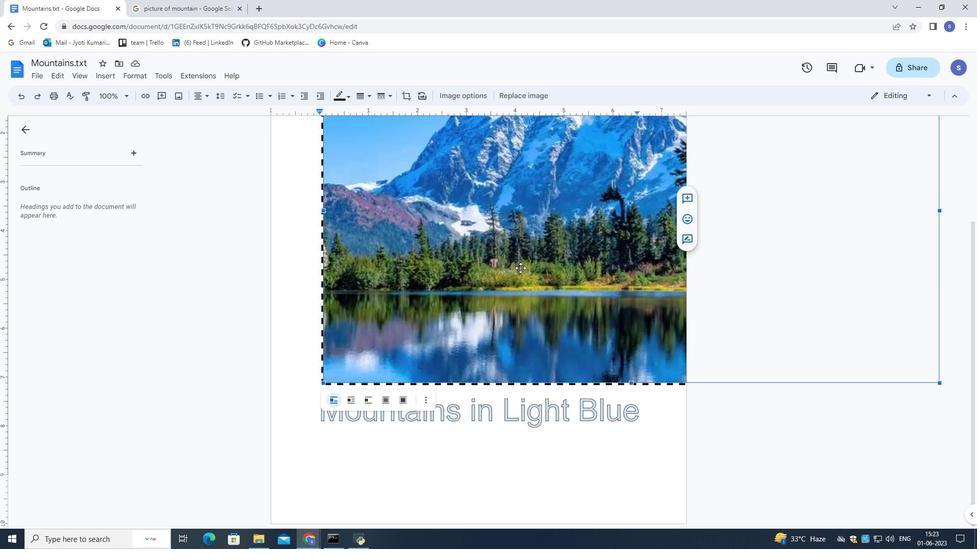 
Action: Mouse scrolled (520, 268) with delta (0, 0)
Screenshot: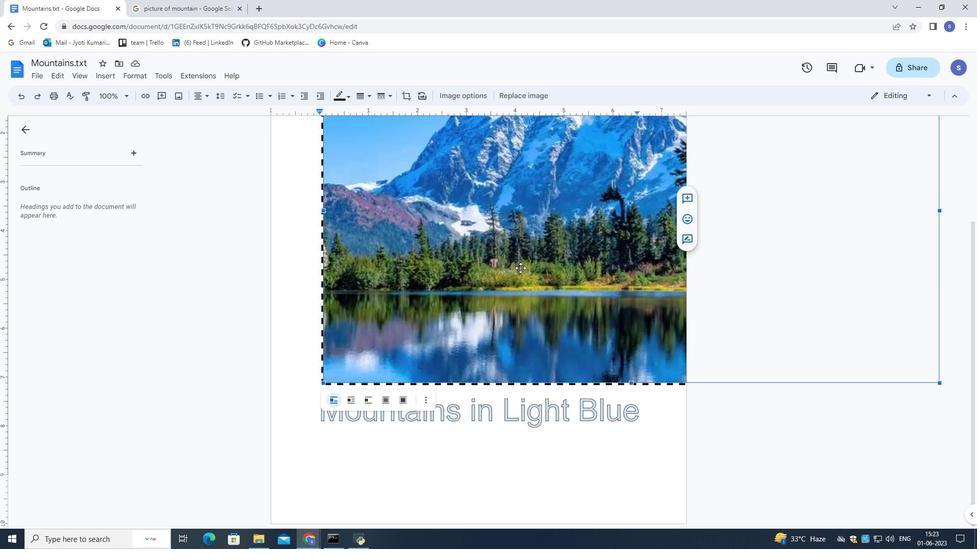 
Action: Mouse scrolled (520, 268) with delta (0, 0)
Screenshot: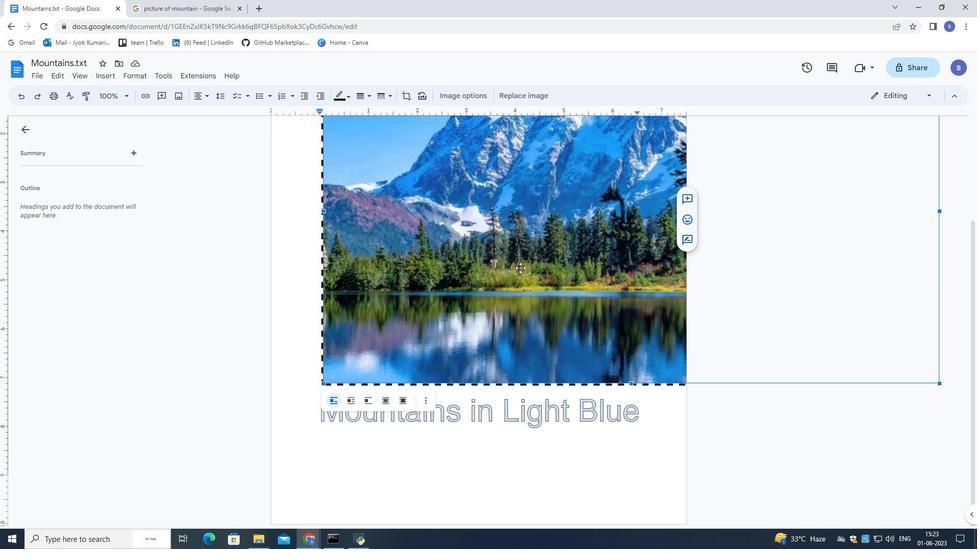 
